 Task: Create realtionship between student and course object.
Action: Mouse moved to (796, 62)
Screenshot: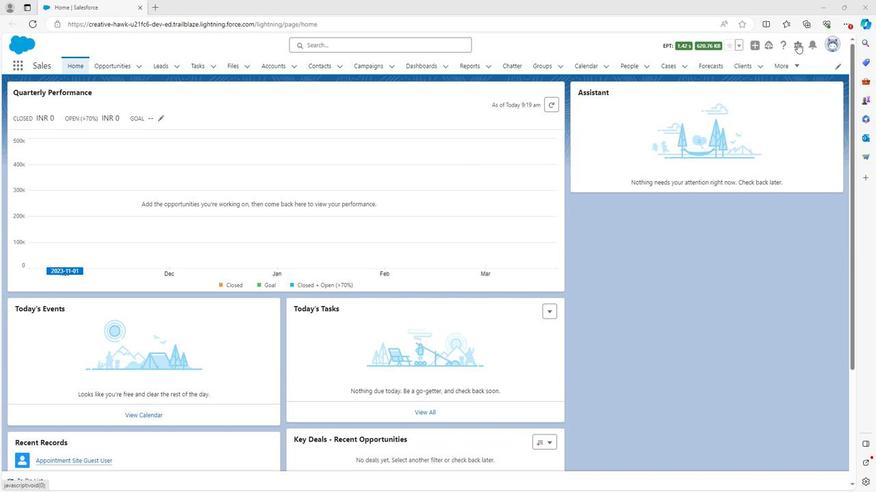 
Action: Mouse pressed left at (796, 62)
Screenshot: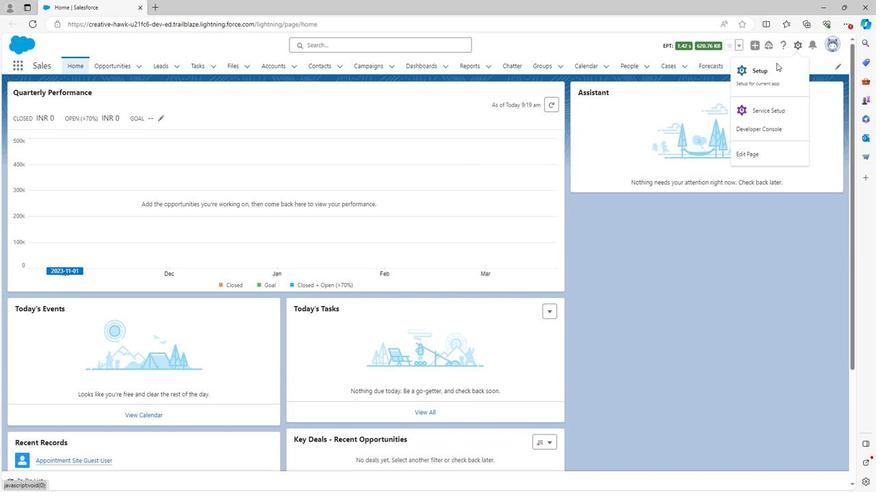 
Action: Mouse moved to (751, 97)
Screenshot: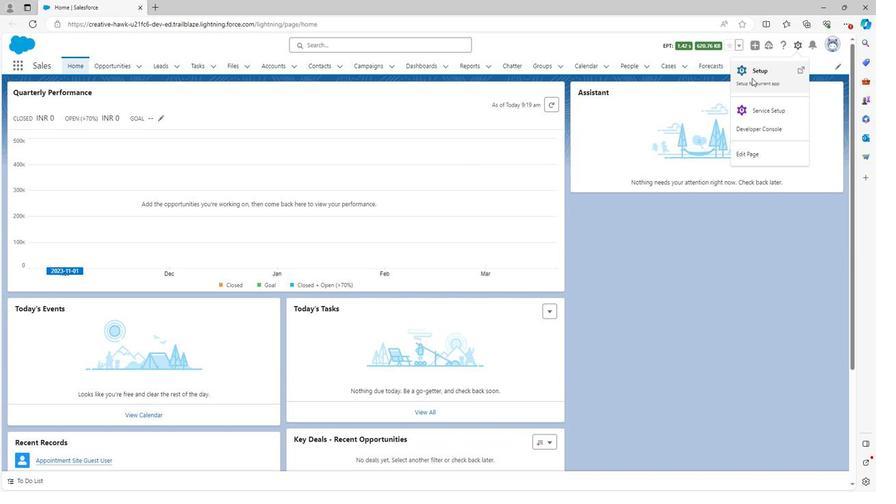 
Action: Mouse pressed left at (751, 97)
Screenshot: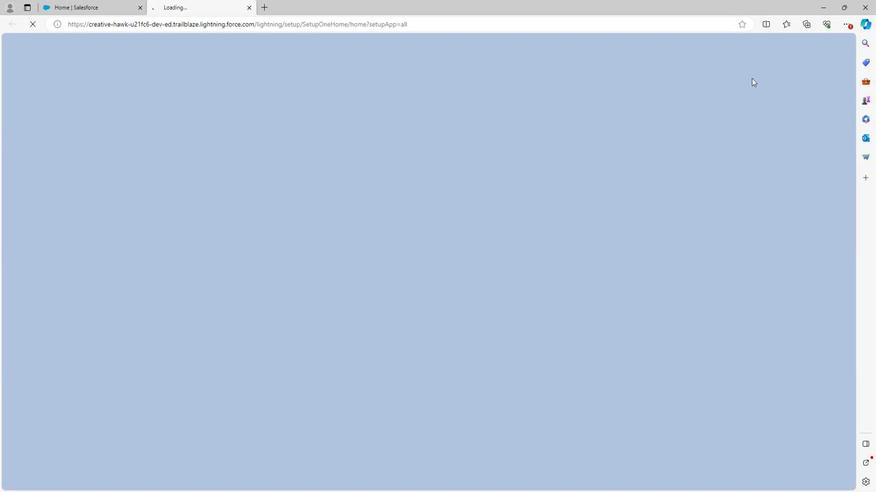 
Action: Mouse moved to (115, 87)
Screenshot: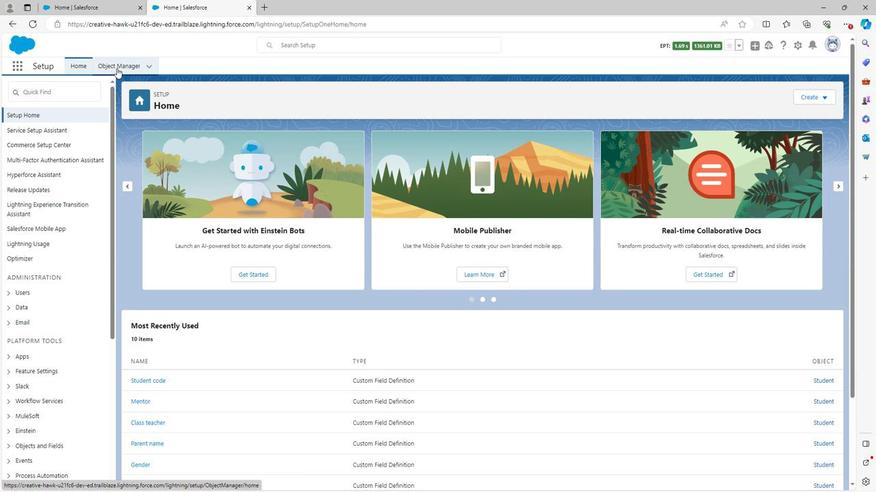 
Action: Mouse pressed left at (115, 87)
Screenshot: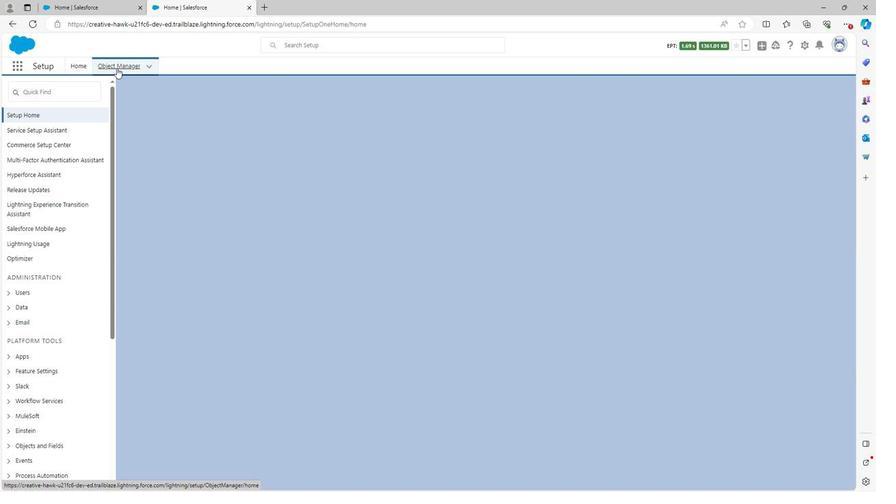 
Action: Mouse moved to (71, 323)
Screenshot: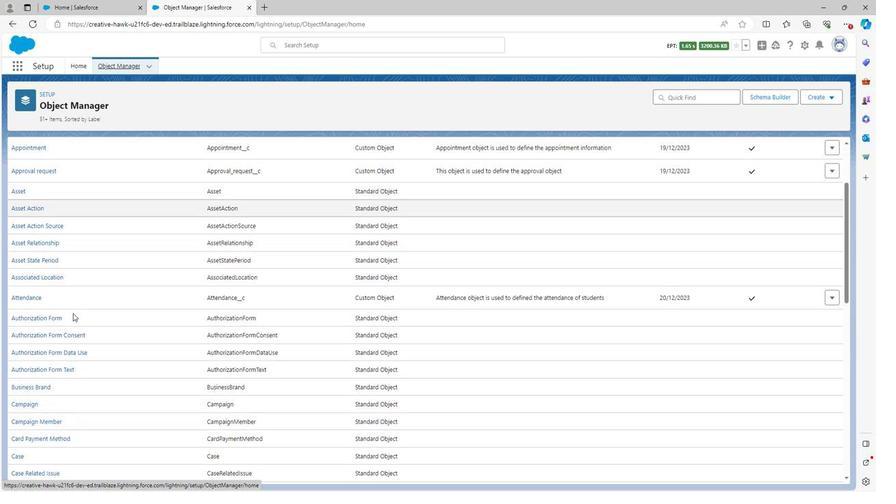 
Action: Mouse scrolled (71, 323) with delta (0, 0)
Screenshot: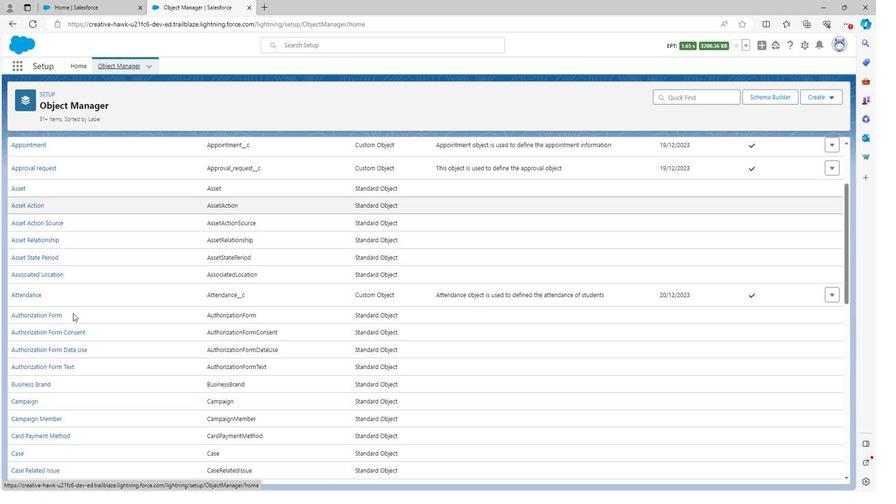 
Action: Mouse scrolled (71, 323) with delta (0, 0)
Screenshot: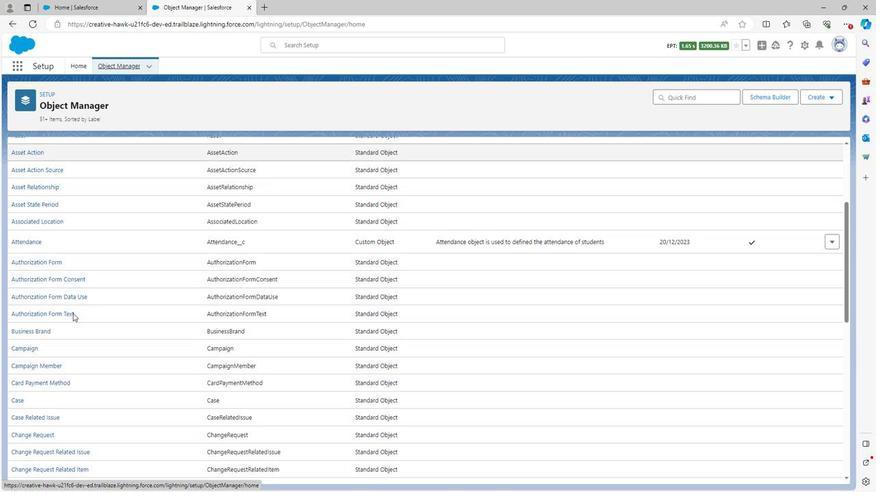 
Action: Mouse scrolled (71, 323) with delta (0, 0)
Screenshot: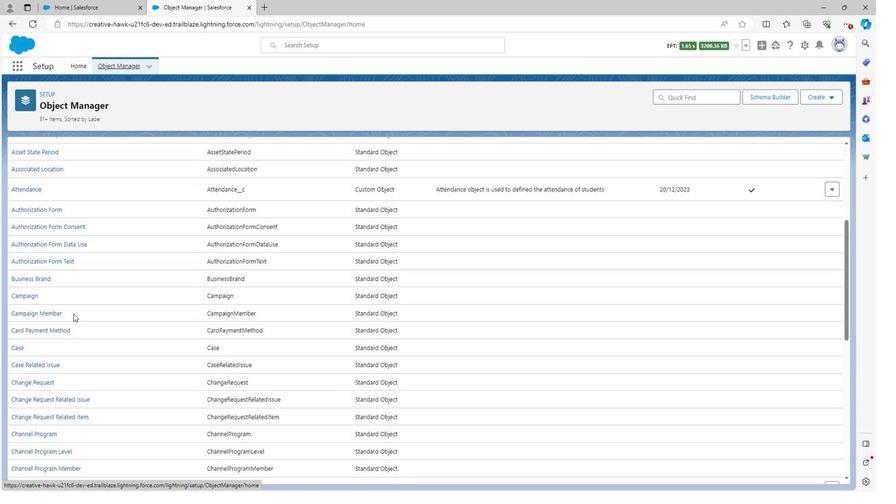 
Action: Mouse scrolled (71, 323) with delta (0, 0)
Screenshot: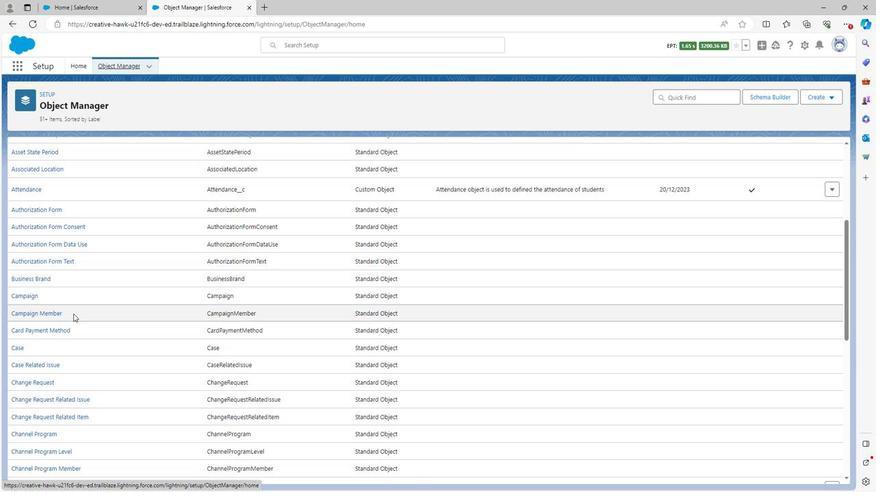 
Action: Mouse moved to (71, 323)
Screenshot: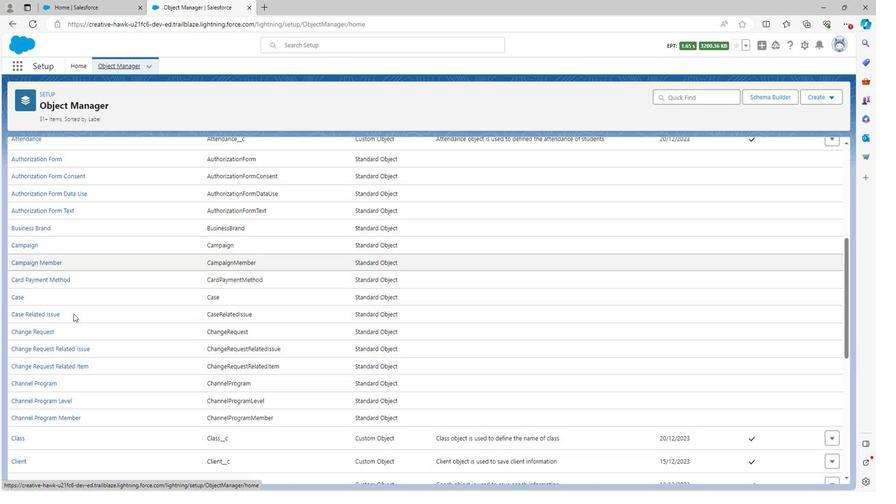 
Action: Mouse scrolled (71, 323) with delta (0, 0)
Screenshot: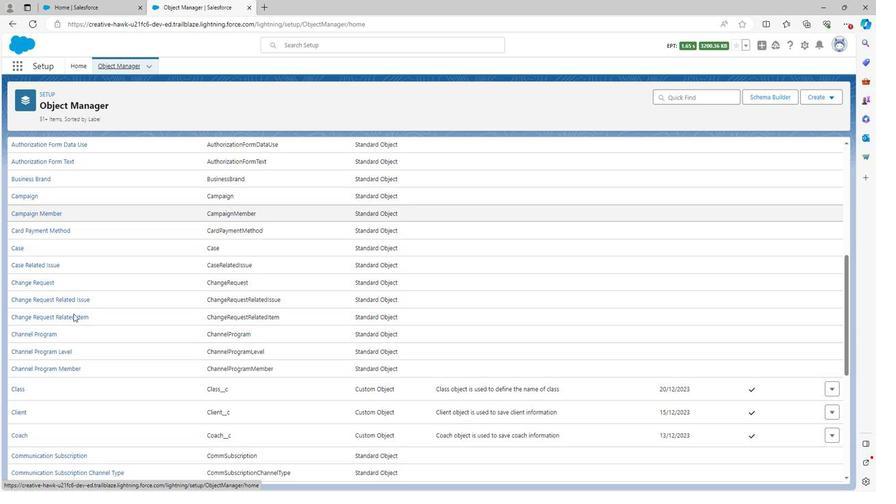 
Action: Mouse scrolled (71, 323) with delta (0, 0)
Screenshot: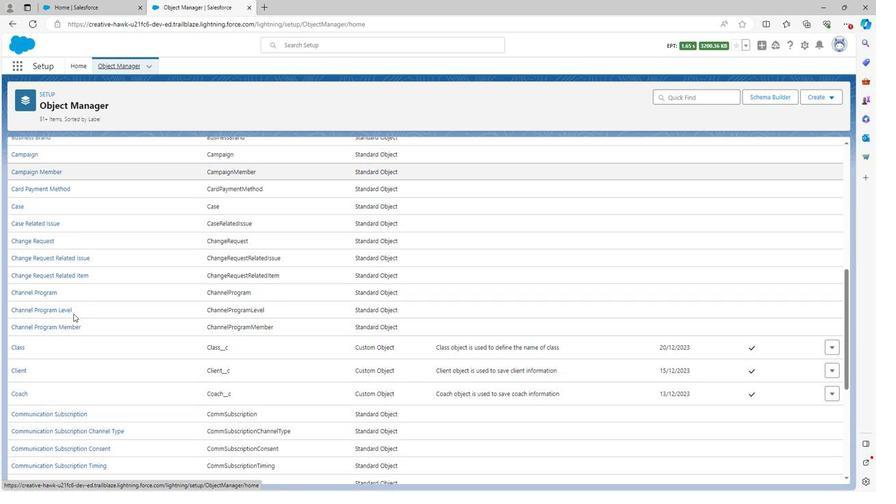 
Action: Mouse scrolled (71, 323) with delta (0, 0)
Screenshot: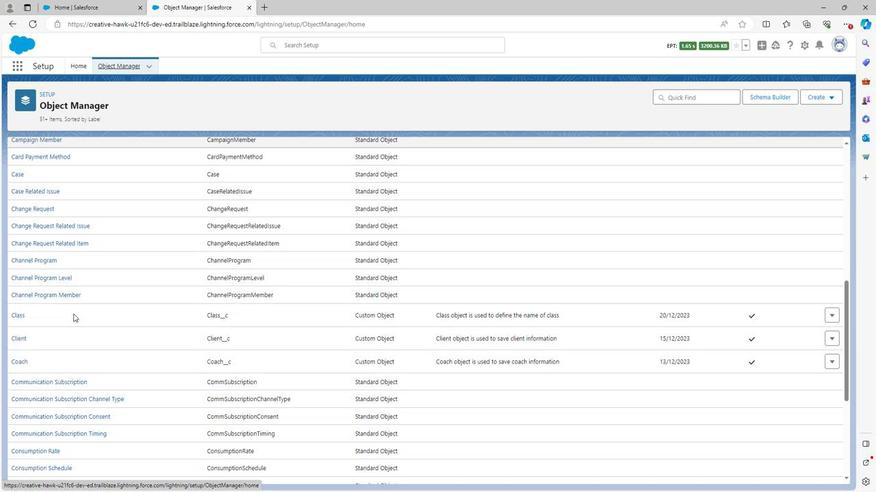 
Action: Mouse scrolled (71, 323) with delta (0, 0)
Screenshot: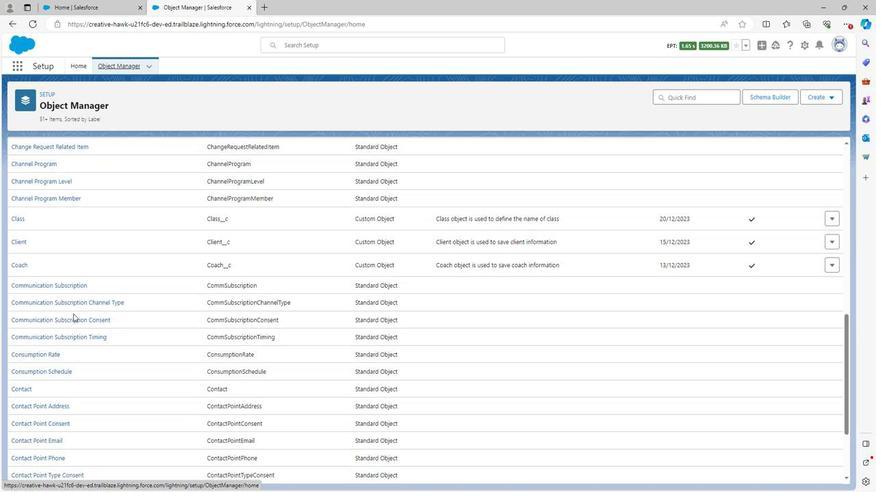 
Action: Mouse scrolled (71, 323) with delta (0, 0)
Screenshot: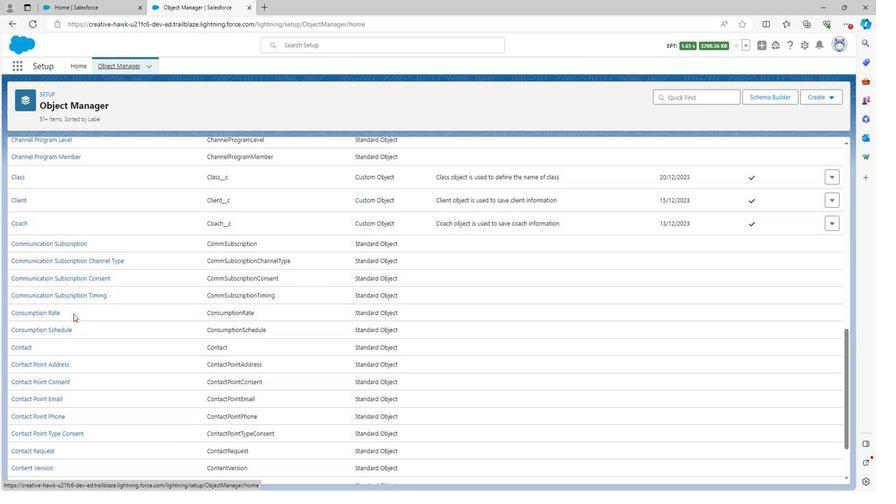 
Action: Mouse scrolled (71, 323) with delta (0, 0)
Screenshot: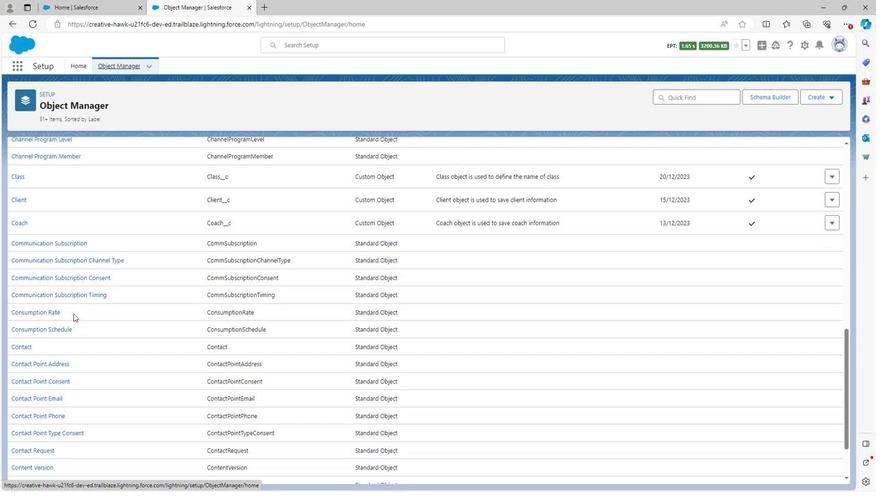 
Action: Mouse moved to (71, 323)
Screenshot: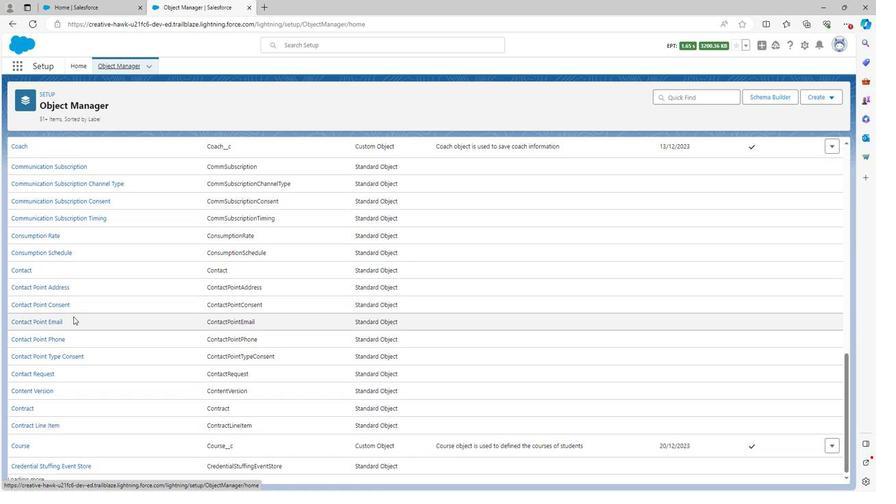 
Action: Mouse scrolled (71, 323) with delta (0, 0)
Screenshot: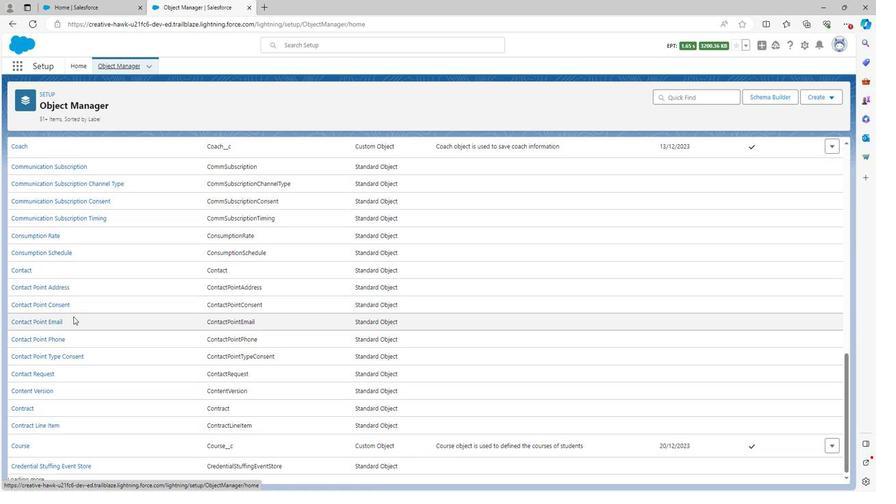 
Action: Mouse moved to (71, 325)
Screenshot: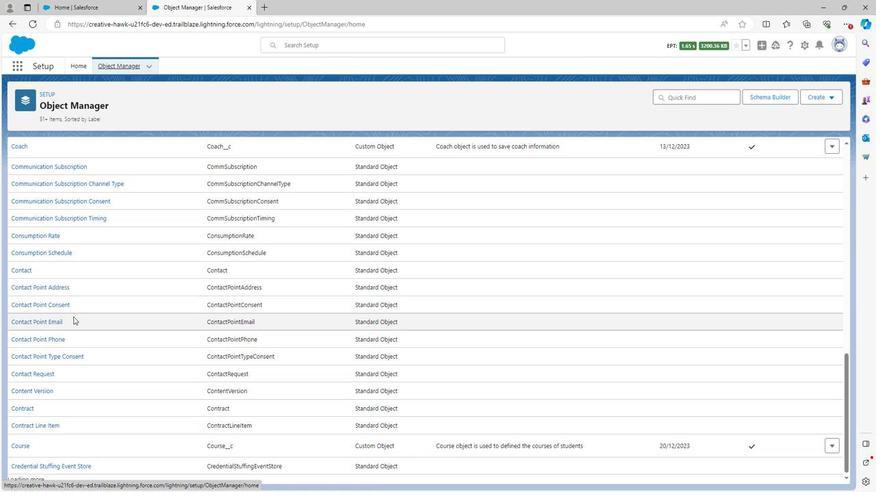 
Action: Mouse scrolled (71, 325) with delta (0, 0)
Screenshot: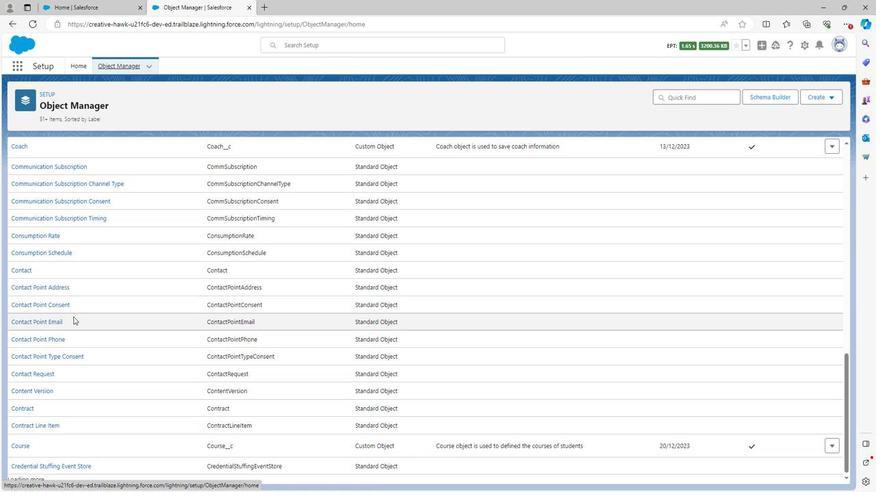 
Action: Mouse moved to (71, 326)
Screenshot: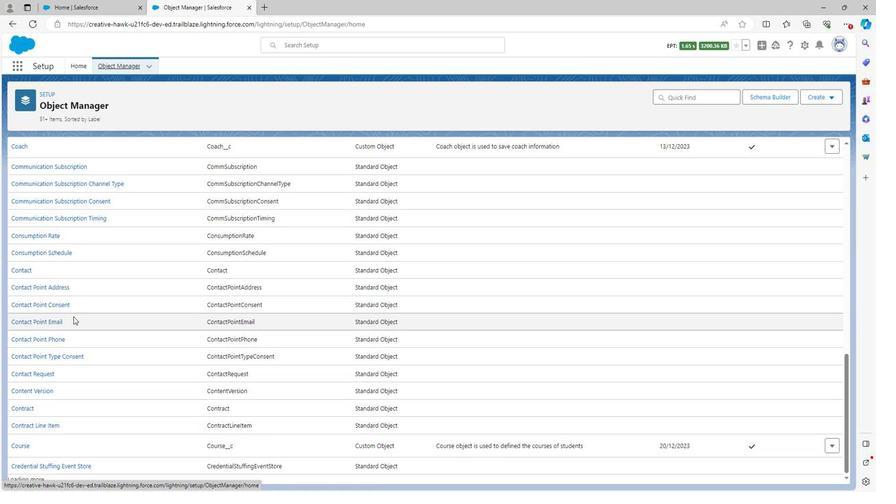 
Action: Mouse scrolled (71, 325) with delta (0, 0)
Screenshot: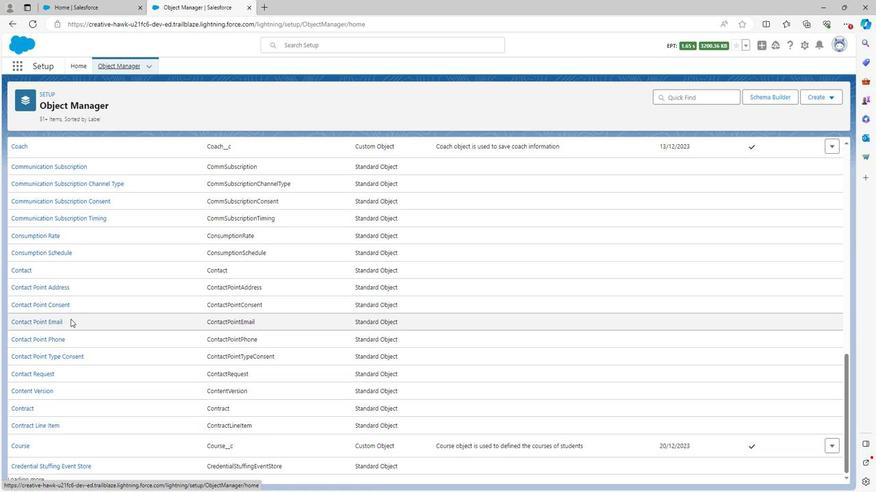
Action: Mouse moved to (55, 364)
Screenshot: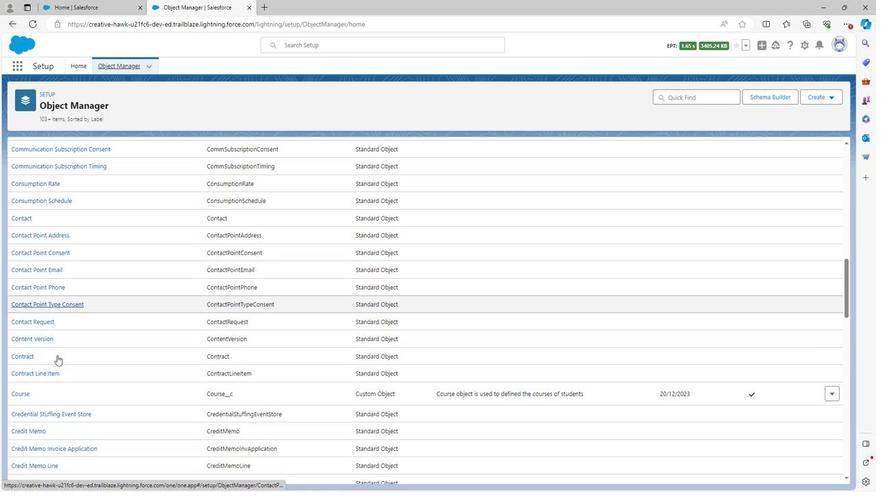 
Action: Mouse scrolled (55, 363) with delta (0, 0)
Screenshot: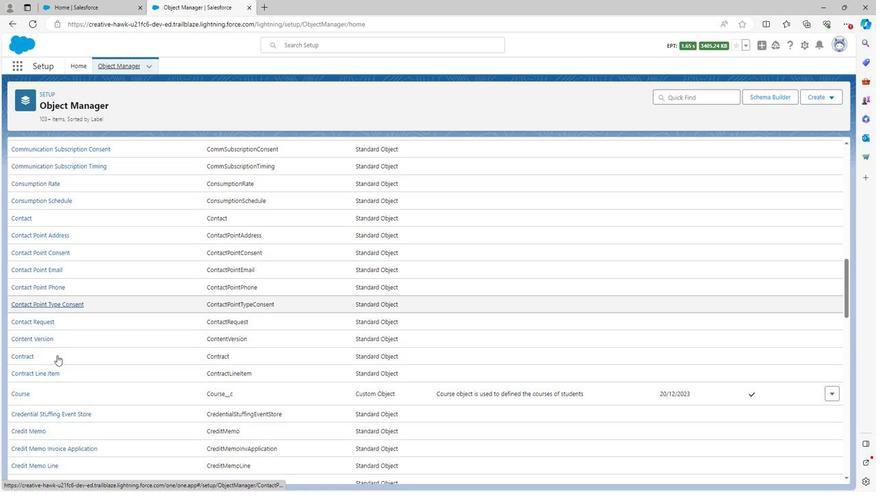 
Action: Mouse moved to (55, 363)
Screenshot: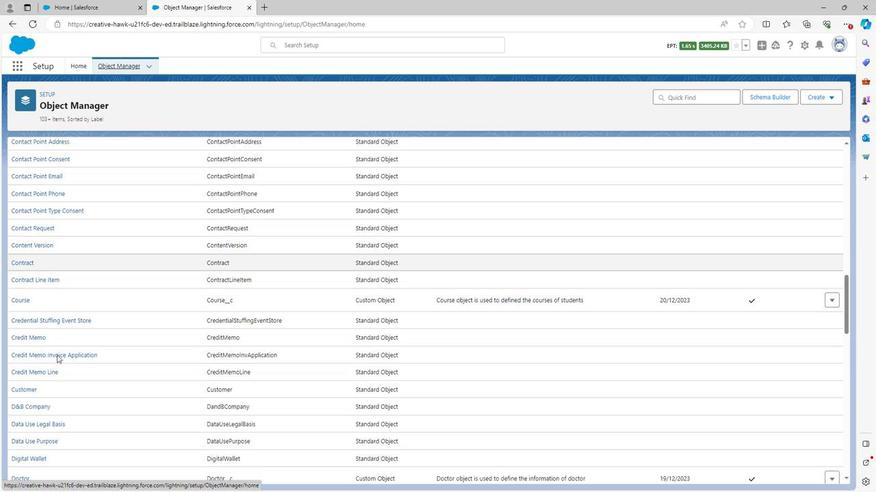 
Action: Mouse scrolled (55, 363) with delta (0, 0)
Screenshot: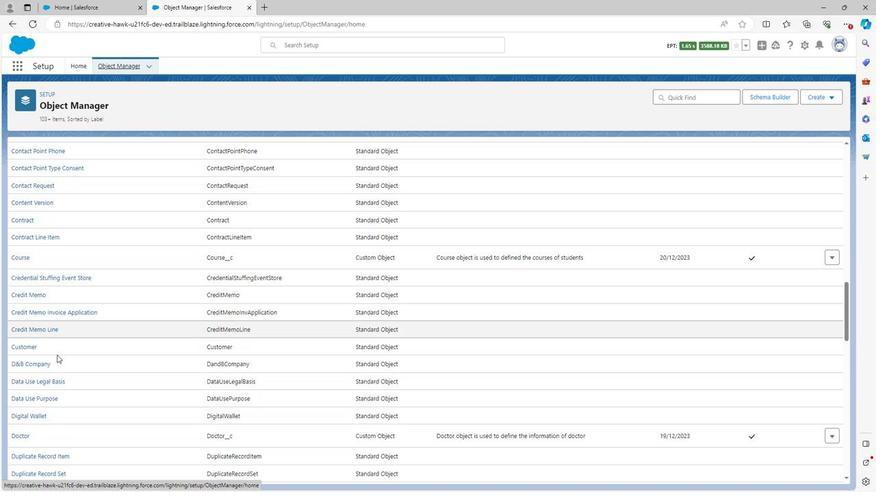 
Action: Mouse scrolled (55, 363) with delta (0, 0)
Screenshot: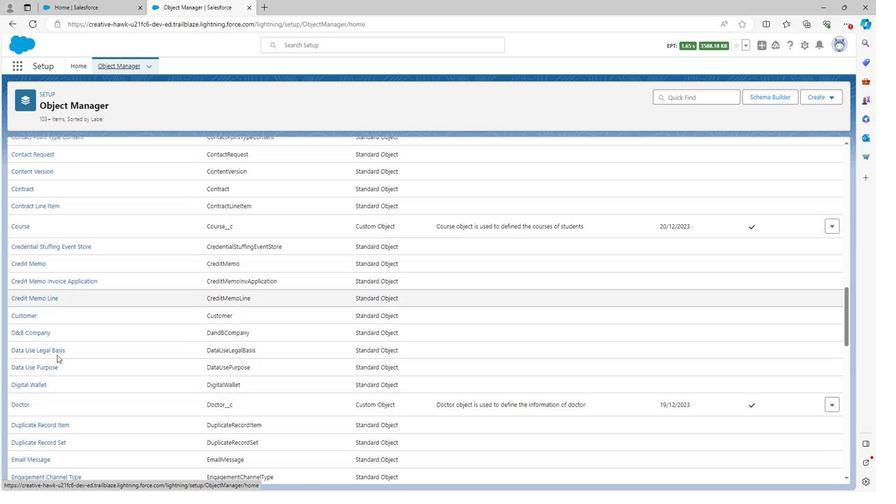 
Action: Mouse scrolled (55, 363) with delta (0, 0)
Screenshot: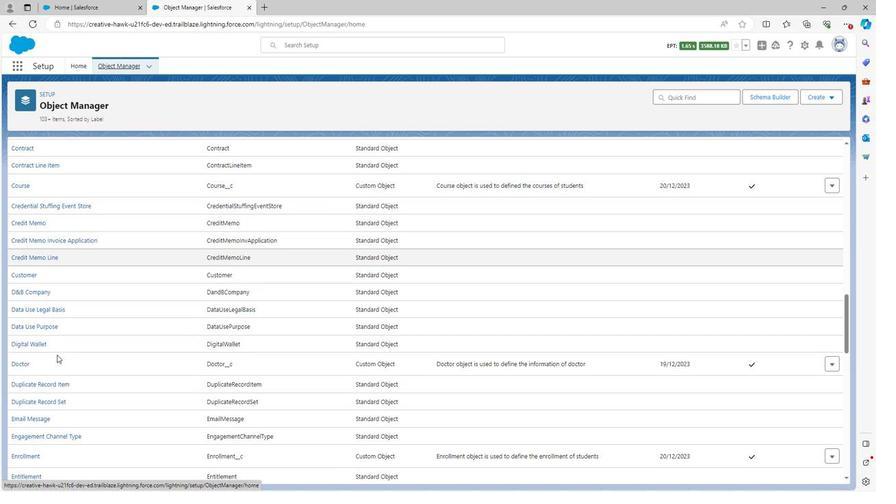 
Action: Mouse scrolled (55, 363) with delta (0, 0)
Screenshot: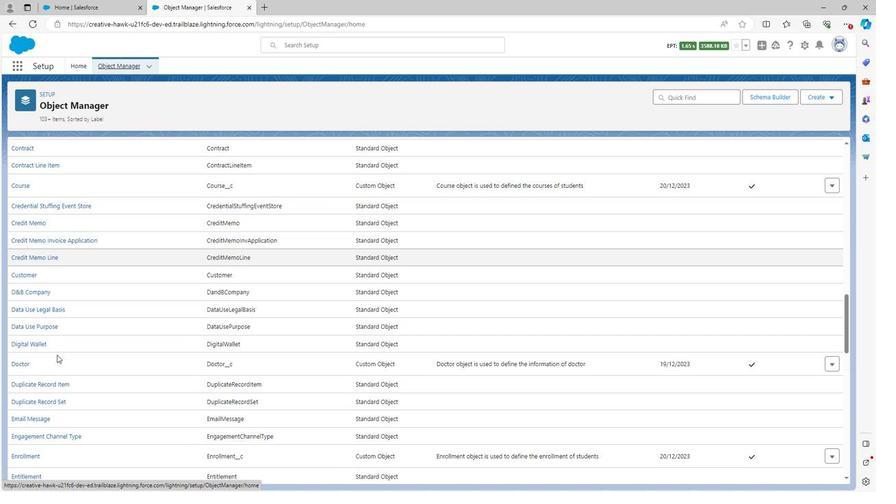 
Action: Mouse scrolled (55, 363) with delta (0, 0)
Screenshot: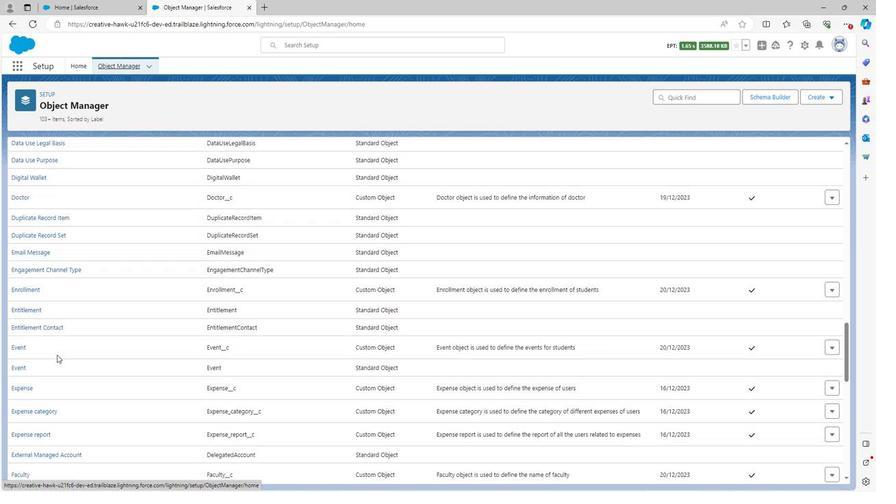 
Action: Mouse scrolled (55, 363) with delta (0, 0)
Screenshot: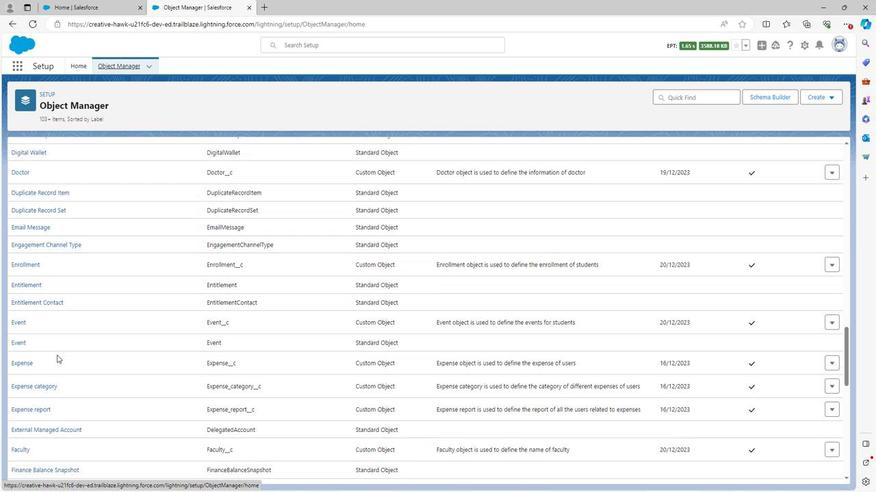 
Action: Mouse scrolled (55, 363) with delta (0, 0)
Screenshot: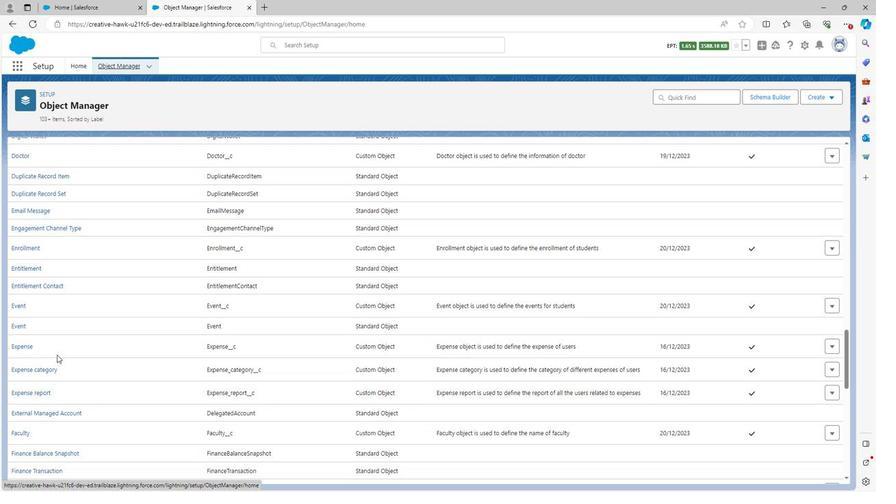 
Action: Mouse scrolled (55, 363) with delta (0, 0)
Screenshot: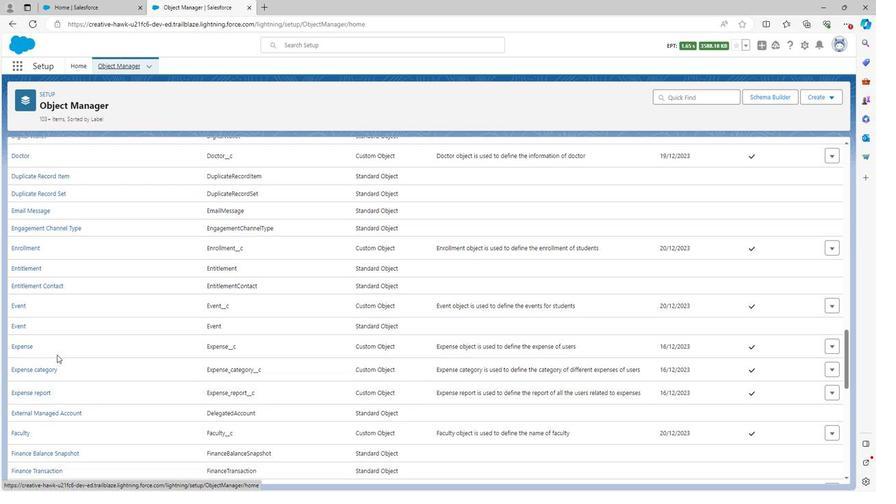 
Action: Mouse scrolled (55, 363) with delta (0, 0)
Screenshot: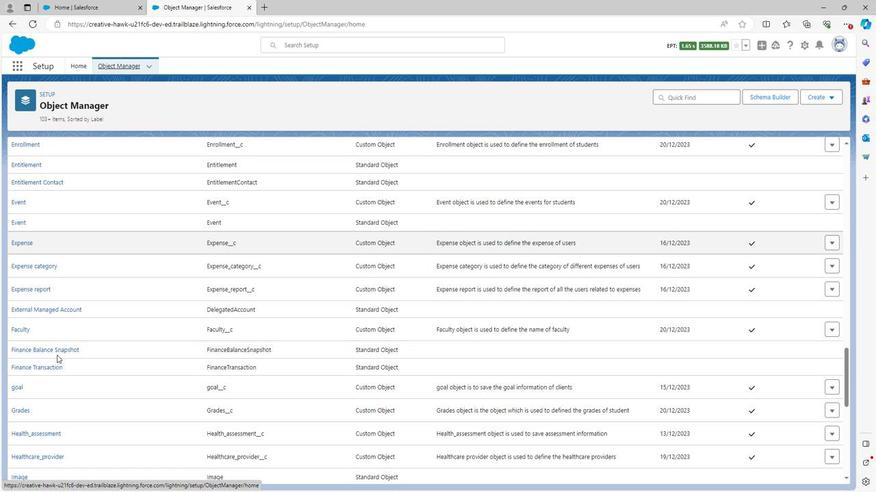 
Action: Mouse scrolled (55, 363) with delta (0, 0)
Screenshot: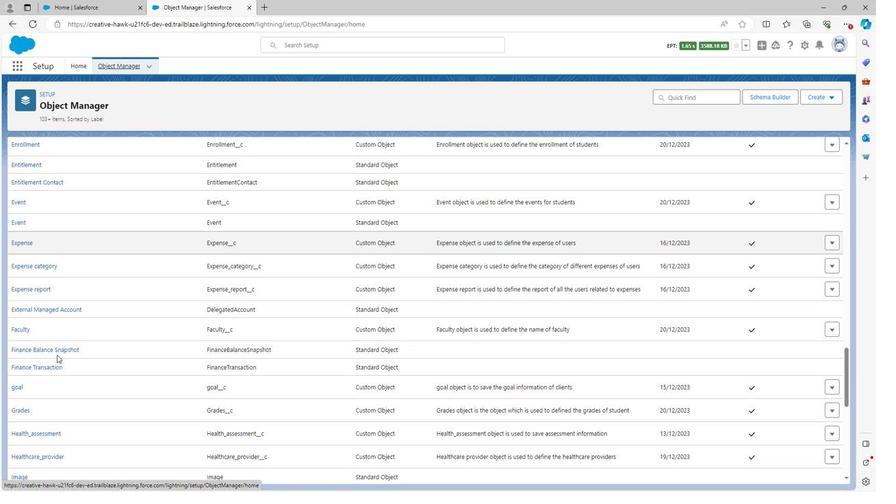 
Action: Mouse scrolled (55, 363) with delta (0, 0)
Screenshot: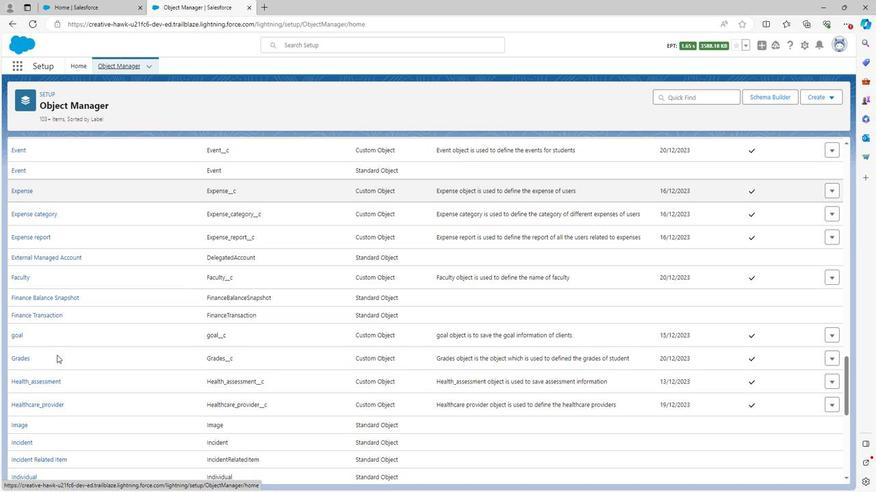 
Action: Mouse scrolled (55, 363) with delta (0, 0)
Screenshot: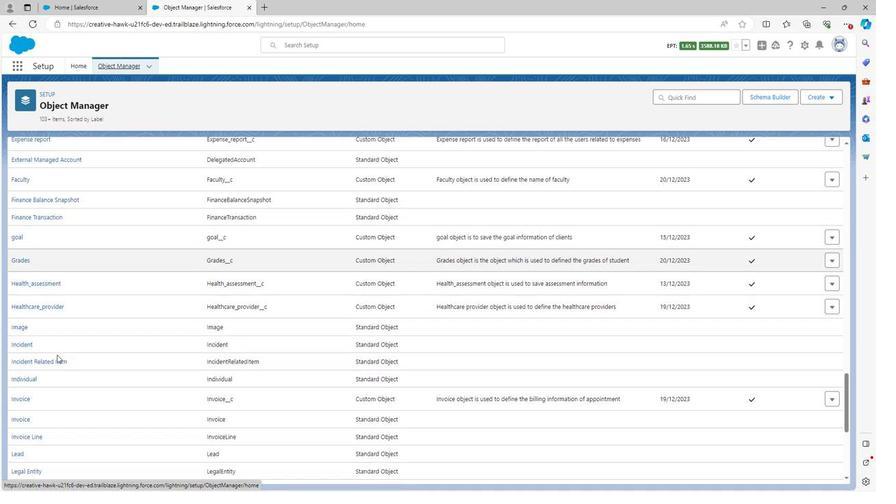 
Action: Mouse scrolled (55, 363) with delta (0, 0)
Screenshot: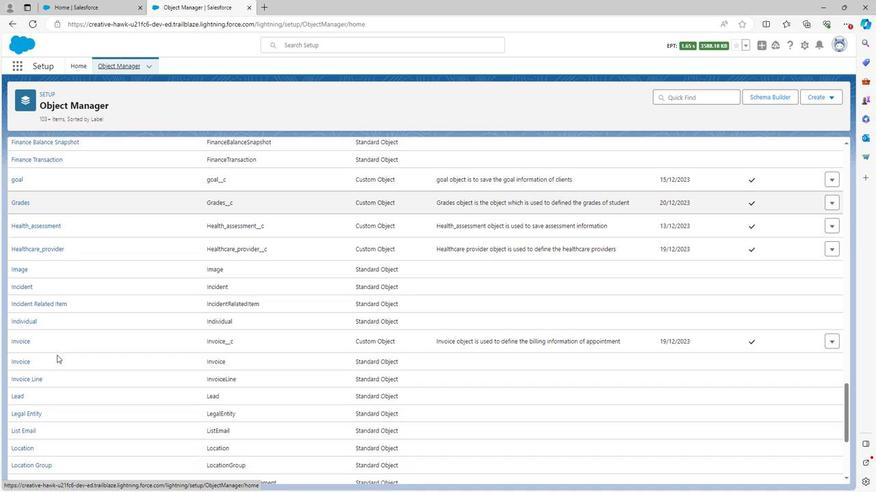 
Action: Mouse scrolled (55, 363) with delta (0, 0)
Screenshot: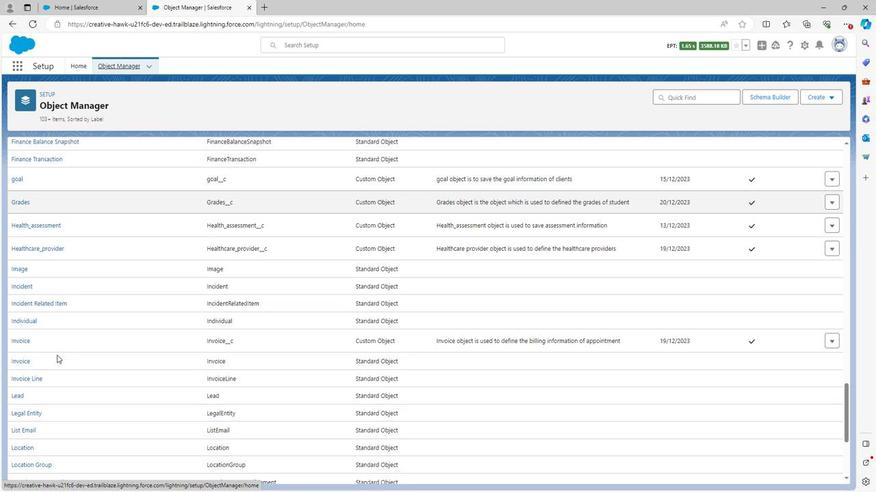 
Action: Mouse scrolled (55, 363) with delta (0, 0)
Screenshot: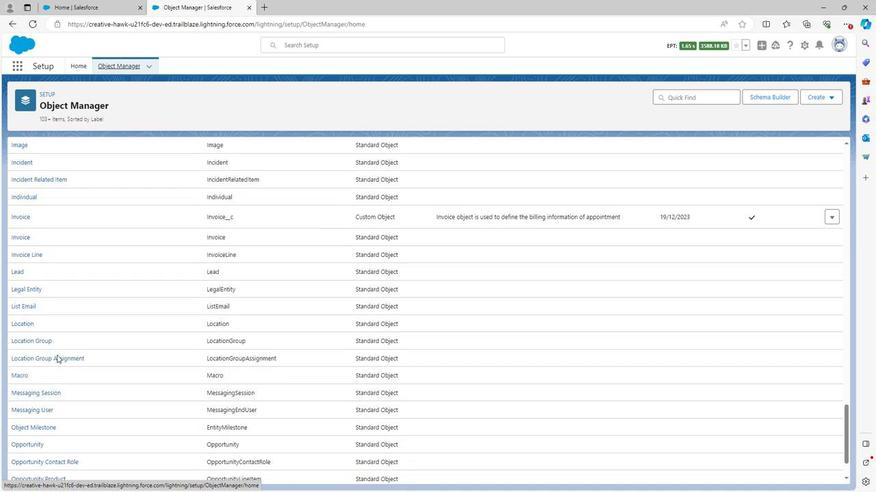 
Action: Mouse scrolled (55, 363) with delta (0, 0)
Screenshot: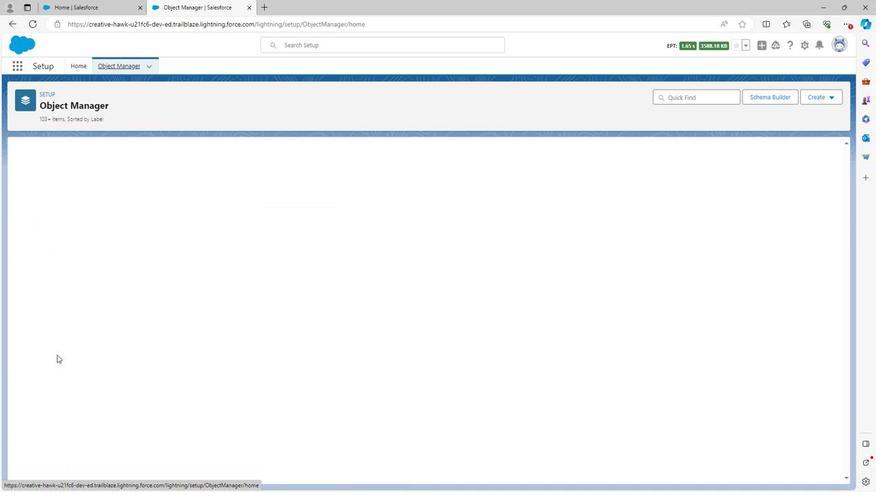 
Action: Mouse scrolled (55, 363) with delta (0, 0)
Screenshot: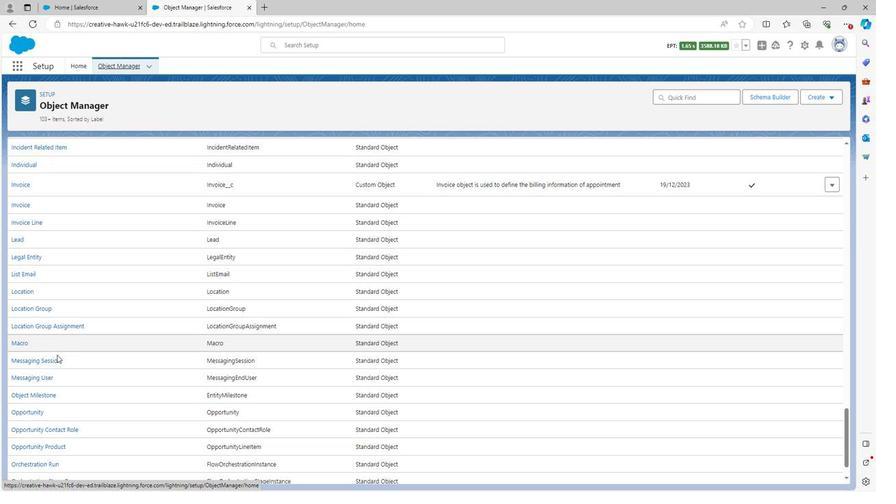 
Action: Mouse scrolled (55, 363) with delta (0, 0)
Screenshot: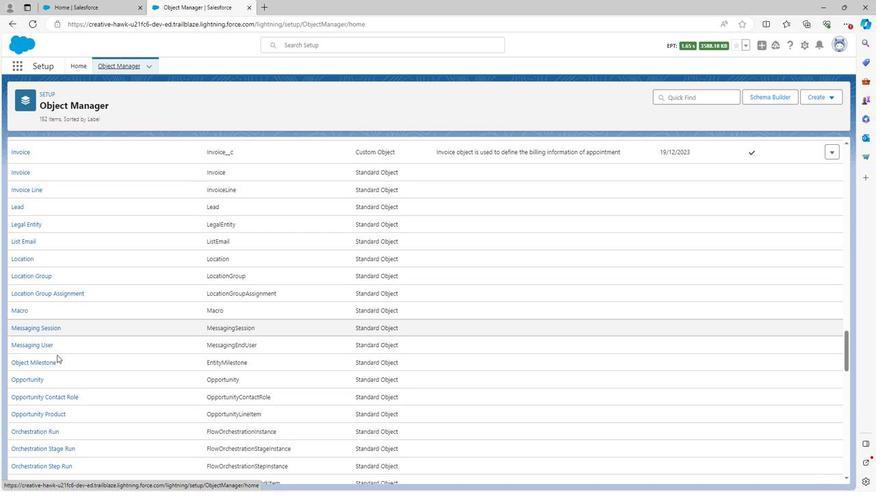 
Action: Mouse scrolled (55, 363) with delta (0, 0)
Screenshot: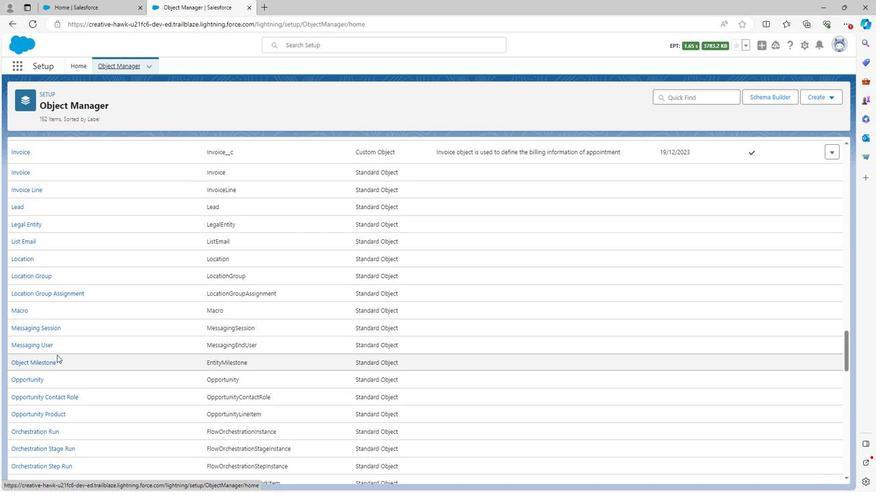 
Action: Mouse scrolled (55, 363) with delta (0, 0)
Screenshot: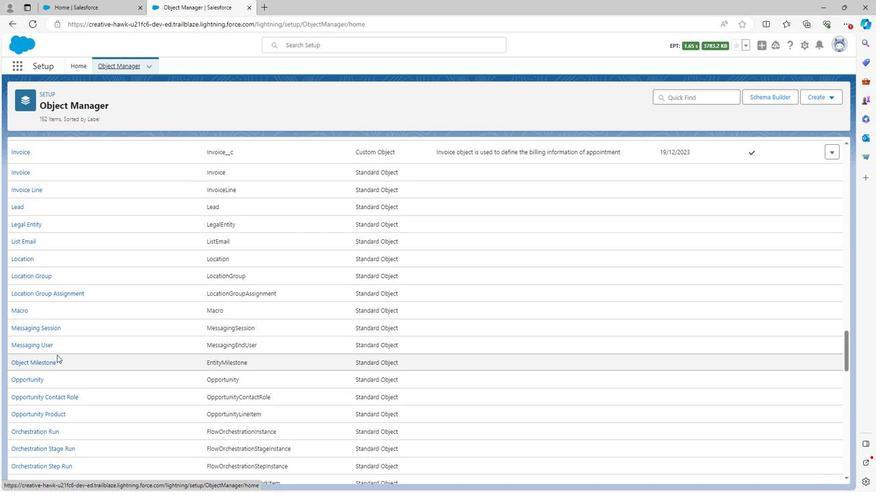 
Action: Mouse moved to (56, 361)
Screenshot: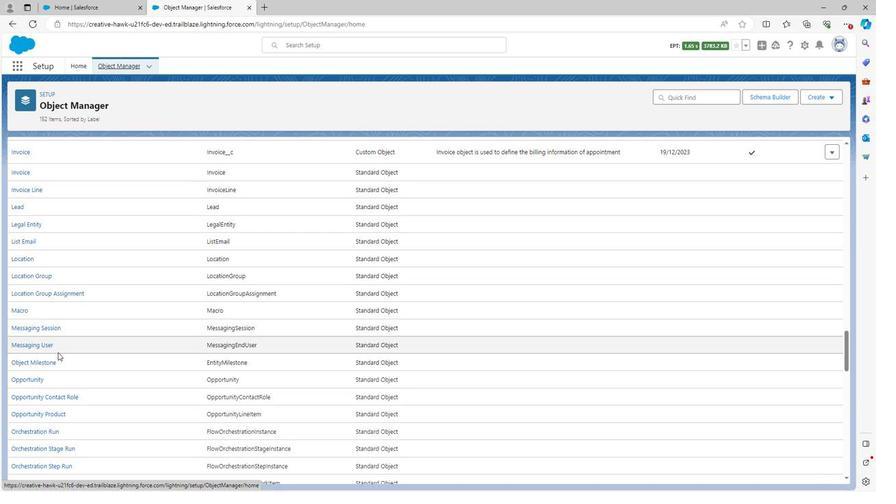 
Action: Mouse scrolled (56, 360) with delta (0, 0)
Screenshot: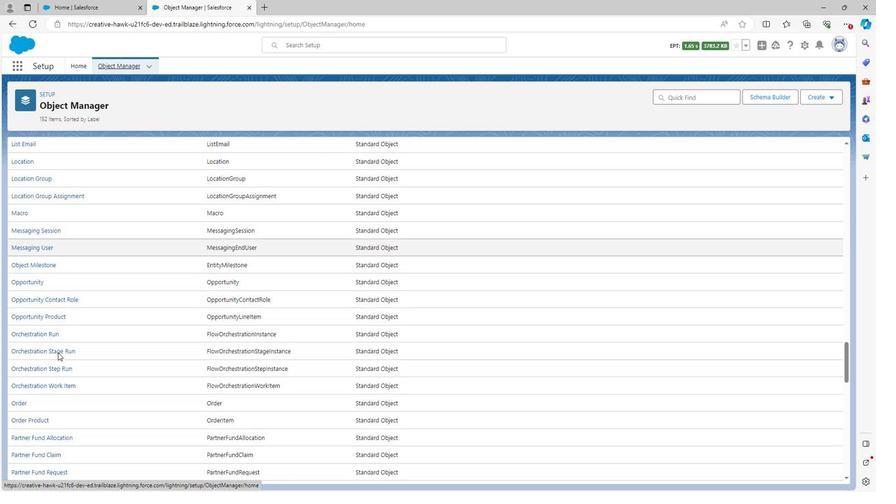 
Action: Mouse scrolled (56, 360) with delta (0, 0)
Screenshot: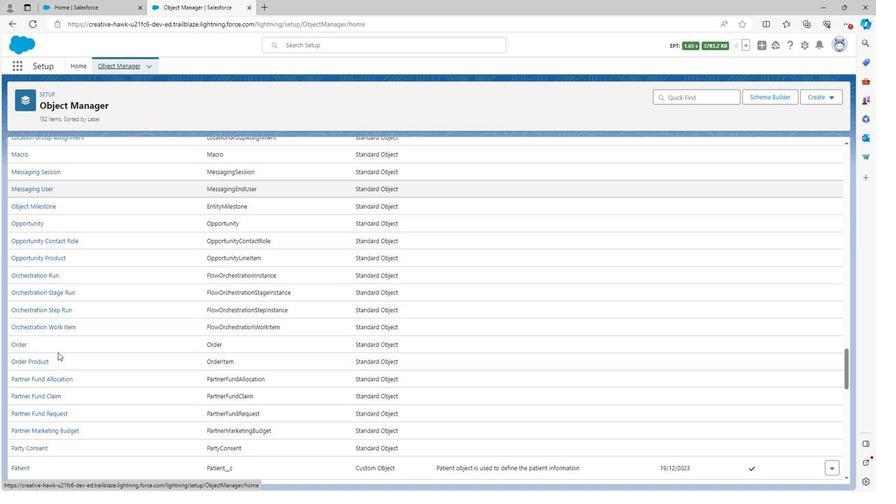 
Action: Mouse scrolled (56, 360) with delta (0, 0)
Screenshot: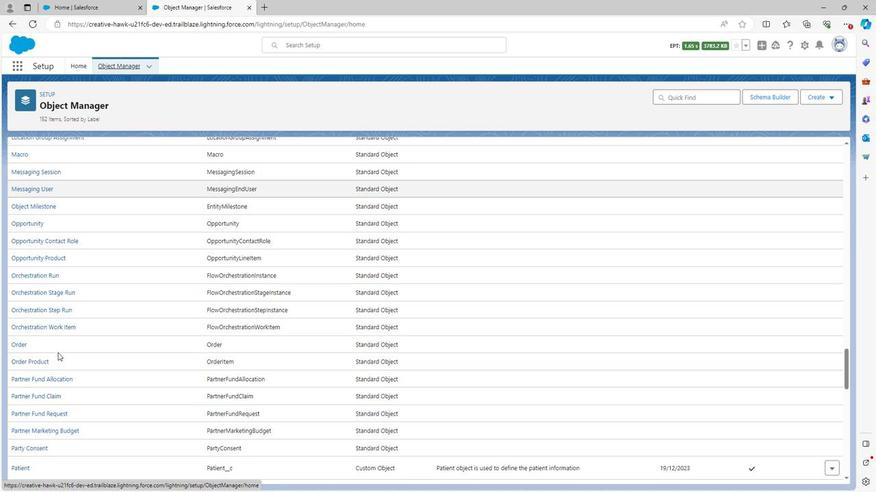 
Action: Mouse scrolled (56, 360) with delta (0, 0)
Screenshot: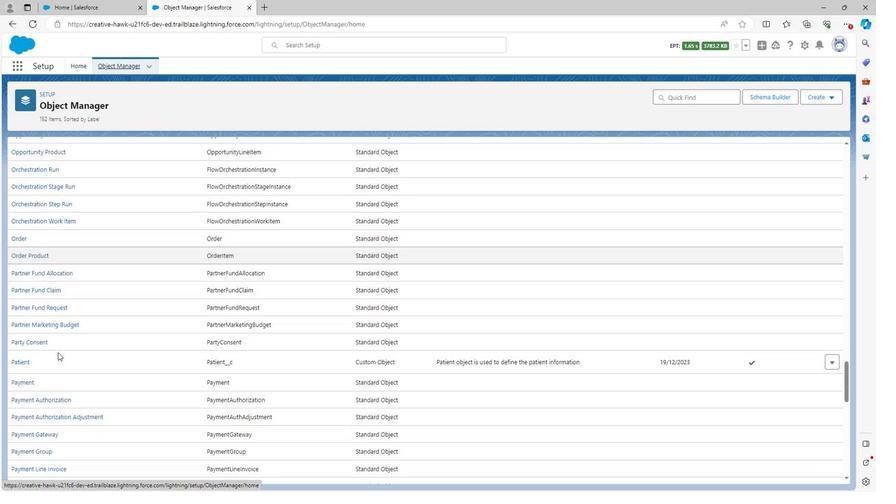 
Action: Mouse scrolled (56, 360) with delta (0, 0)
Screenshot: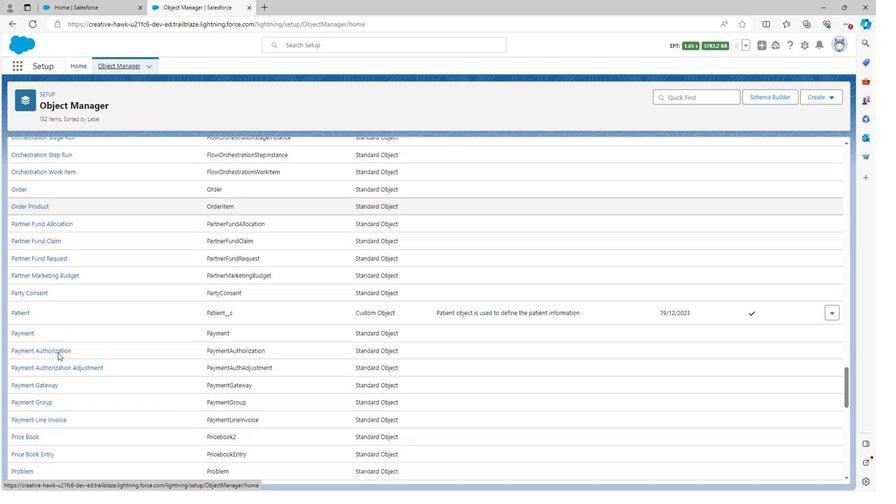 
Action: Mouse scrolled (56, 360) with delta (0, 0)
Screenshot: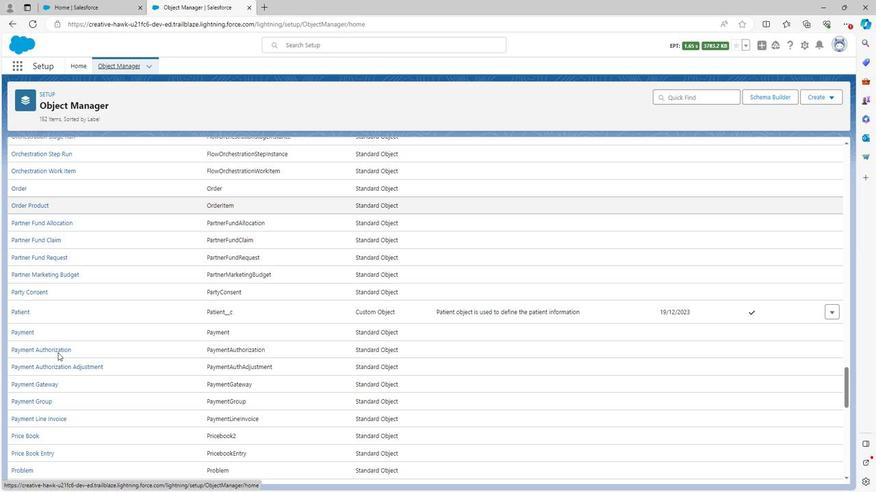
Action: Mouse scrolled (56, 360) with delta (0, 0)
Screenshot: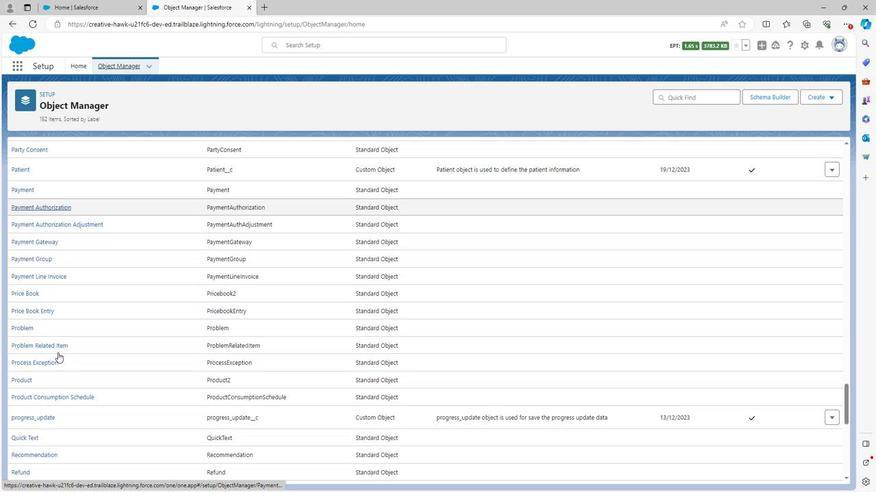 
Action: Mouse scrolled (56, 360) with delta (0, 0)
Screenshot: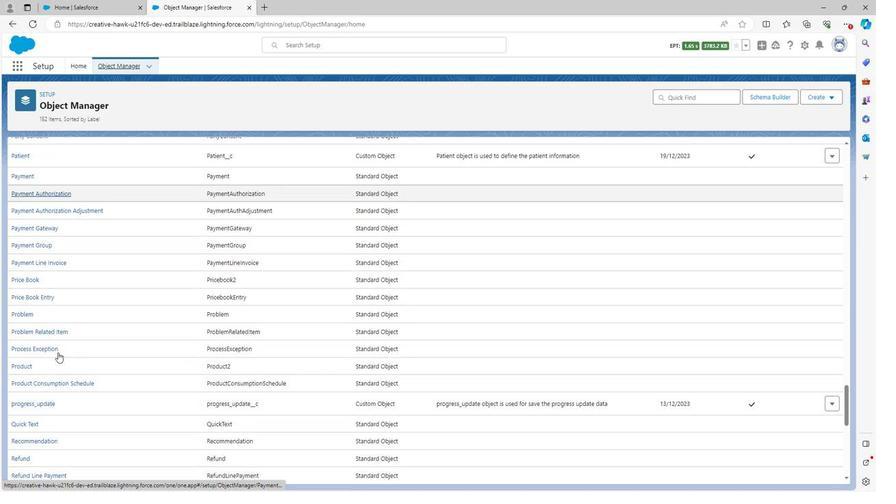 
Action: Mouse scrolled (56, 360) with delta (0, 0)
Screenshot: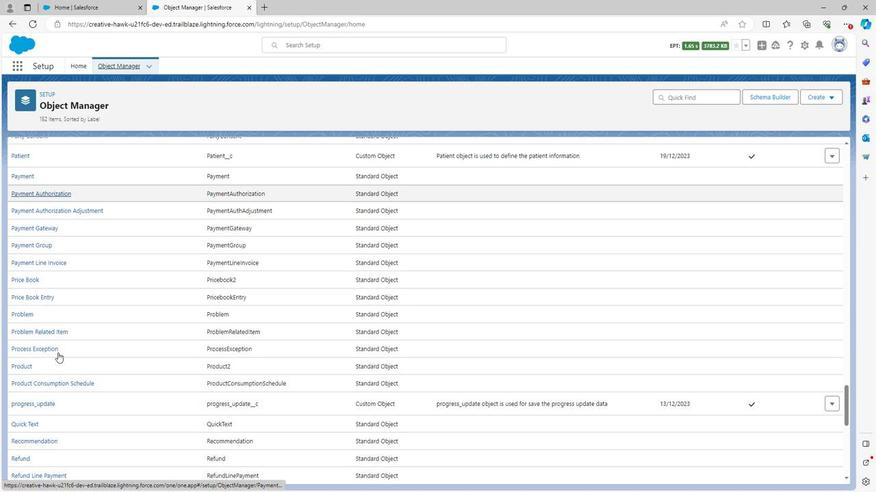 
Action: Mouse scrolled (56, 360) with delta (0, 0)
Screenshot: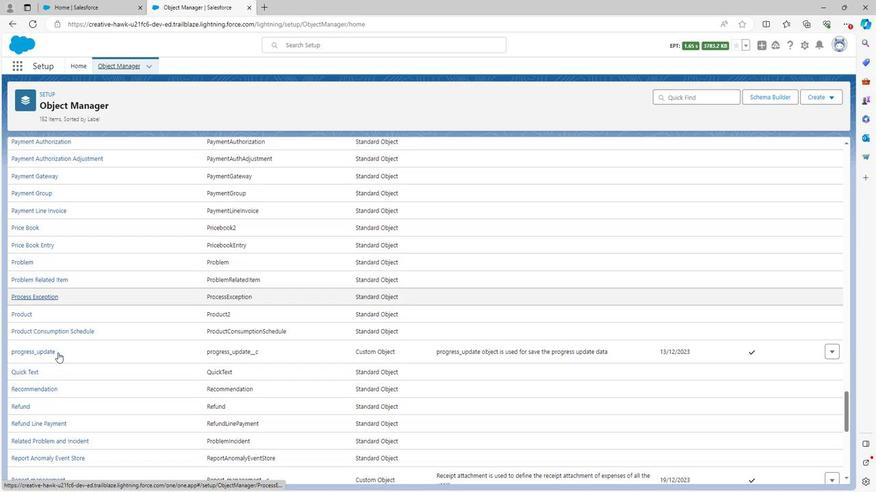 
Action: Mouse scrolled (56, 360) with delta (0, 0)
Screenshot: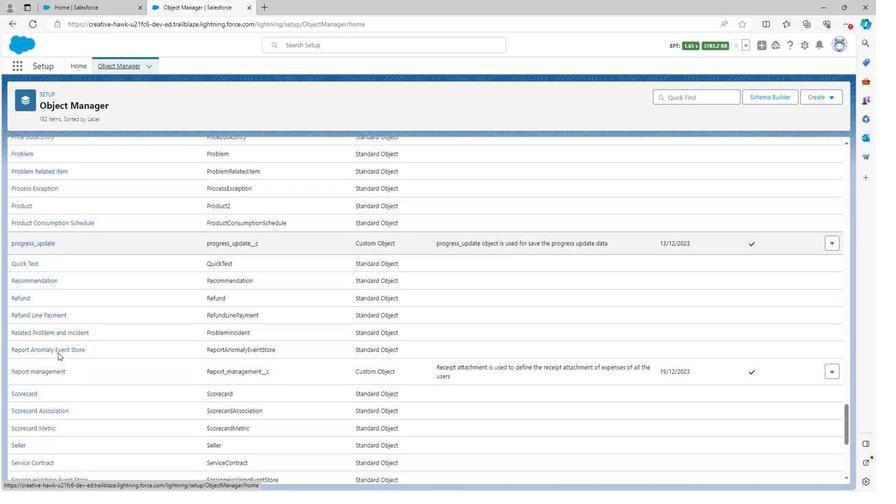 
Action: Mouse scrolled (56, 360) with delta (0, 0)
Screenshot: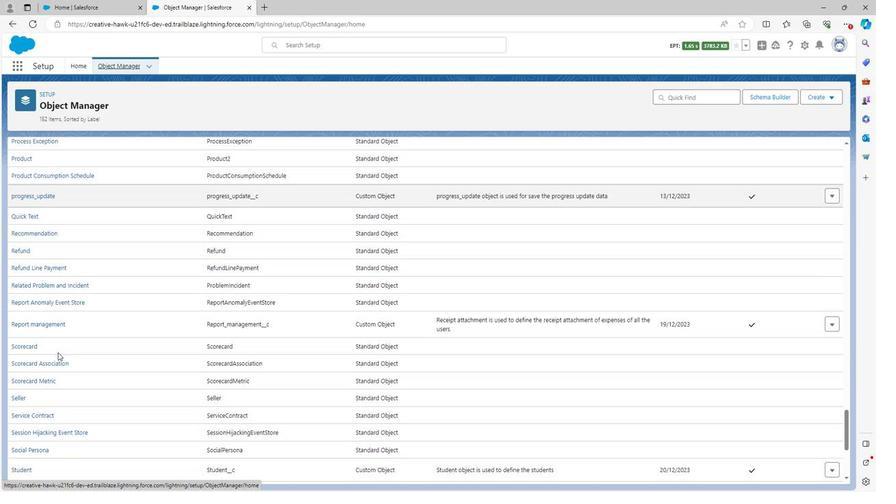 
Action: Mouse scrolled (56, 360) with delta (0, 0)
Screenshot: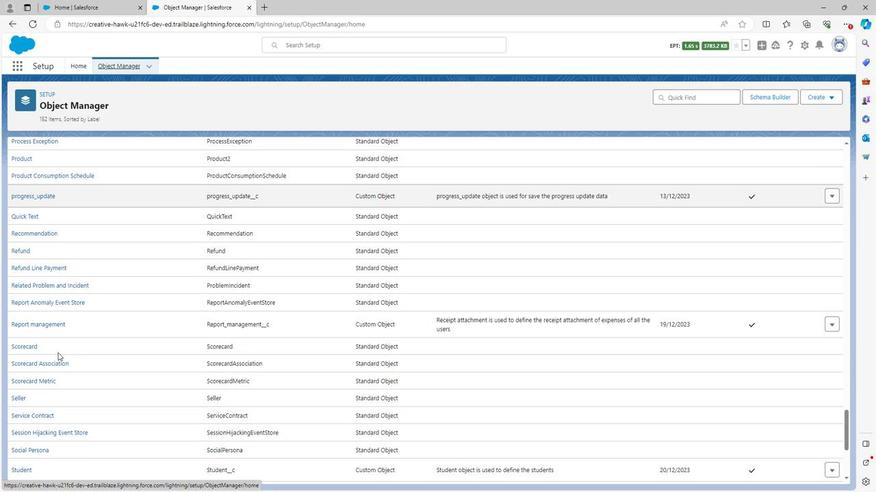 
Action: Mouse scrolled (56, 360) with delta (0, 0)
Screenshot: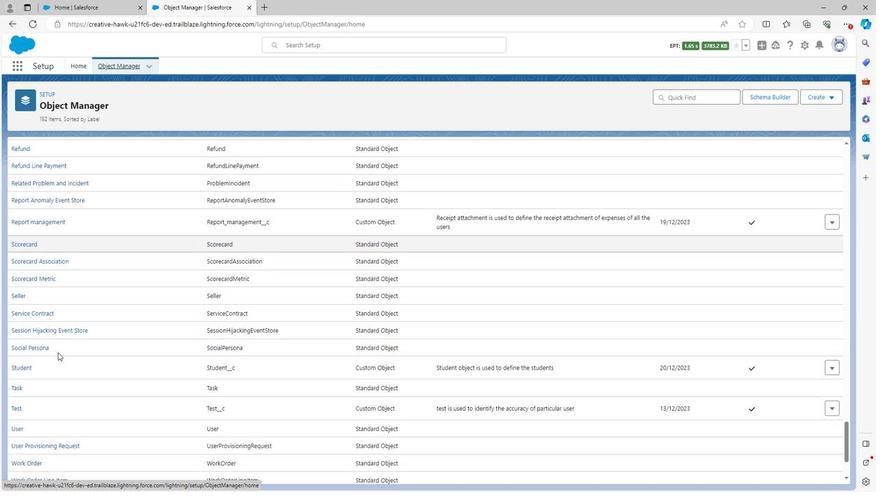 
Action: Mouse moved to (56, 361)
Screenshot: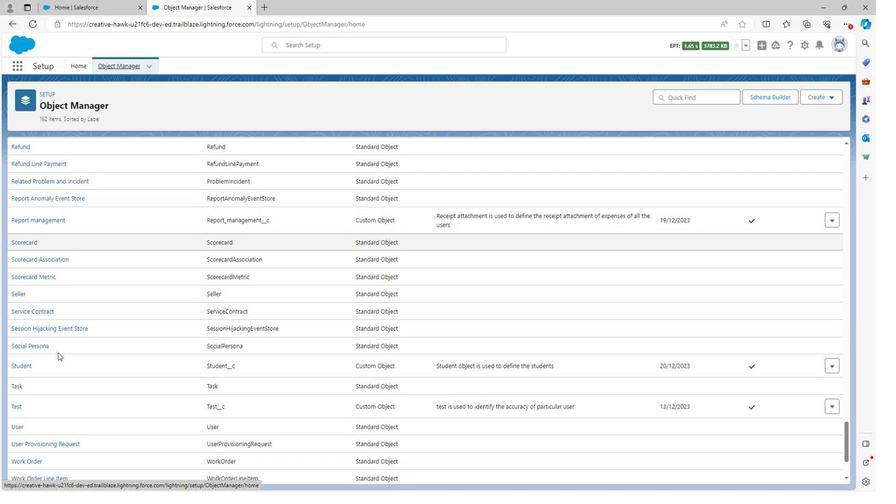 
Action: Mouse scrolled (56, 360) with delta (0, 0)
Screenshot: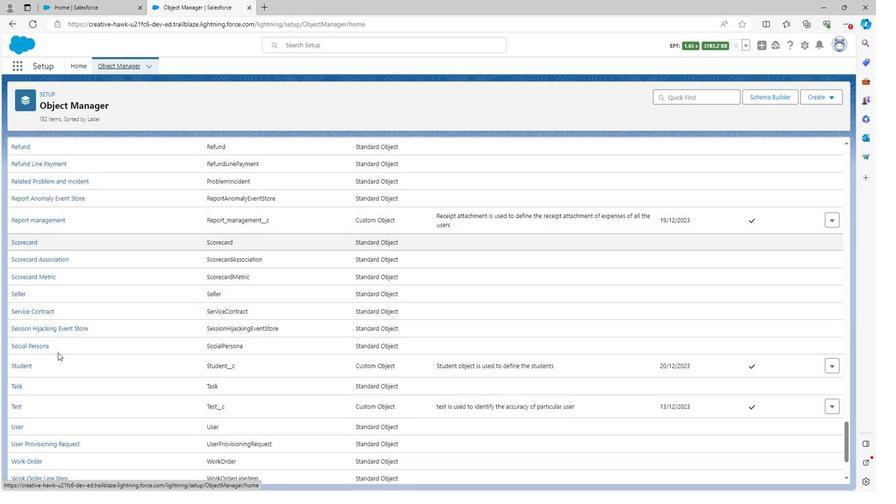 
Action: Mouse moved to (22, 371)
Screenshot: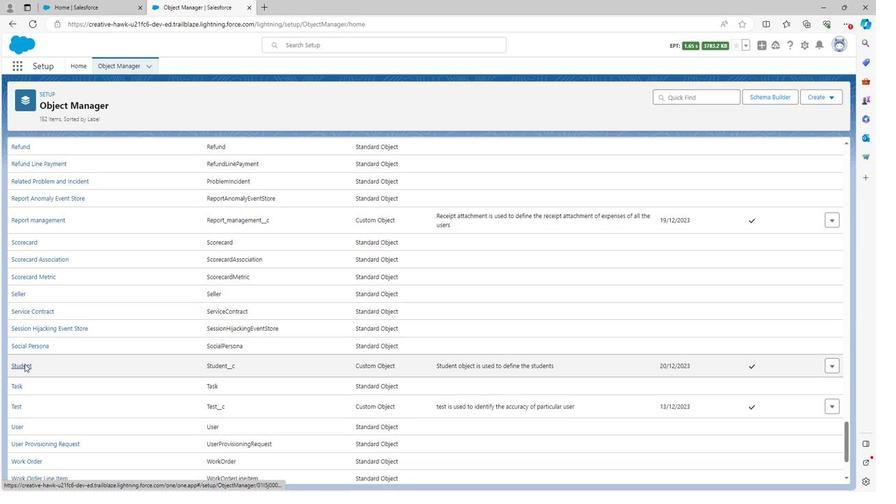 
Action: Mouse pressed left at (22, 371)
Screenshot: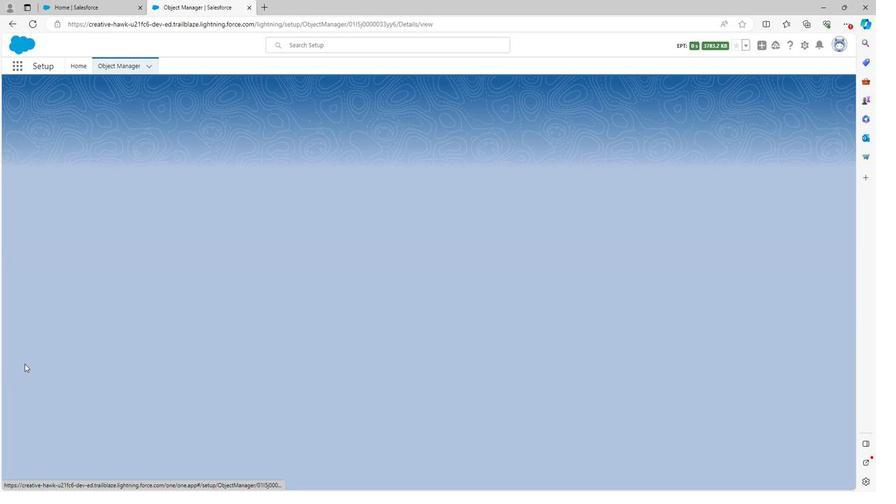 
Action: Mouse moved to (47, 176)
Screenshot: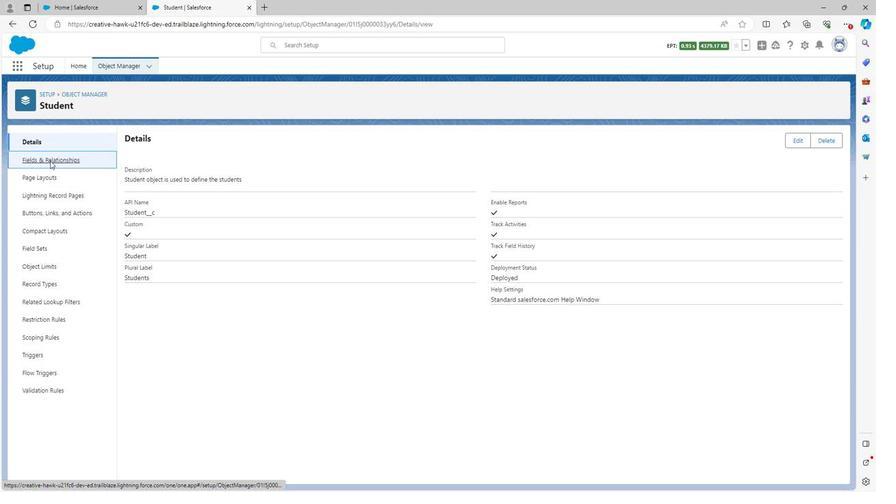 
Action: Mouse pressed left at (47, 176)
Screenshot: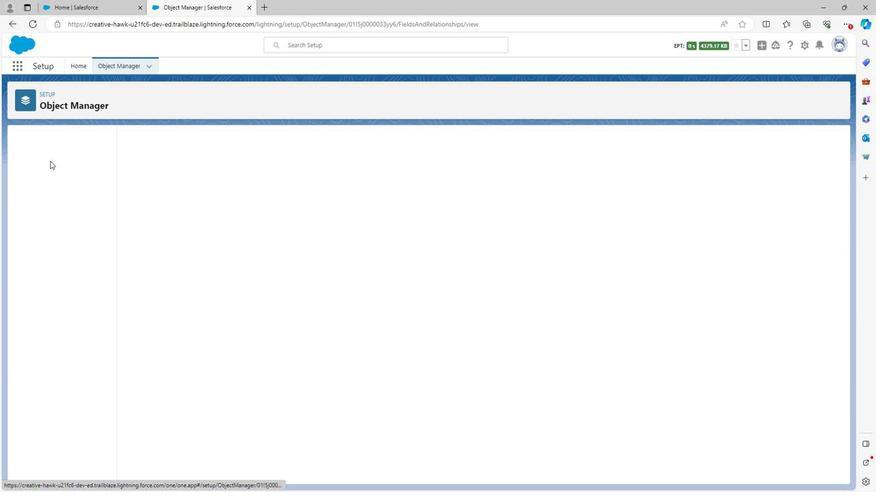 
Action: Mouse moved to (648, 159)
Screenshot: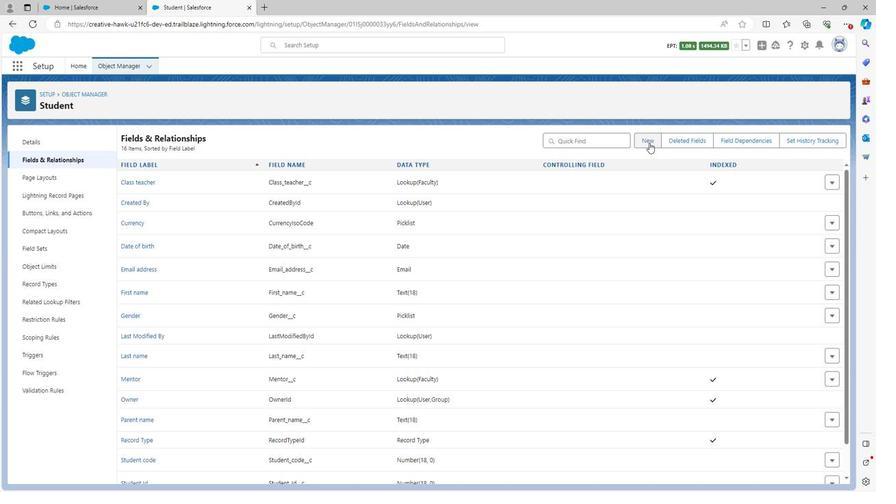 
Action: Mouse pressed left at (648, 159)
Screenshot: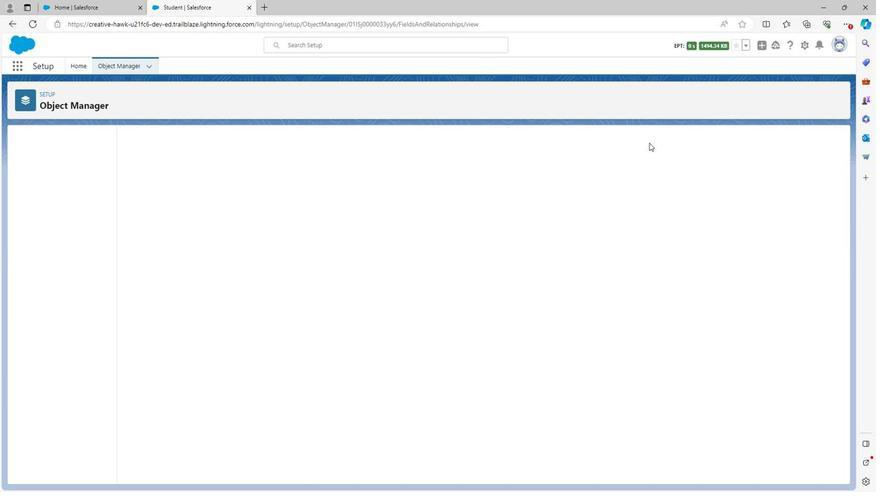 
Action: Mouse moved to (132, 318)
Screenshot: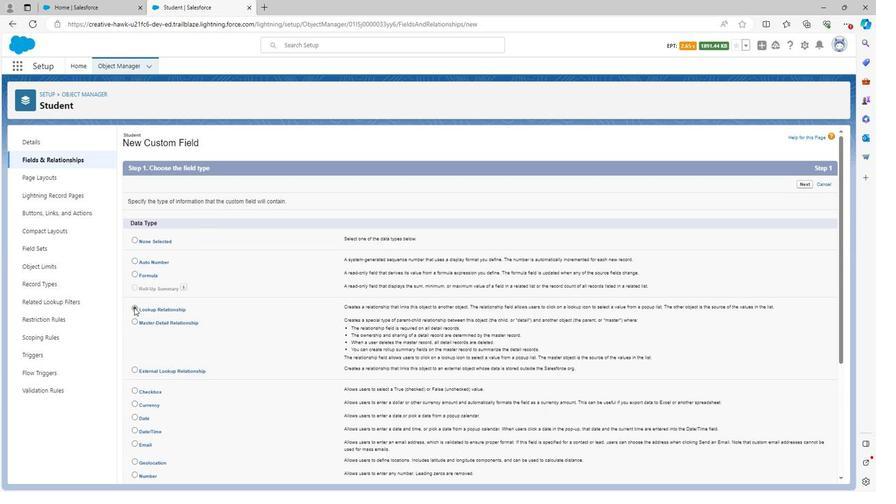 
Action: Mouse pressed left at (132, 318)
Screenshot: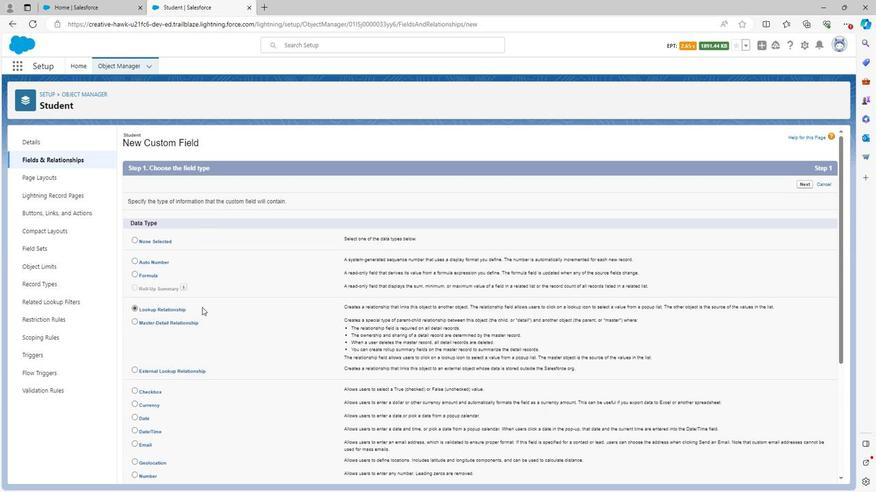 
Action: Mouse moved to (606, 323)
Screenshot: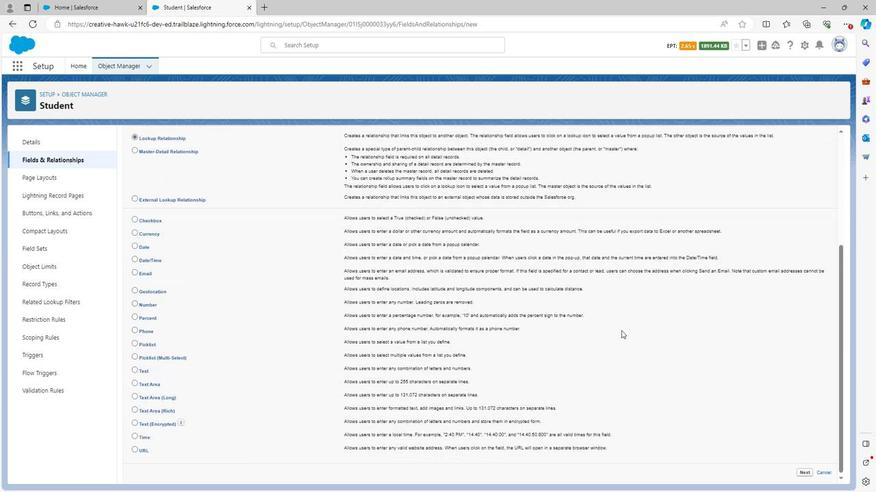 
Action: Mouse scrolled (606, 322) with delta (0, 0)
Screenshot: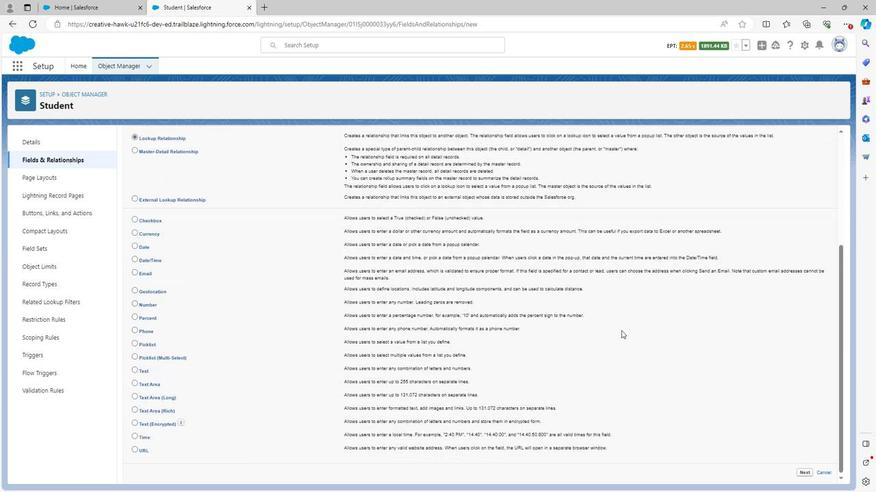 
Action: Mouse moved to (614, 332)
Screenshot: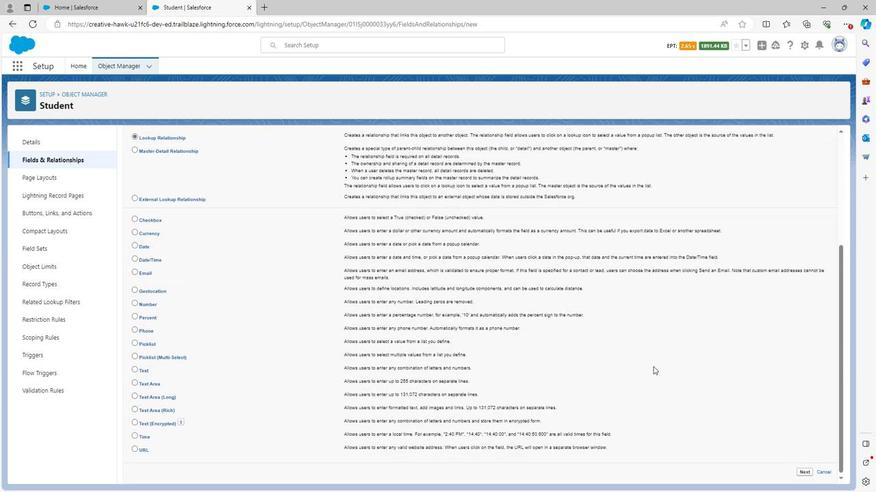 
Action: Mouse scrolled (614, 332) with delta (0, 0)
Screenshot: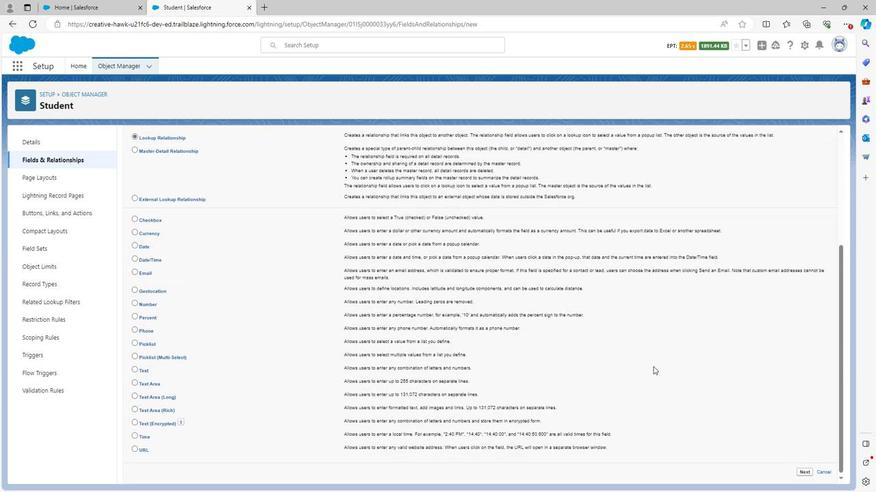 
Action: Mouse moved to (615, 334)
Screenshot: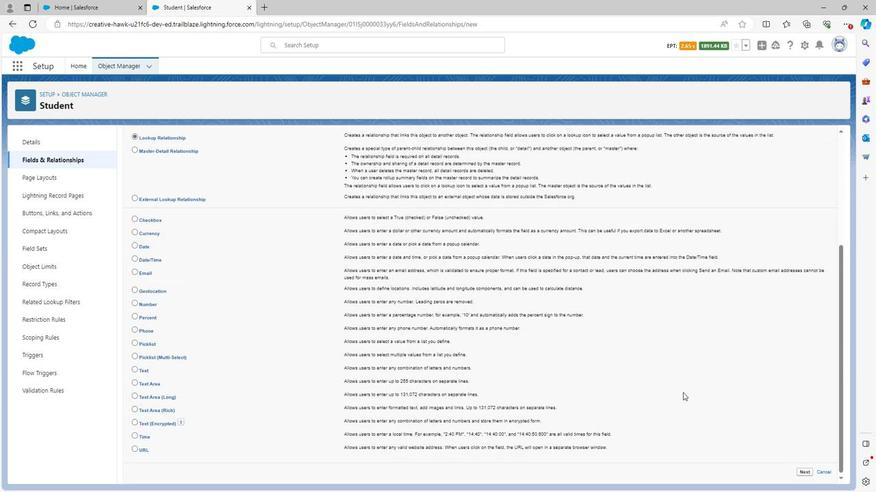 
Action: Mouse scrolled (615, 333) with delta (0, 0)
Screenshot: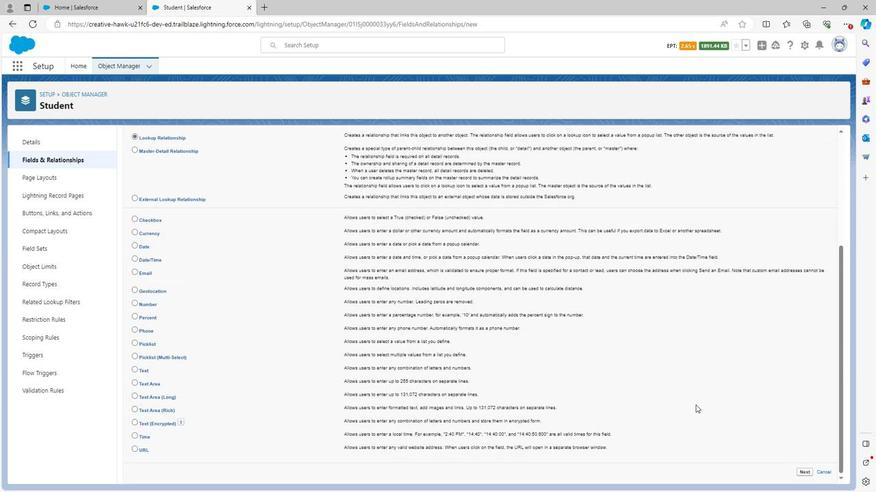 
Action: Mouse moved to (615, 334)
Screenshot: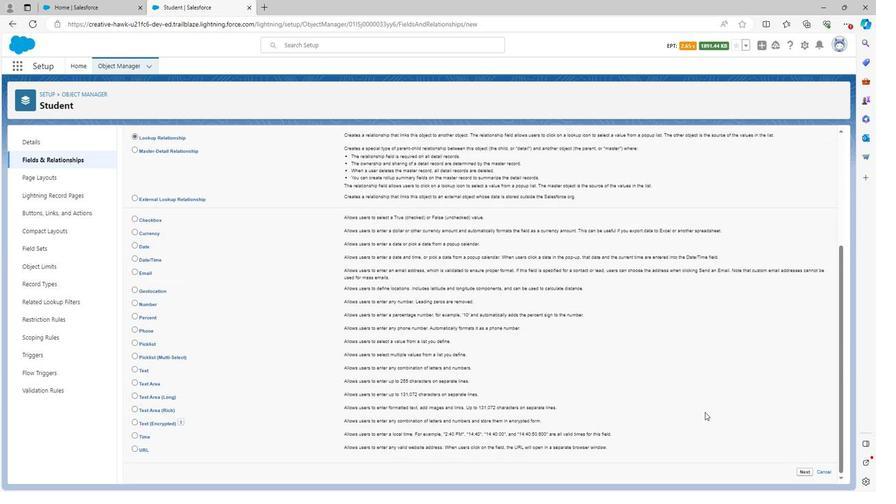 
Action: Mouse scrolled (615, 334) with delta (0, 0)
Screenshot: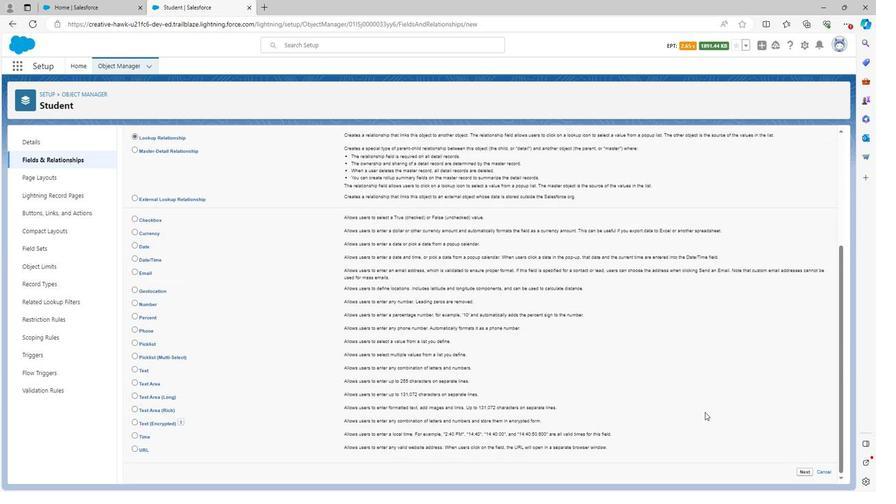 
Action: Mouse moved to (616, 335)
Screenshot: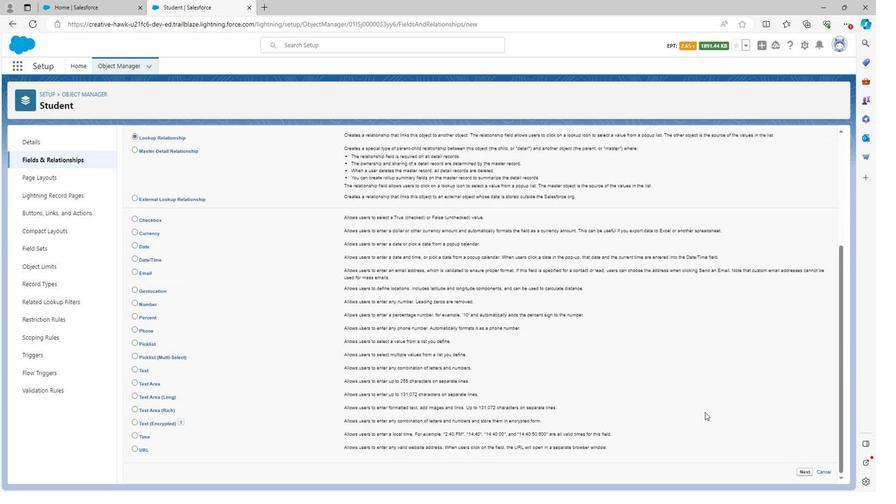 
Action: Mouse scrolled (616, 334) with delta (0, 0)
Screenshot: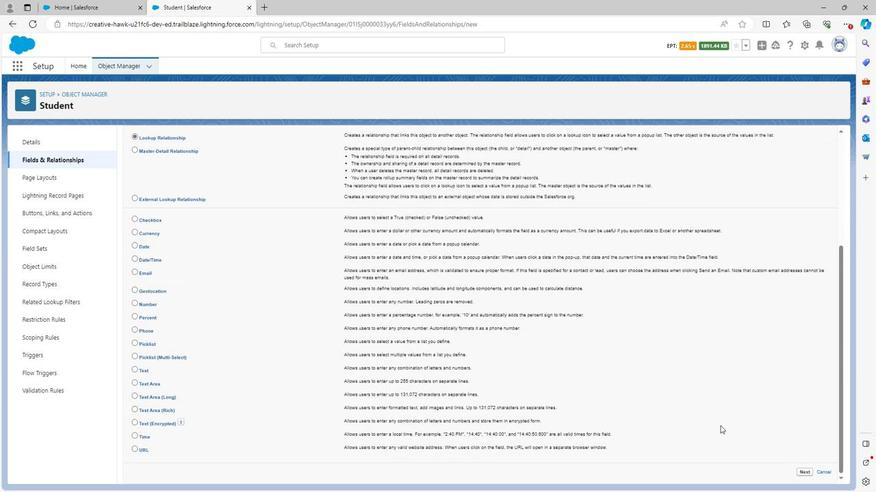 
Action: Mouse moved to (618, 338)
Screenshot: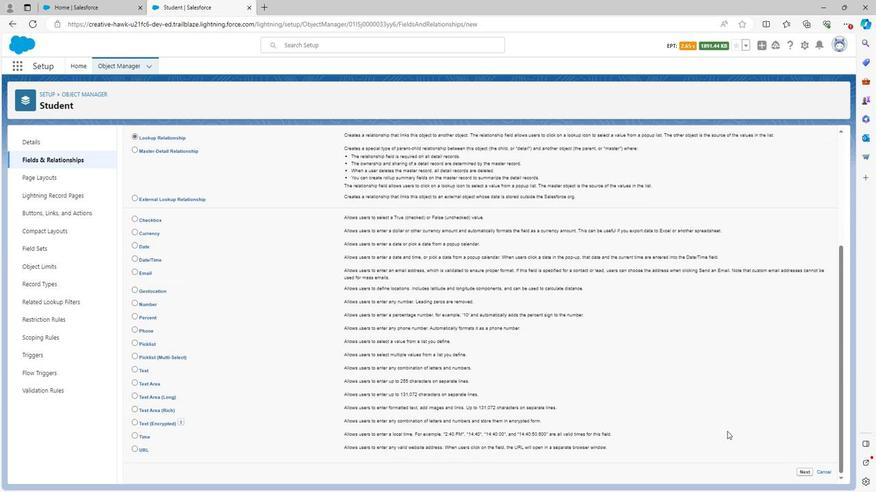 
Action: Mouse scrolled (618, 337) with delta (0, 0)
Screenshot: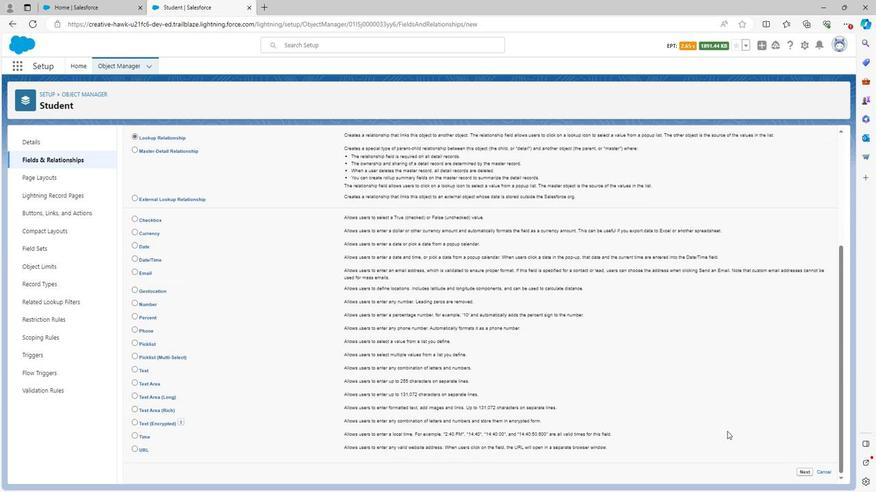 
Action: Mouse moved to (623, 341)
Screenshot: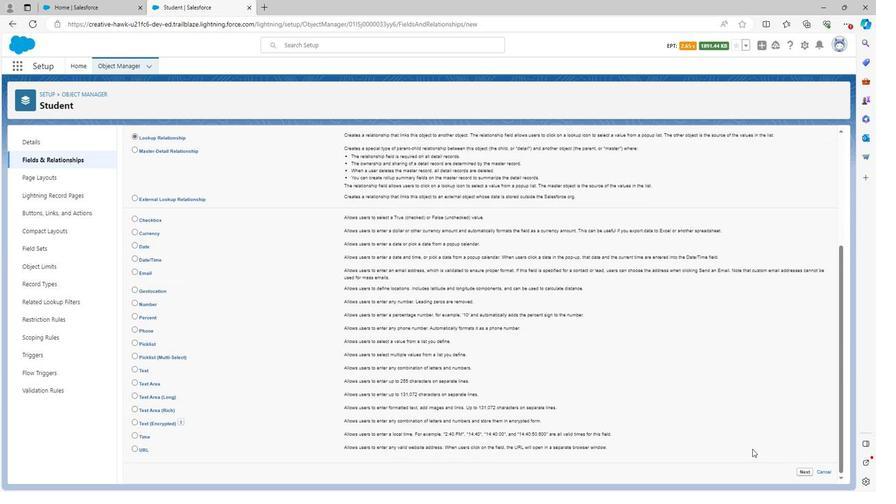 
Action: Mouse scrolled (623, 340) with delta (0, 0)
Screenshot: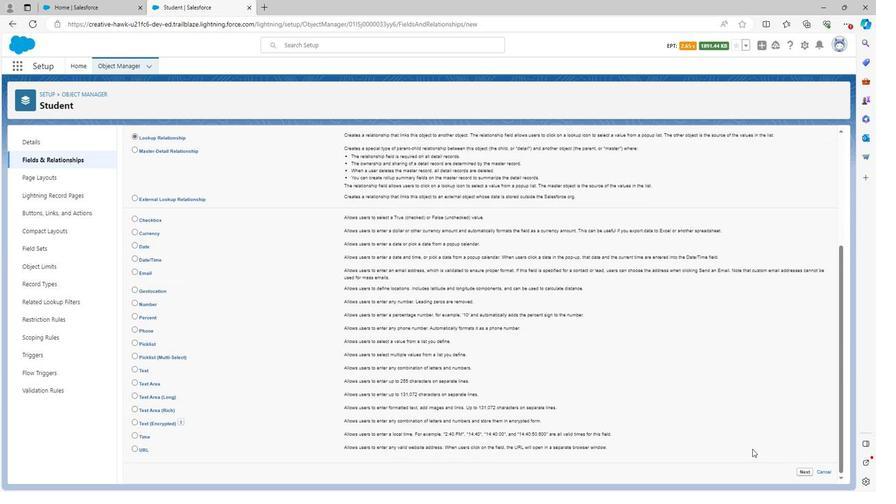 
Action: Mouse moved to (805, 478)
Screenshot: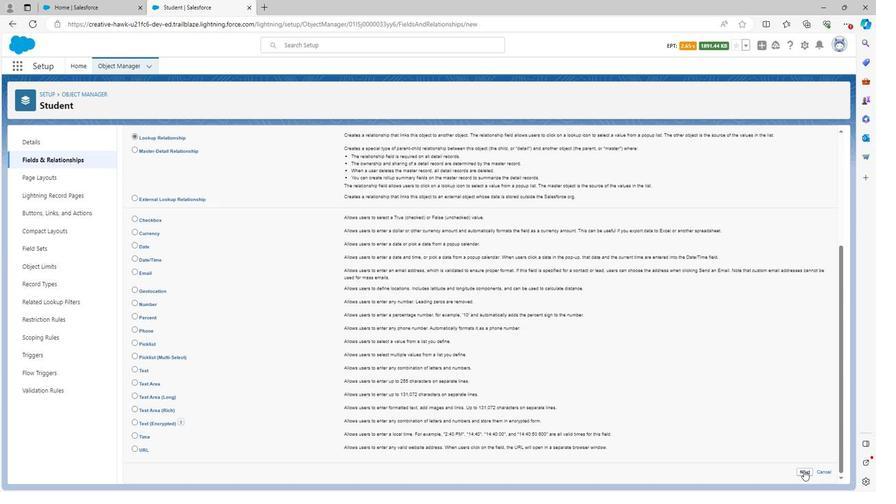 
Action: Mouse pressed left at (805, 478)
Screenshot: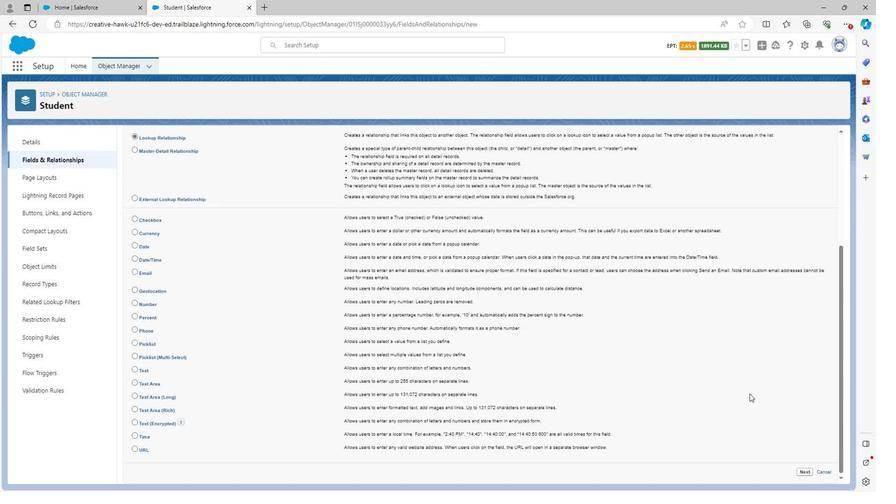 
Action: Mouse moved to (288, 235)
Screenshot: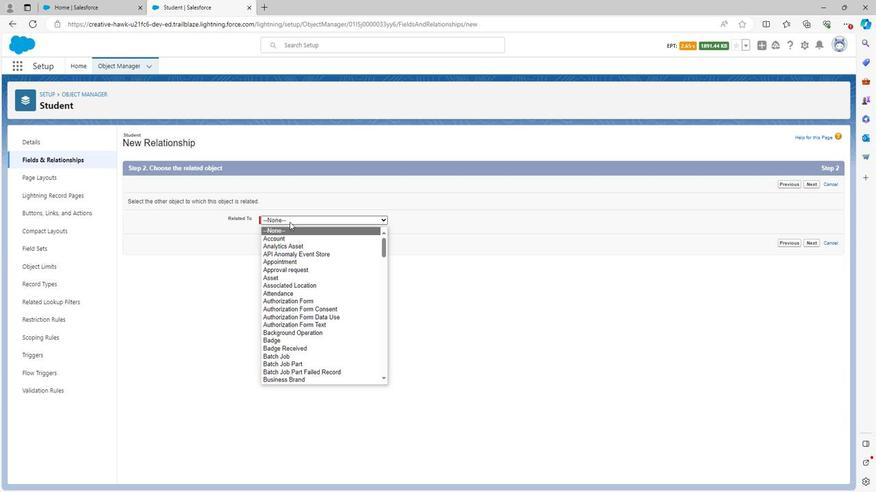 
Action: Mouse pressed left at (288, 235)
Screenshot: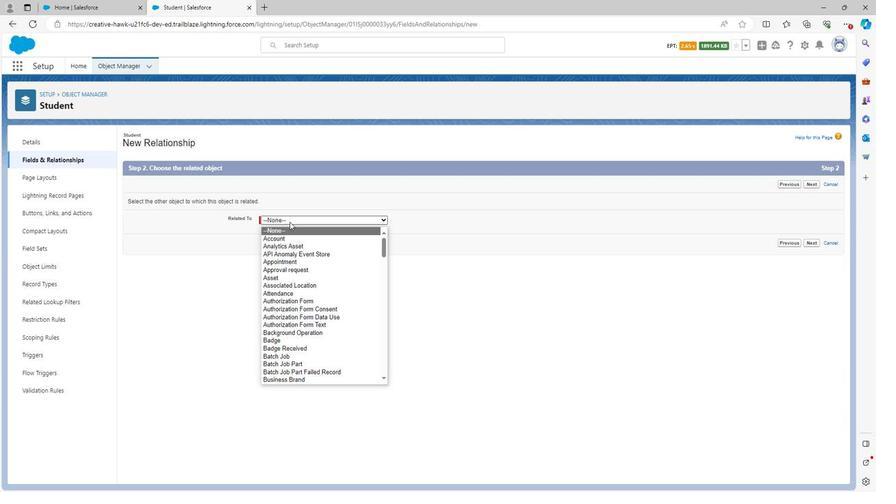 
Action: Mouse moved to (290, 323)
Screenshot: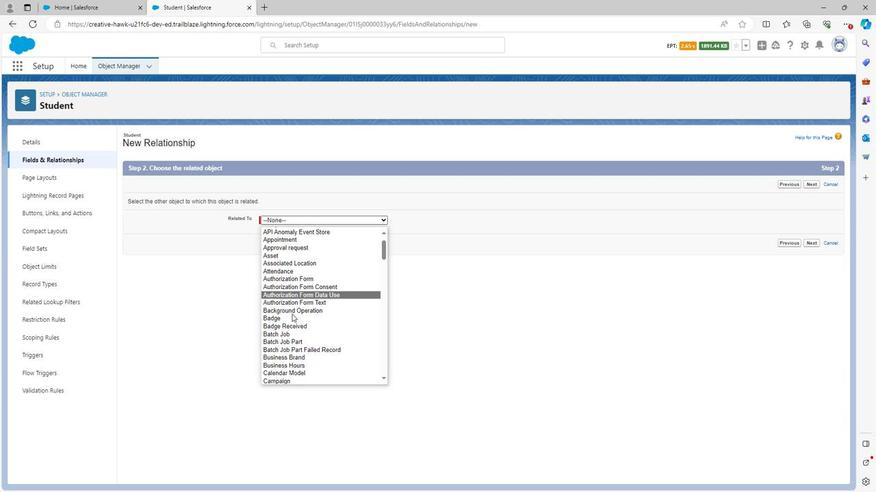 
Action: Mouse scrolled (290, 323) with delta (0, 0)
Screenshot: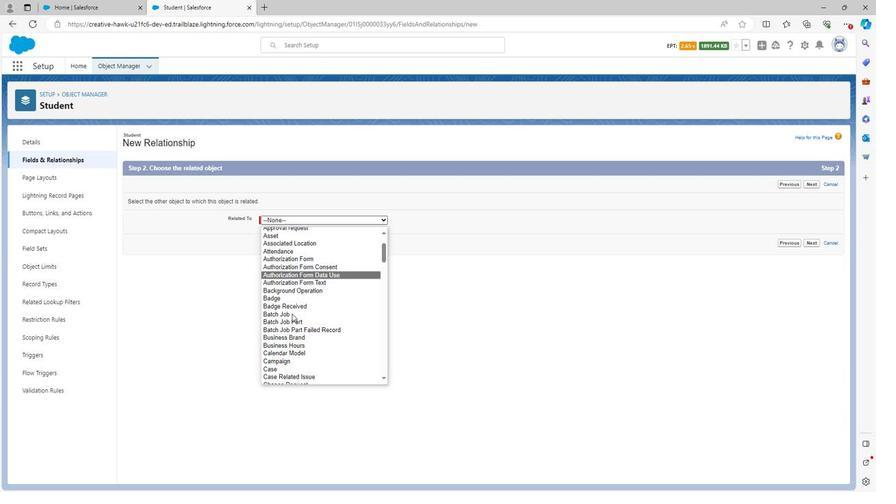 
Action: Mouse scrolled (290, 323) with delta (0, 0)
Screenshot: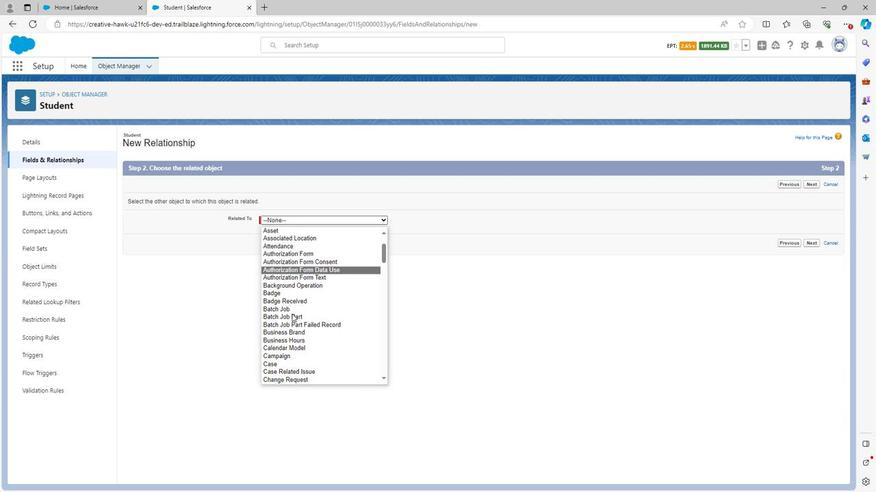 
Action: Mouse scrolled (290, 323) with delta (0, 0)
Screenshot: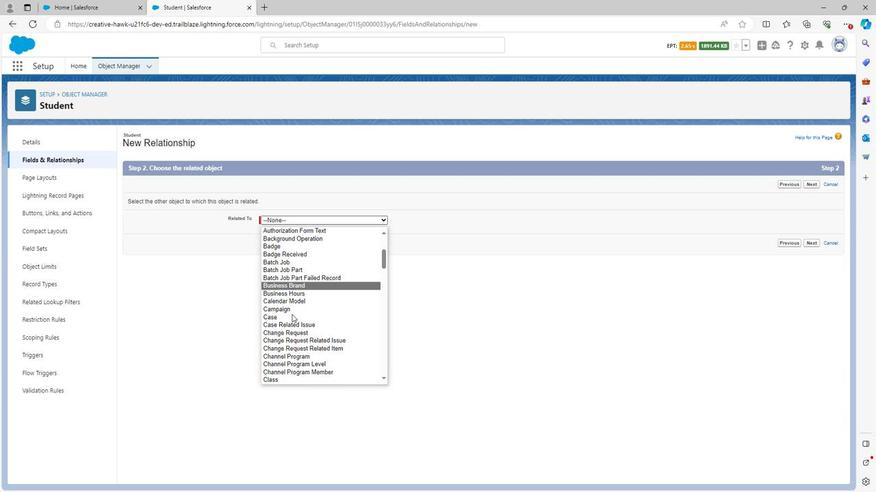 
Action: Mouse moved to (290, 324)
Screenshot: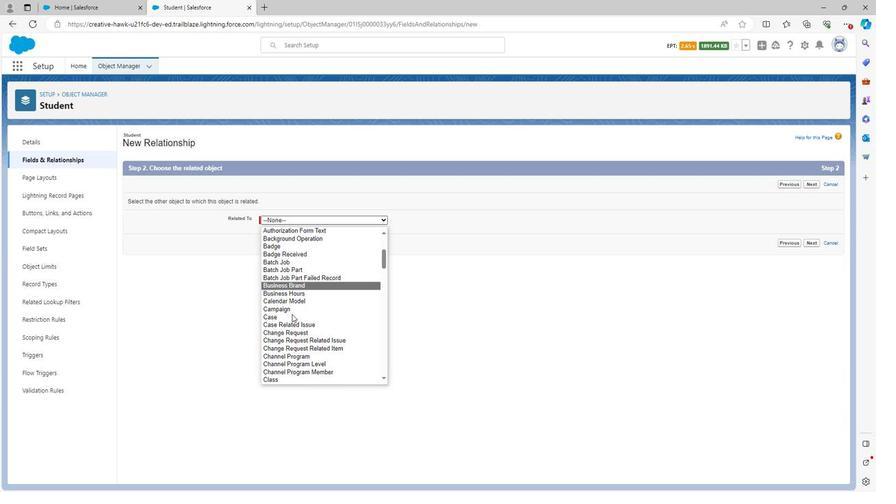 
Action: Mouse scrolled (290, 323) with delta (0, 0)
Screenshot: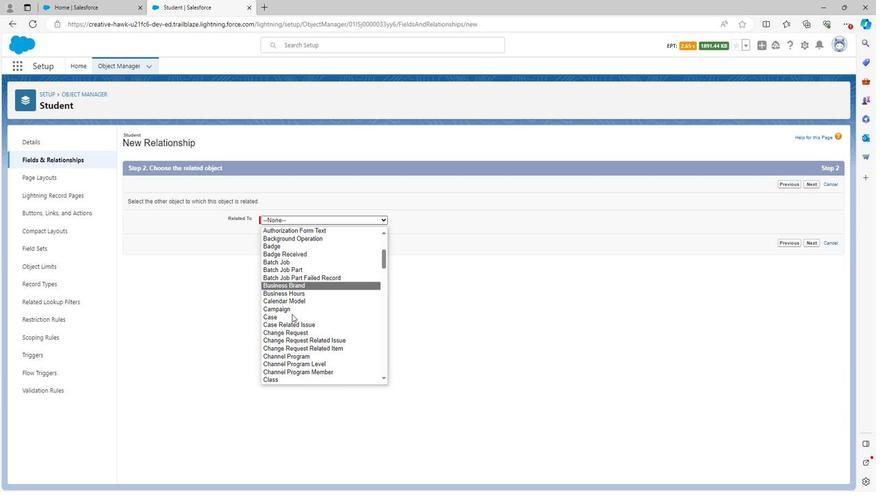 
Action: Mouse scrolled (290, 323) with delta (0, 0)
Screenshot: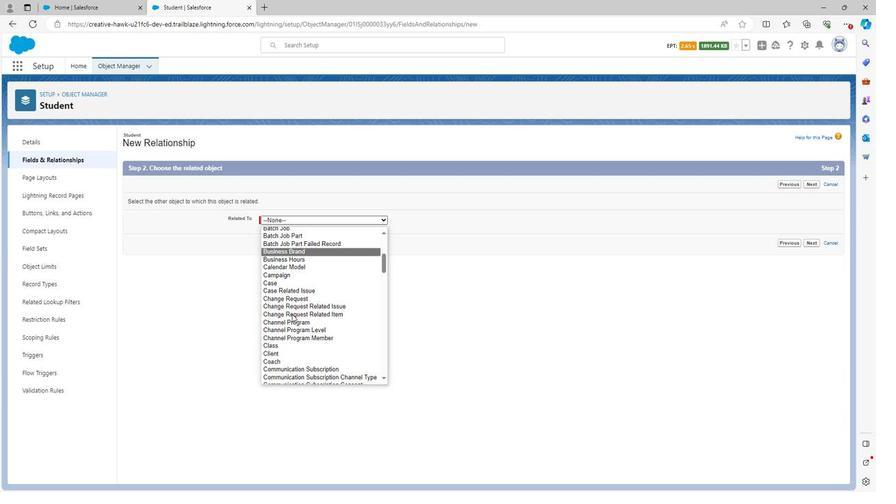 
Action: Mouse scrolled (290, 323) with delta (0, 0)
Screenshot: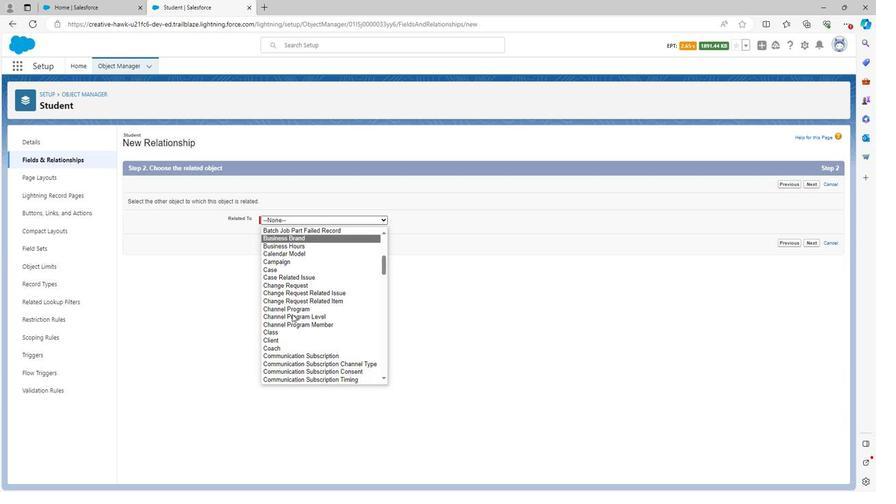 
Action: Mouse scrolled (290, 323) with delta (0, 0)
Screenshot: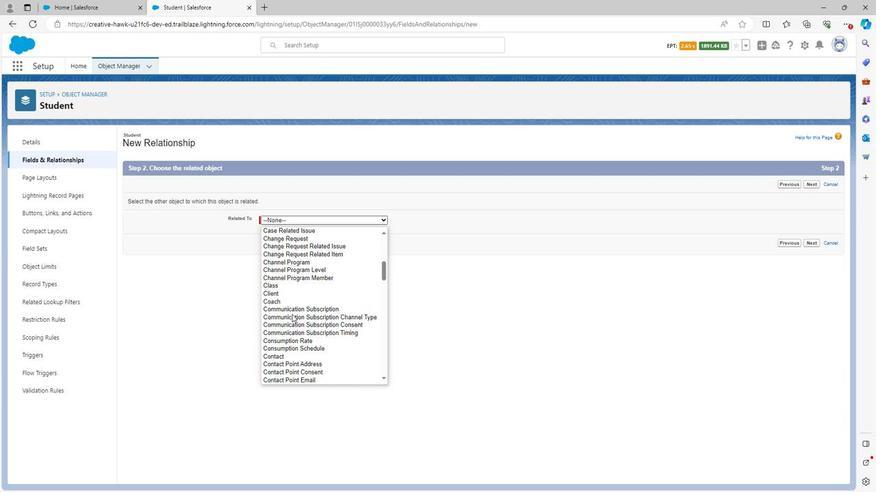
Action: Mouse scrolled (290, 323) with delta (0, 0)
Screenshot: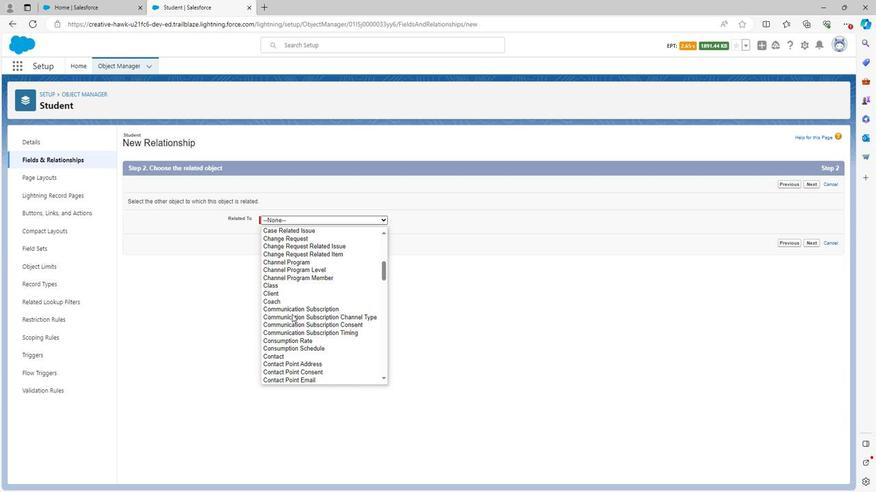 
Action: Mouse moved to (290, 325)
Screenshot: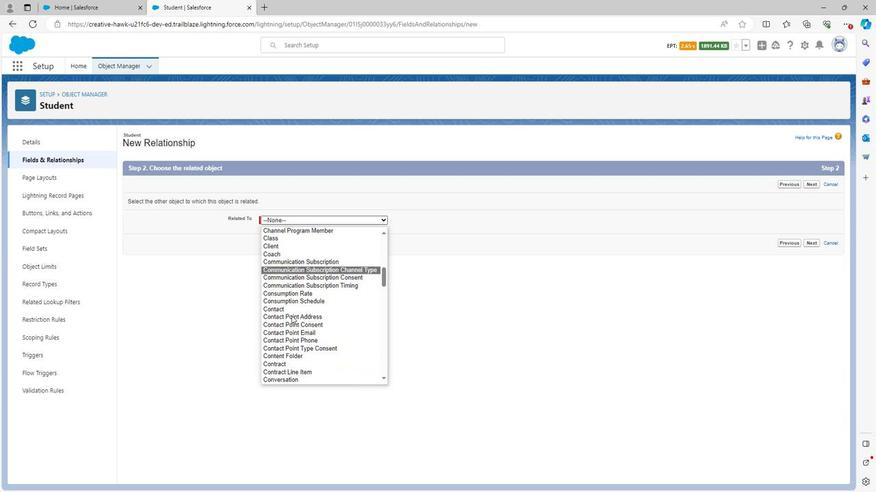 
Action: Mouse scrolled (290, 325) with delta (0, 0)
Screenshot: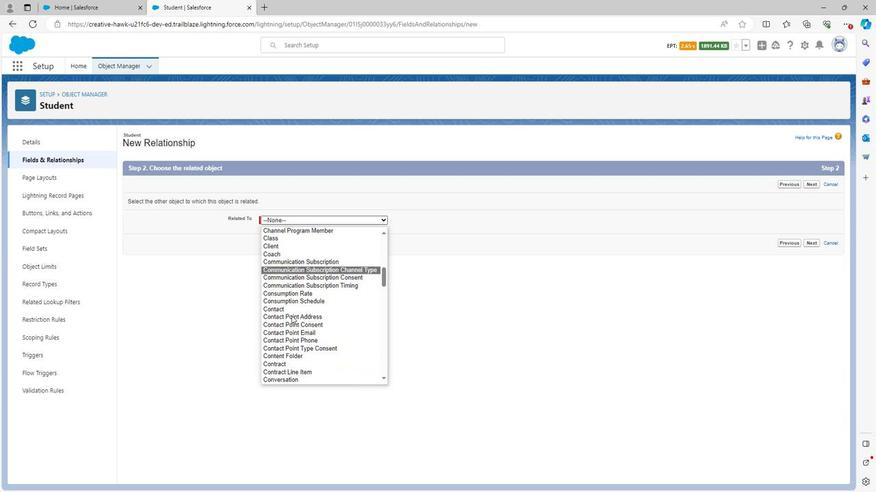 
Action: Mouse scrolled (290, 325) with delta (0, 0)
Screenshot: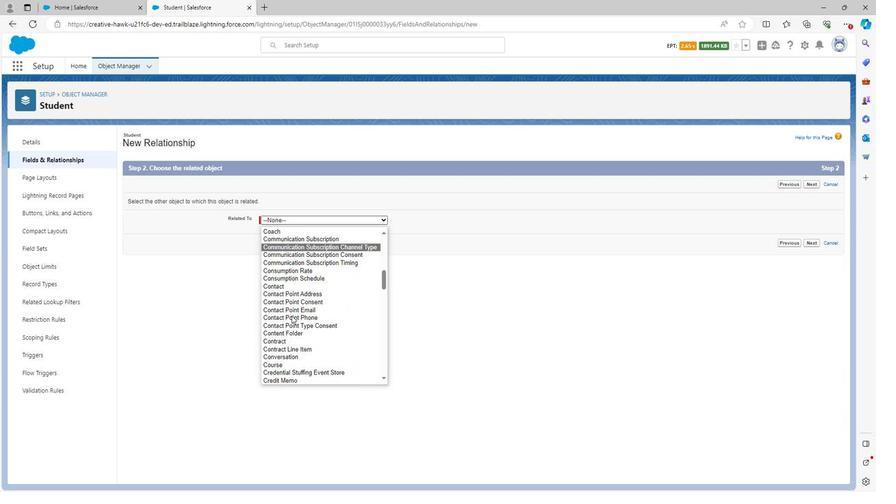 
Action: Mouse scrolled (290, 325) with delta (0, 0)
Screenshot: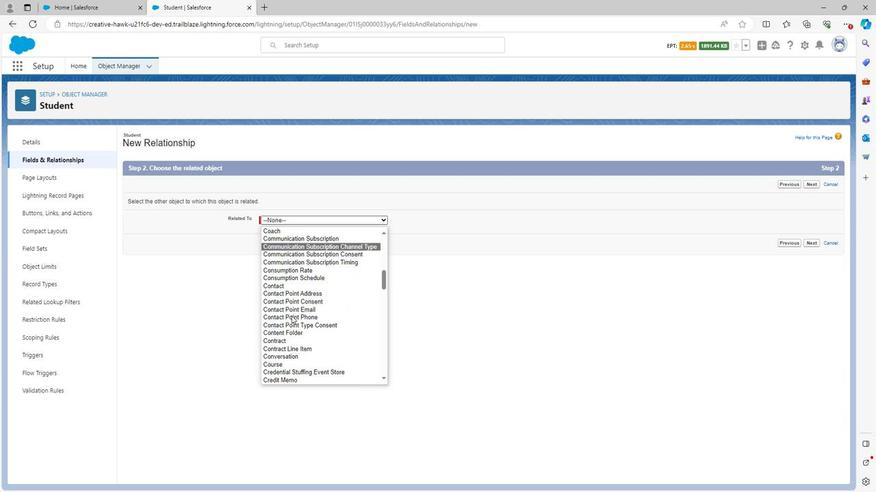 
Action: Mouse moved to (290, 325)
Screenshot: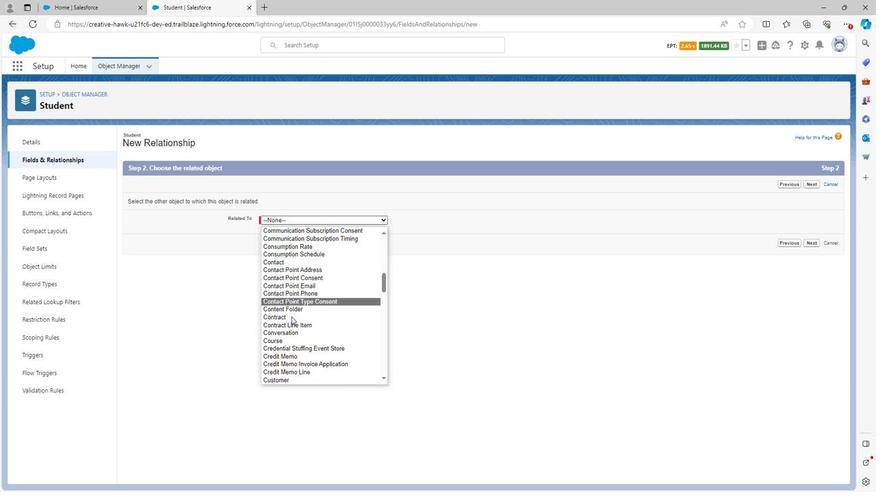
Action: Mouse scrolled (290, 325) with delta (0, 0)
Screenshot: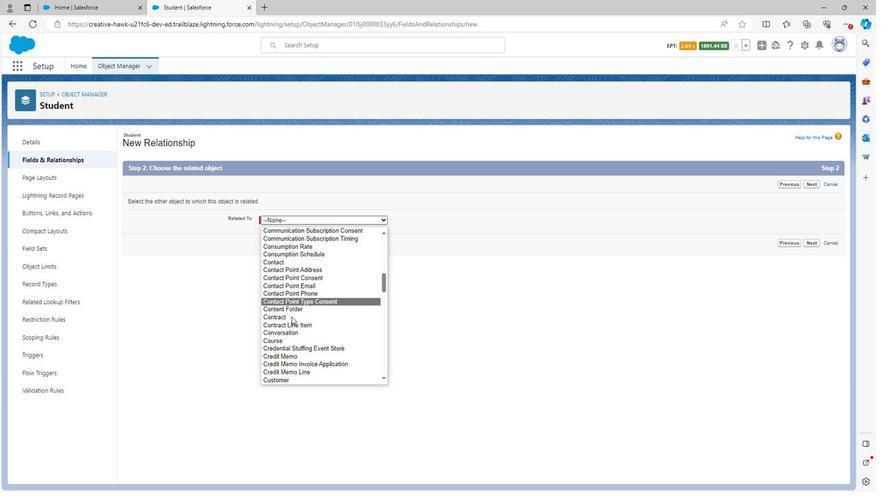 
Action: Mouse moved to (278, 348)
Screenshot: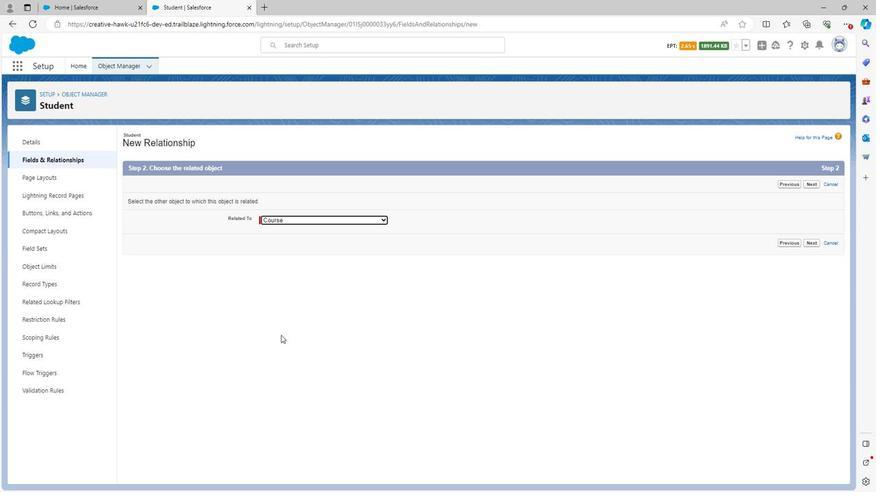 
Action: Mouse pressed left at (278, 348)
Screenshot: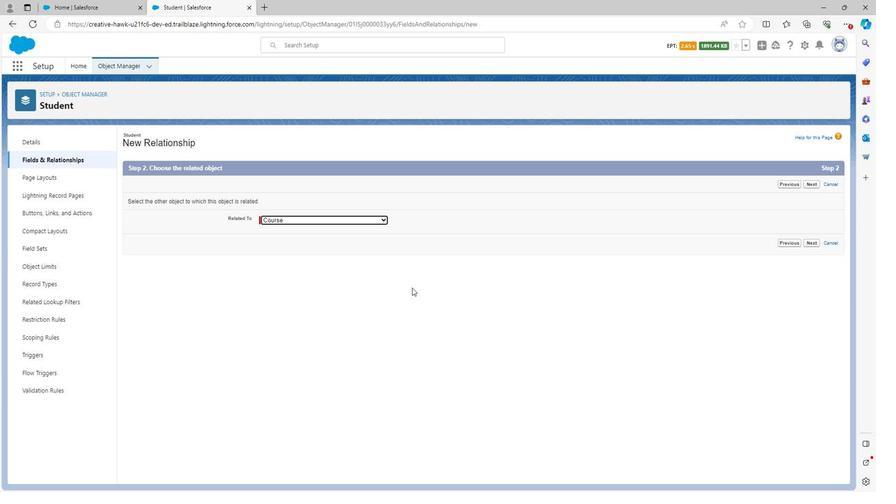 
Action: Mouse moved to (811, 255)
Screenshot: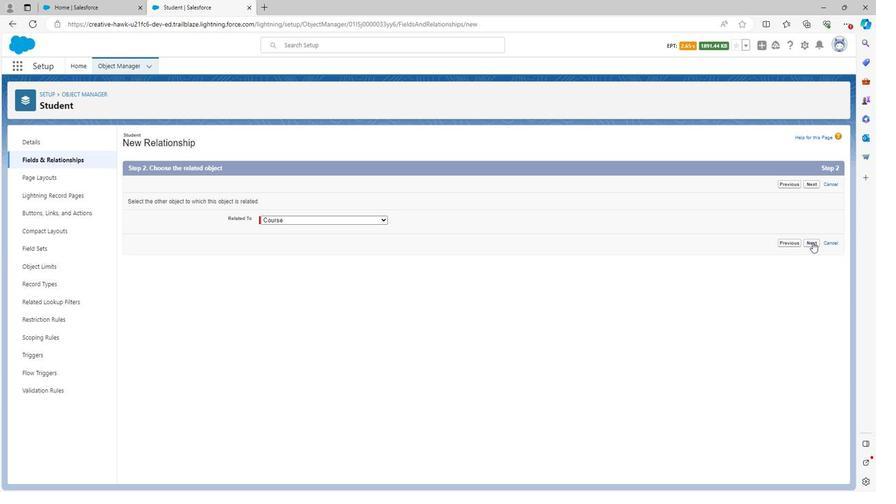 
Action: Mouse pressed left at (811, 255)
Screenshot: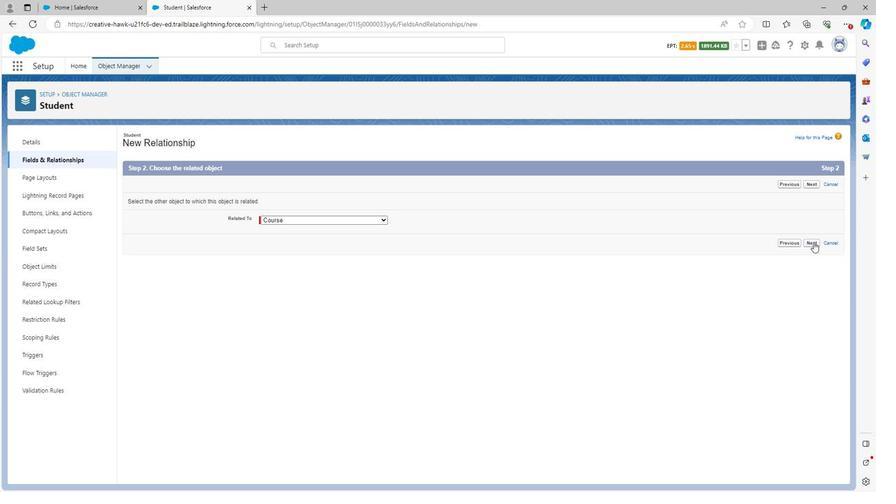 
Action: Mouse moved to (312, 219)
Screenshot: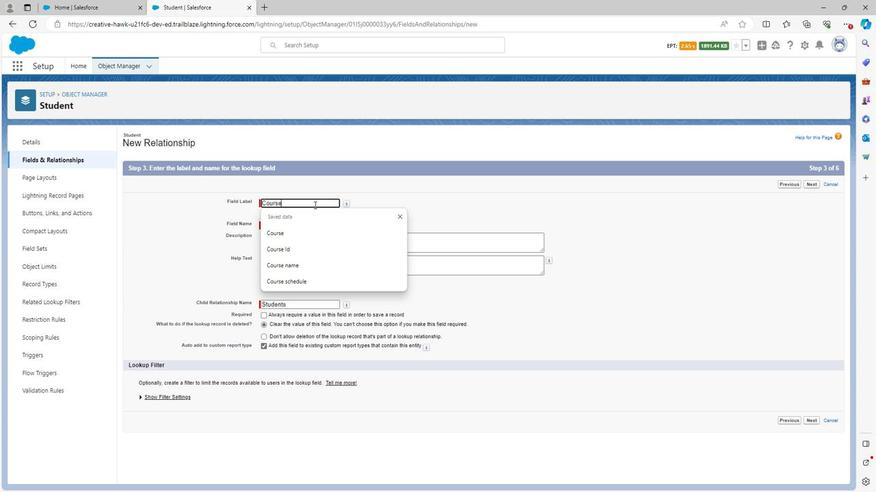 
Action: Key pressed <Key.backspace><Key.backspace><Key.backspace><Key.backspace><Key.backspace><Key.backspace><Key.backspace><Key.shift>Student<Key.shift>_course
Screenshot: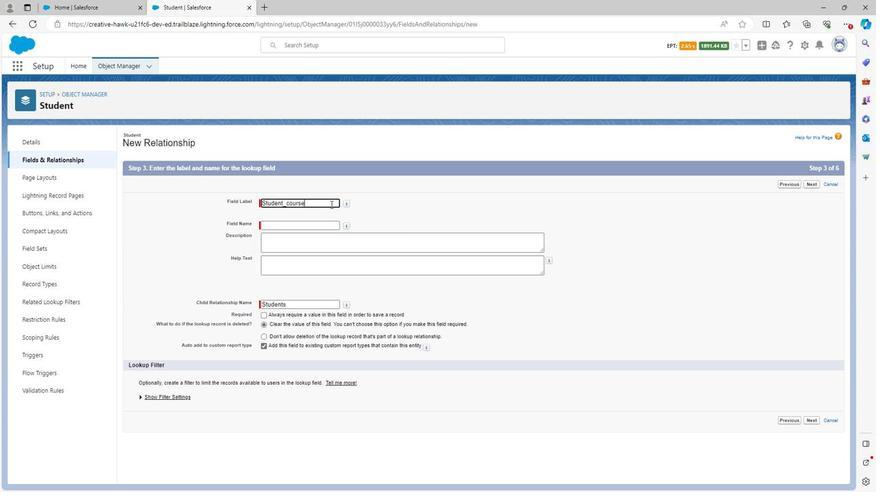 
Action: Mouse moved to (369, 221)
Screenshot: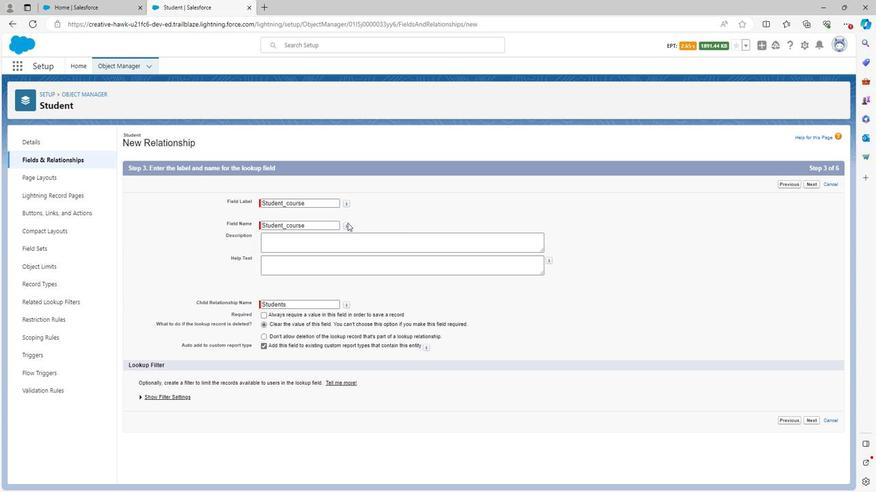 
Action: Mouse pressed left at (369, 221)
Screenshot: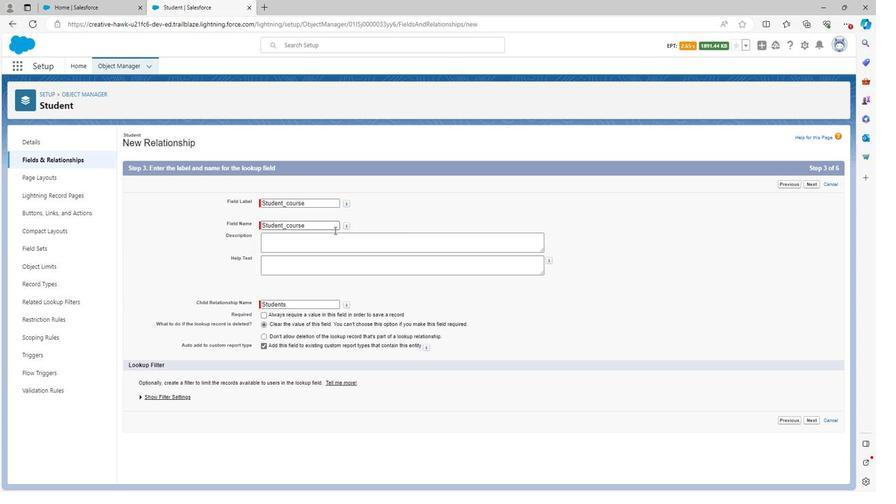 
Action: Mouse moved to (317, 251)
Screenshot: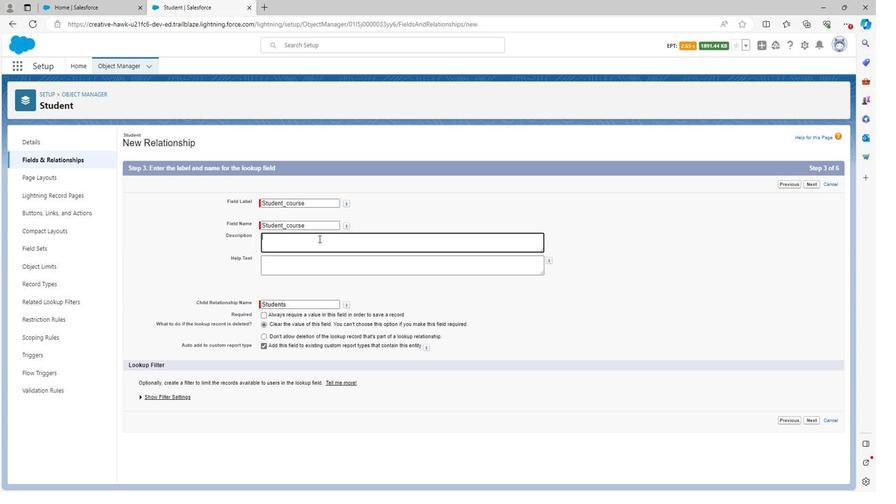 
Action: Mouse pressed left at (317, 251)
Screenshot: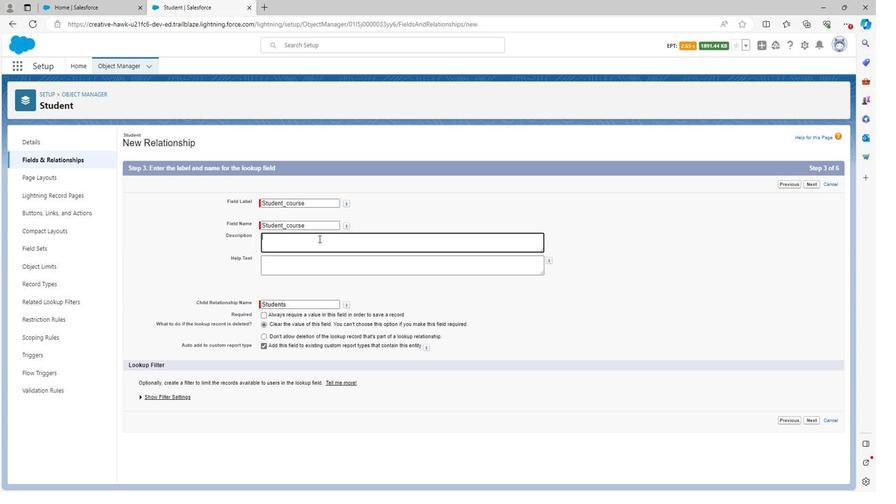 
Action: Key pressed <Key.shift>S
Screenshot: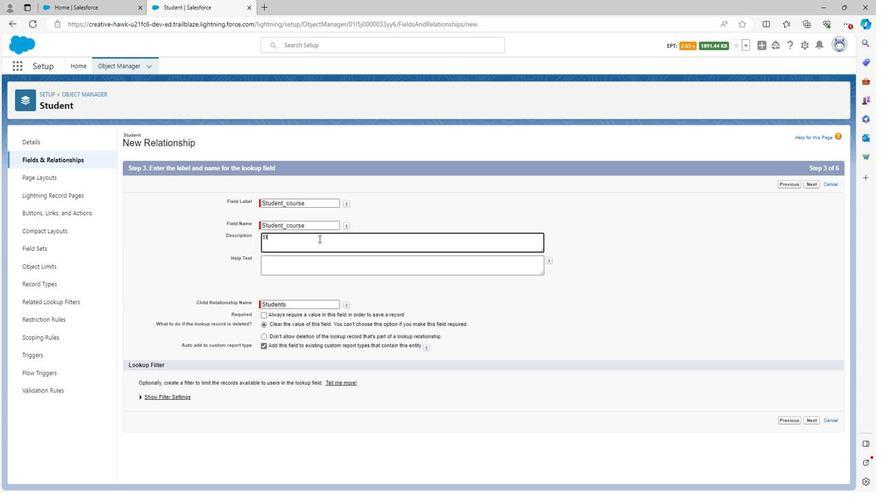 
Action: Mouse moved to (317, 251)
Screenshot: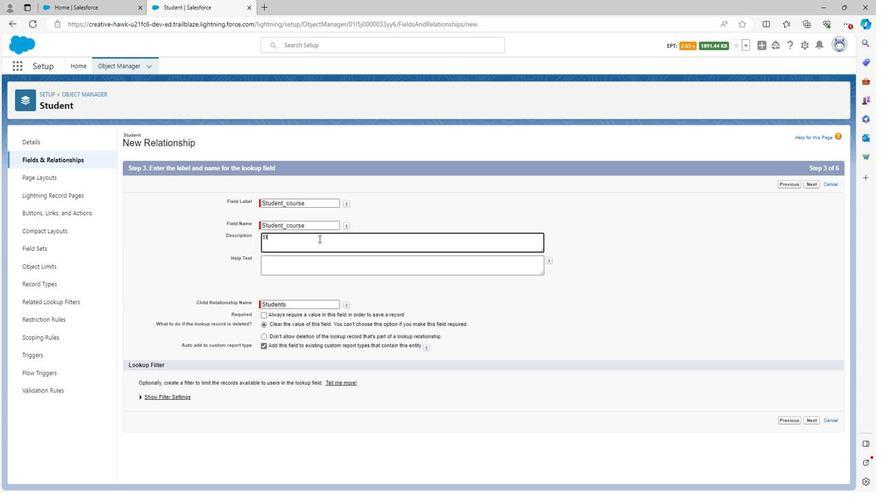 
Action: Key pressed tudent<Key.space>course<Key.space>relationship<Key.space>is<Key.space>the<Key.space>relationship<Key.space>in<Key.space>which<Key.space>we<Key.space>get<Key.space>courn<Key.backspace>se<Key.space>name<Key.space>from<Key.space>course<Key.space>object<Key.space>in<Key.space>student<Key.space>object
Screenshot: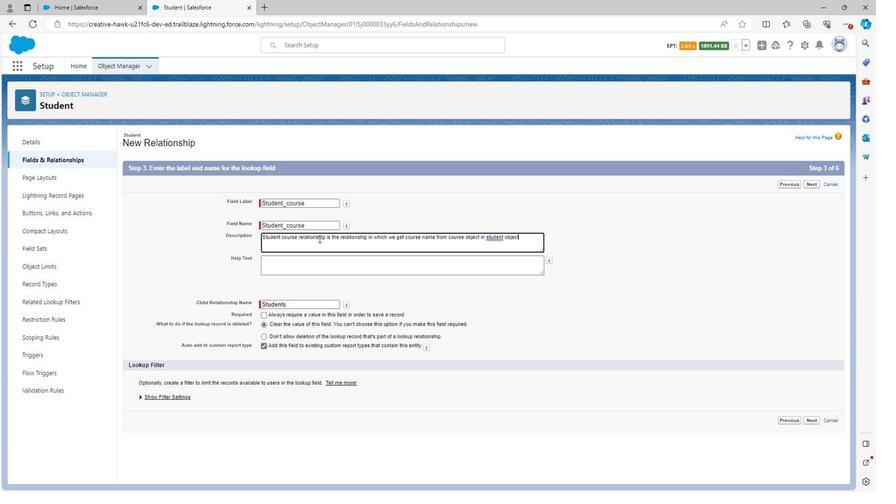 
Action: Mouse moved to (277, 277)
Screenshot: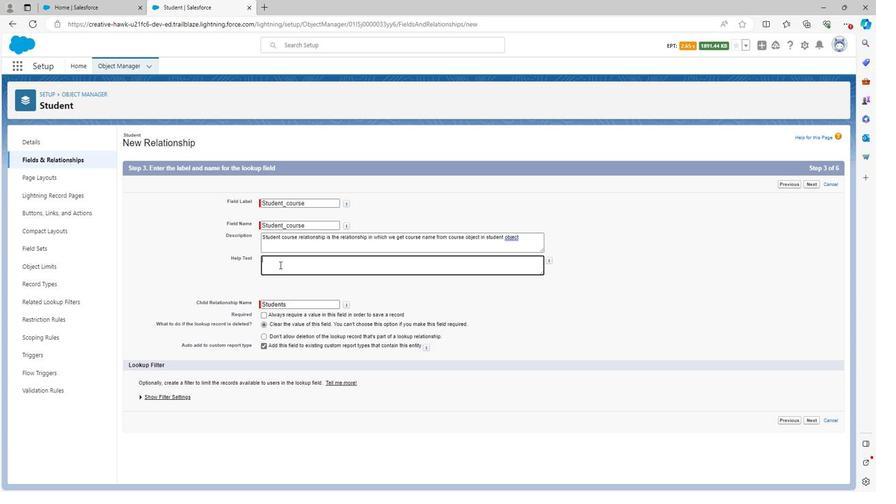 
Action: Mouse pressed left at (277, 277)
Screenshot: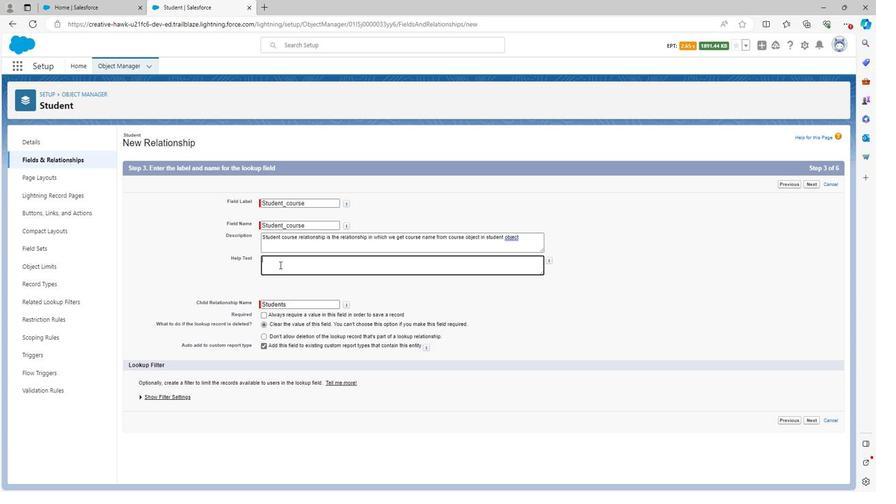 
Action: Key pressed <Key.shift>Student<Key.space>course
Screenshot: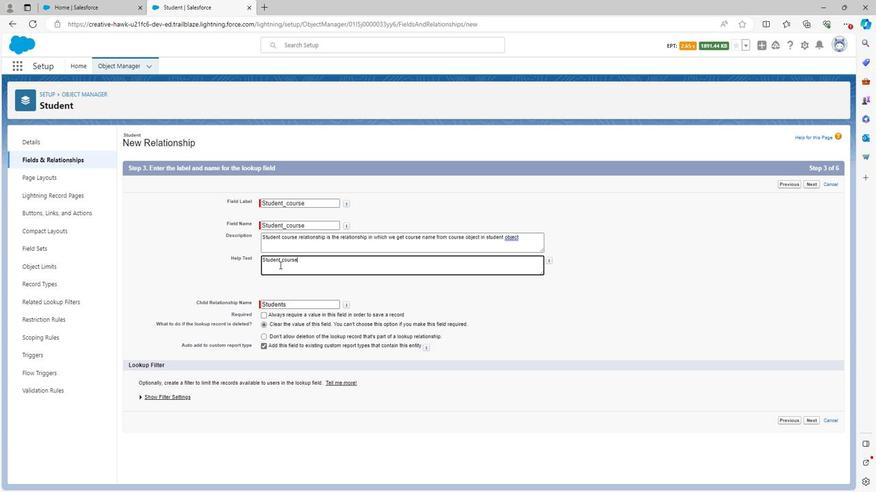 
Action: Mouse moved to (807, 427)
Screenshot: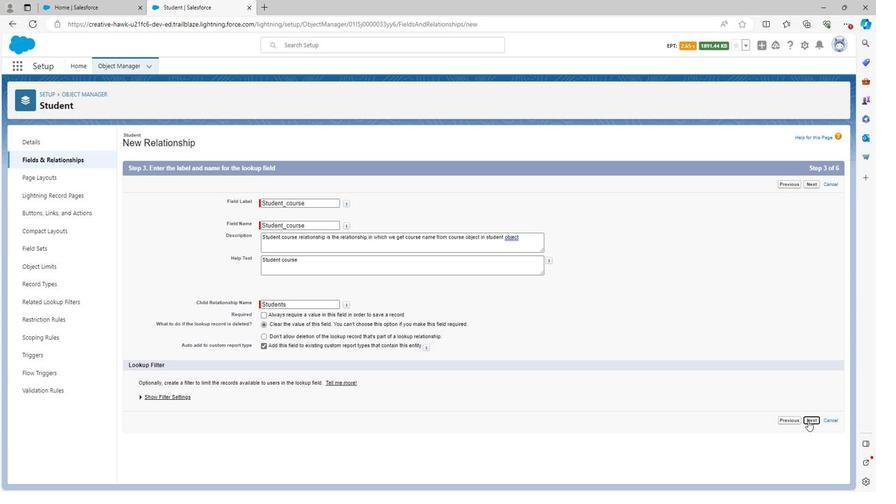 
Action: Mouse pressed left at (807, 427)
Screenshot: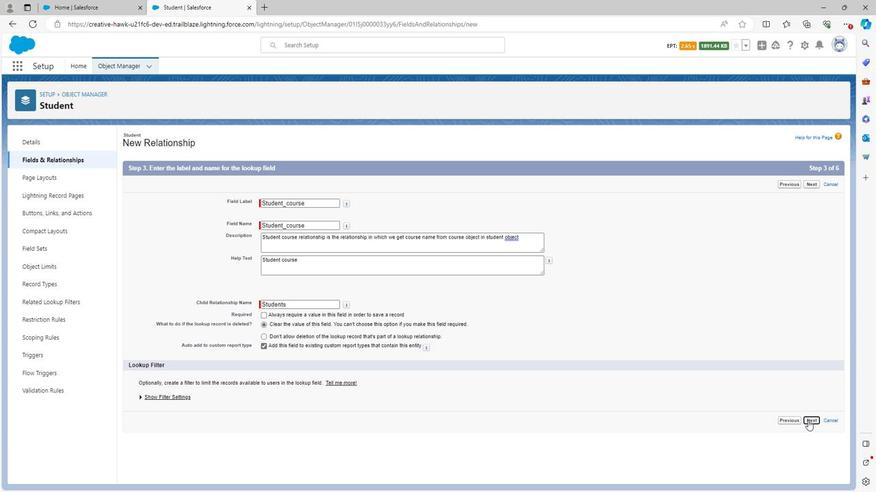 
Action: Mouse moved to (603, 275)
Screenshot: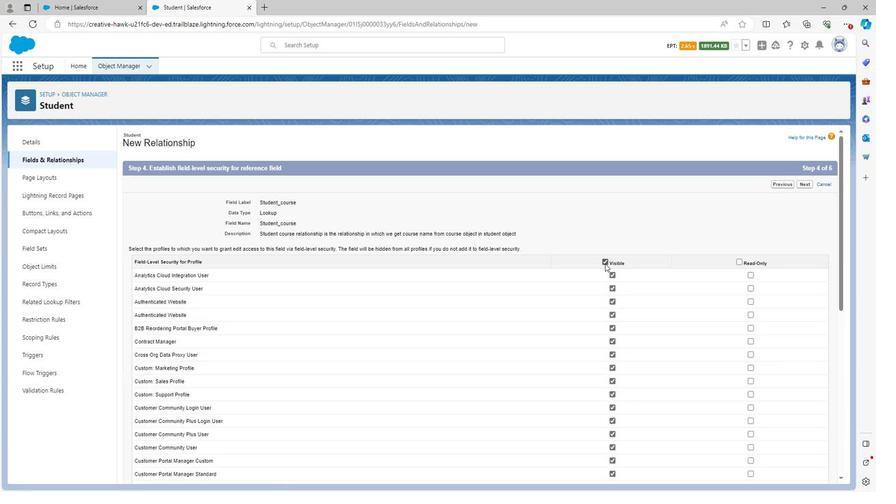 
Action: Mouse pressed left at (603, 275)
Screenshot: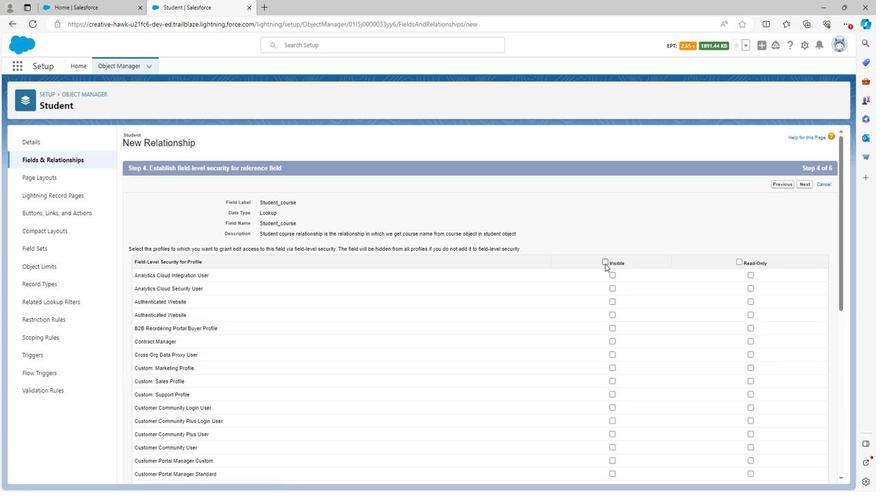 
Action: Mouse pressed left at (603, 275)
Screenshot: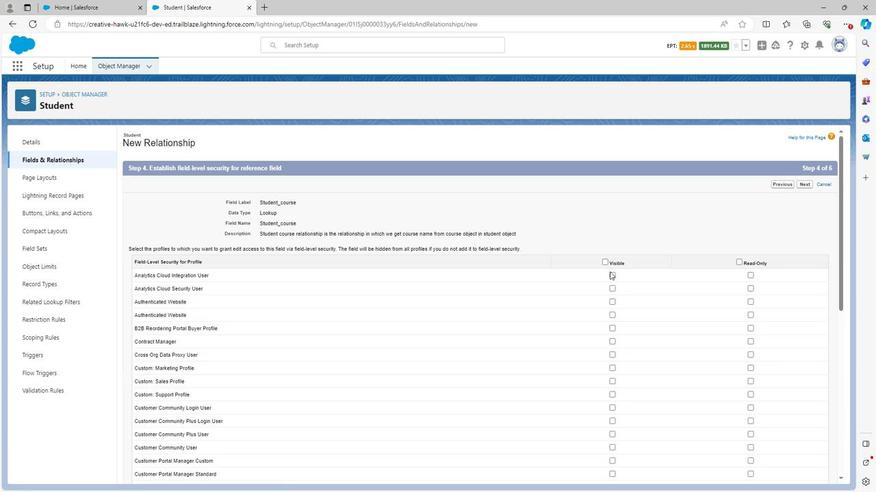 
Action: Mouse moved to (612, 288)
Screenshot: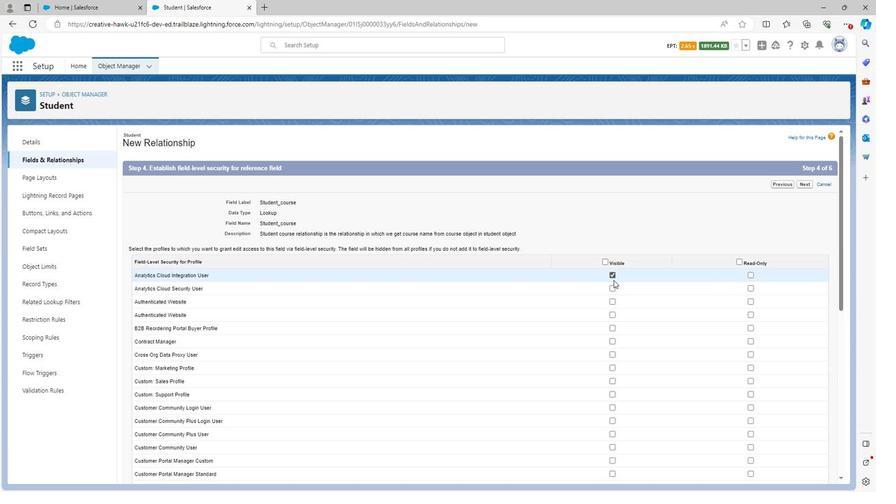 
Action: Mouse pressed left at (612, 288)
Screenshot: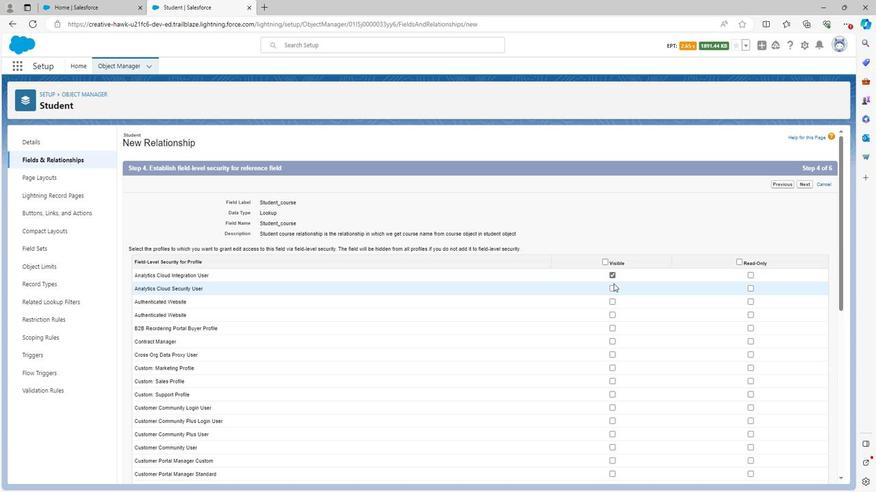 
Action: Mouse moved to (612, 299)
Screenshot: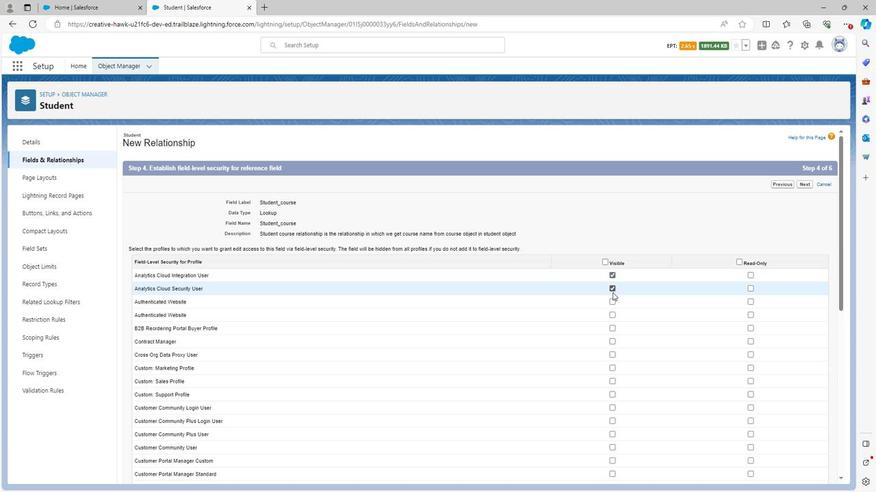 
Action: Mouse pressed left at (612, 299)
Screenshot: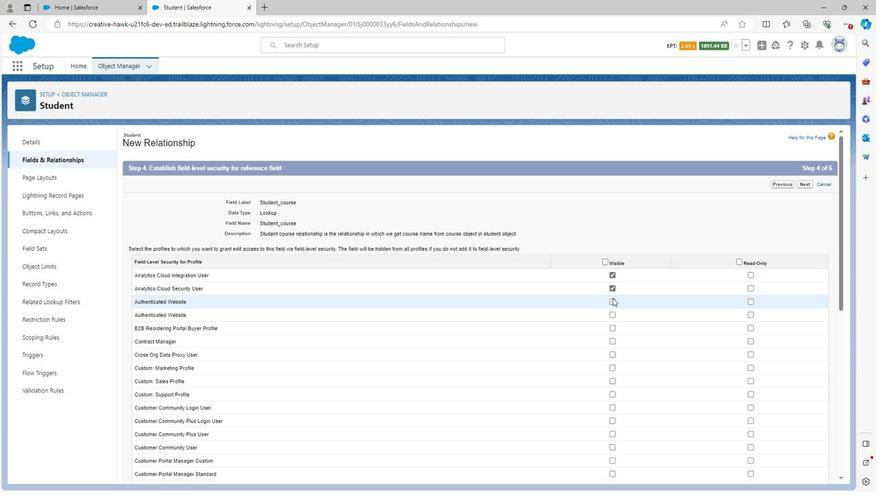 
Action: Mouse moved to (612, 310)
Screenshot: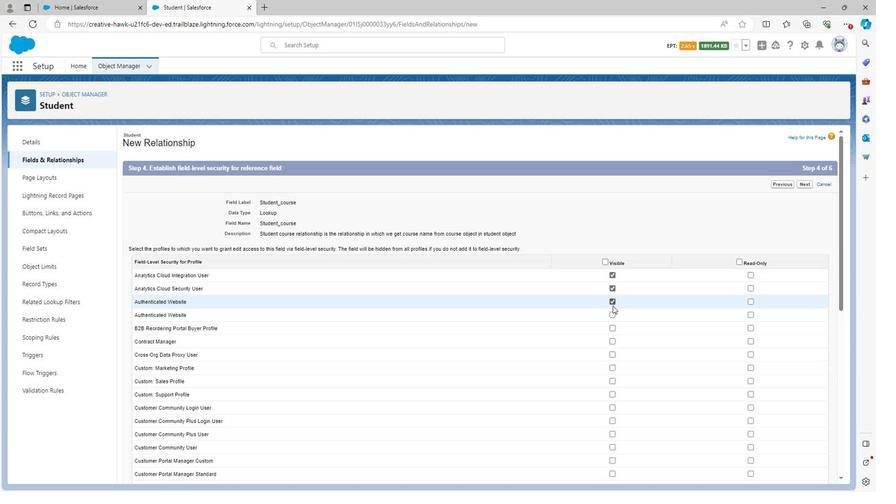 
Action: Mouse pressed left at (612, 310)
Screenshot: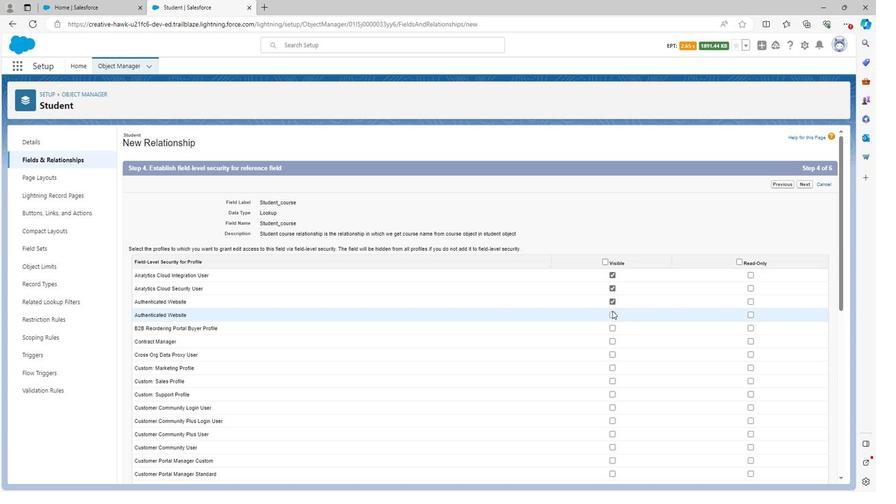 
Action: Mouse moved to (610, 323)
Screenshot: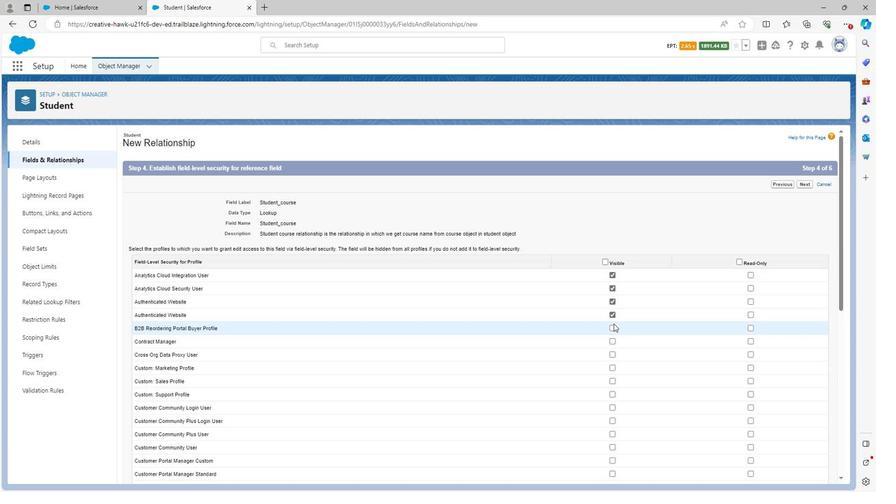 
Action: Mouse pressed left at (610, 323)
Screenshot: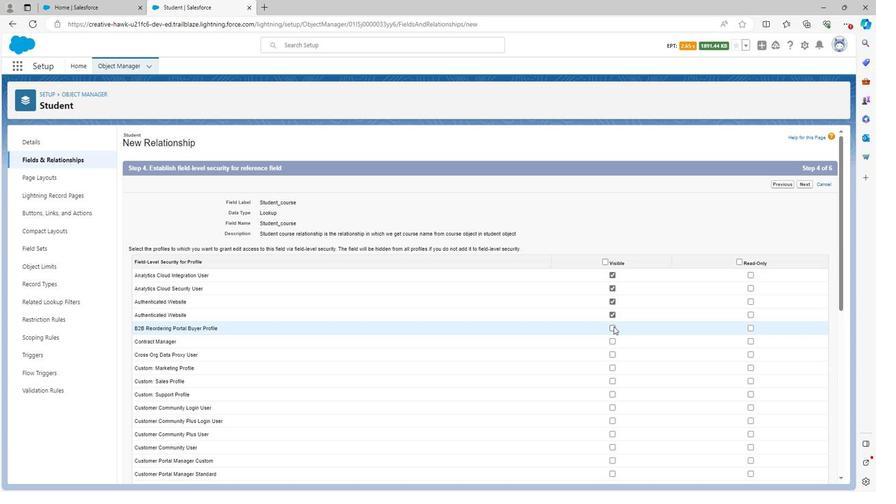 
Action: Mouse moved to (612, 336)
Screenshot: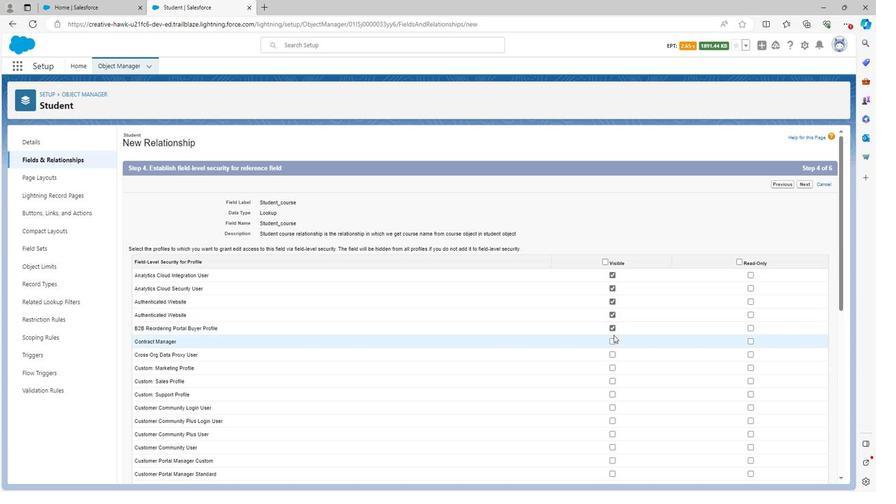 
Action: Mouse pressed left at (612, 336)
Screenshot: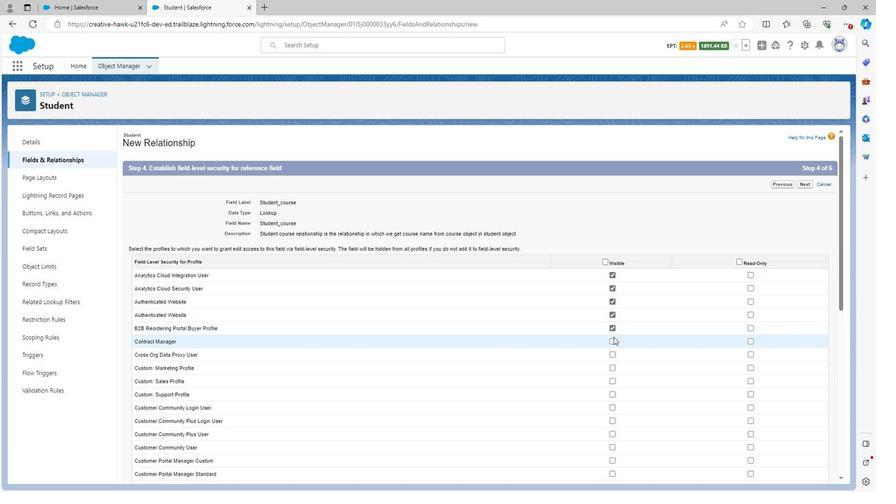
Action: Mouse moved to (612, 351)
Screenshot: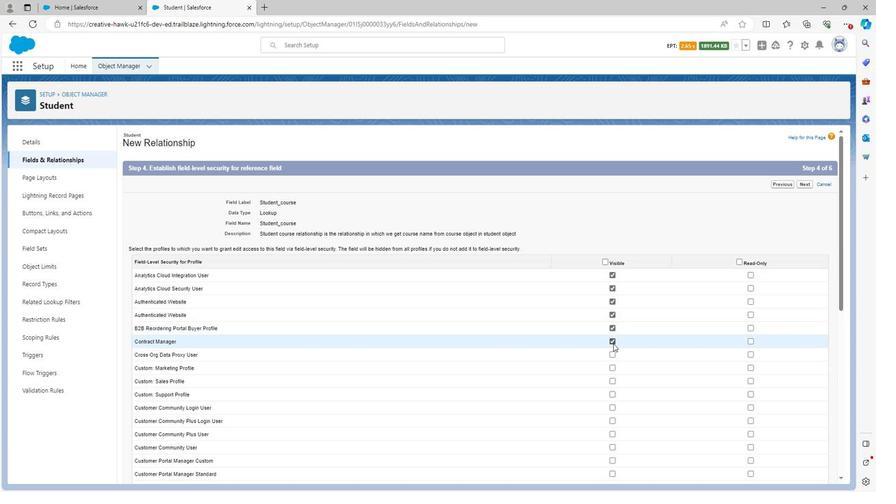 
Action: Mouse pressed left at (612, 351)
Screenshot: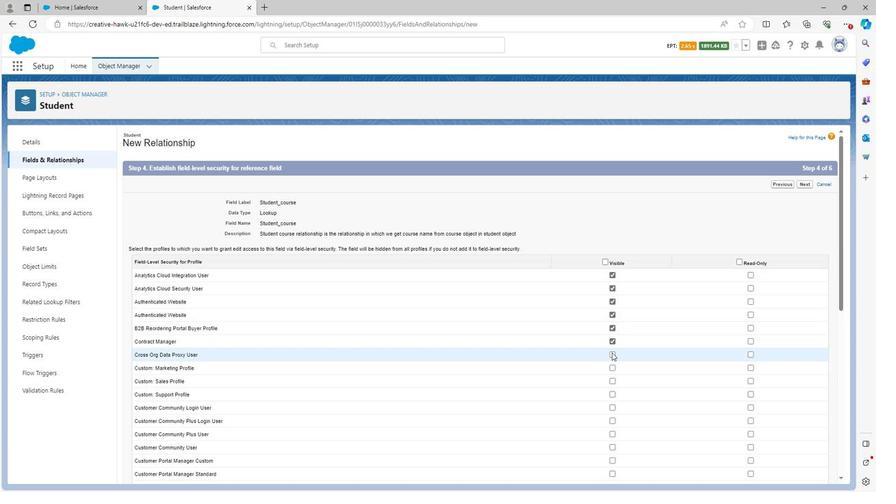 
Action: Mouse moved to (610, 363)
Screenshot: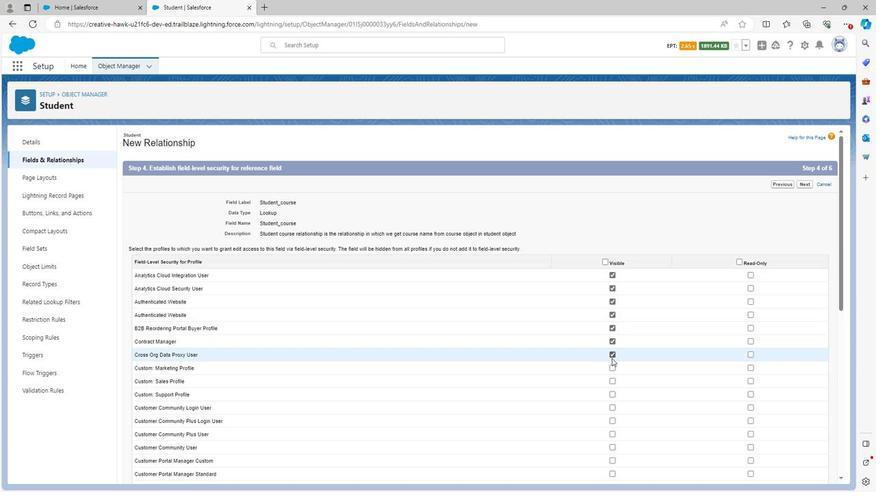 
Action: Mouse pressed left at (610, 363)
Screenshot: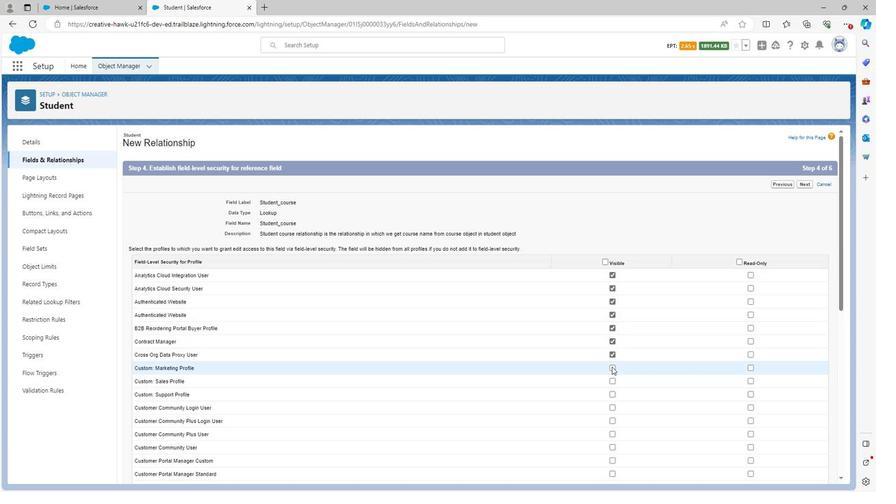 
Action: Mouse moved to (610, 375)
Screenshot: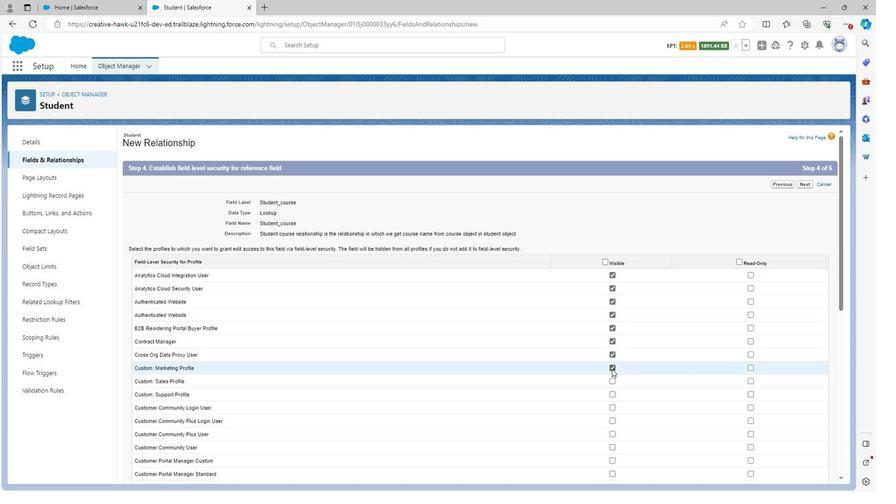 
Action: Mouse pressed left at (610, 375)
Screenshot: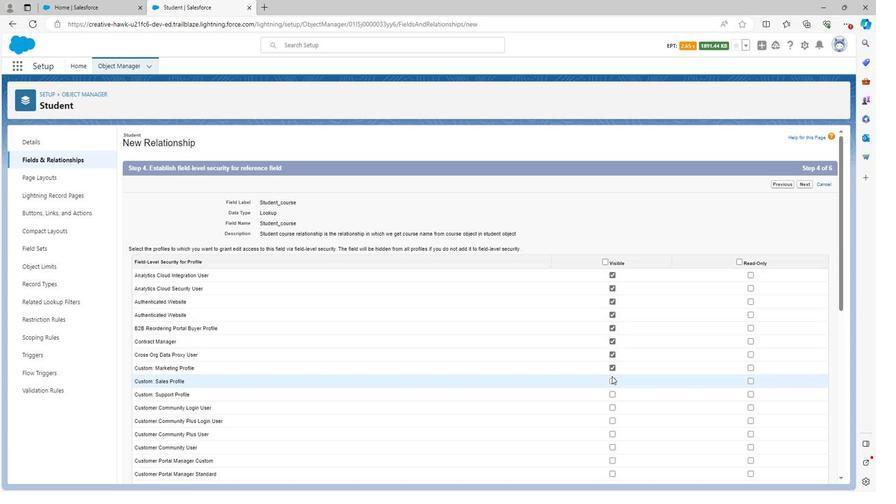 
Action: Mouse moved to (610, 388)
Screenshot: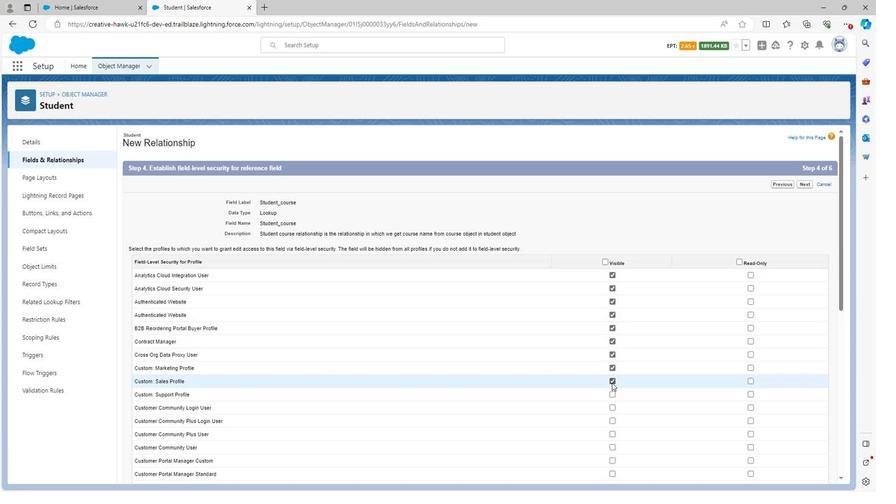 
Action: Mouse pressed left at (610, 388)
Screenshot: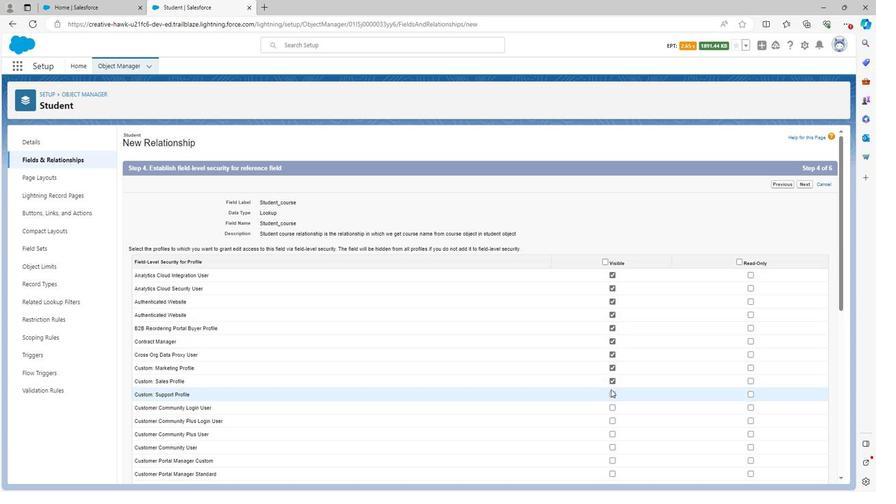 
Action: Mouse moved to (609, 401)
Screenshot: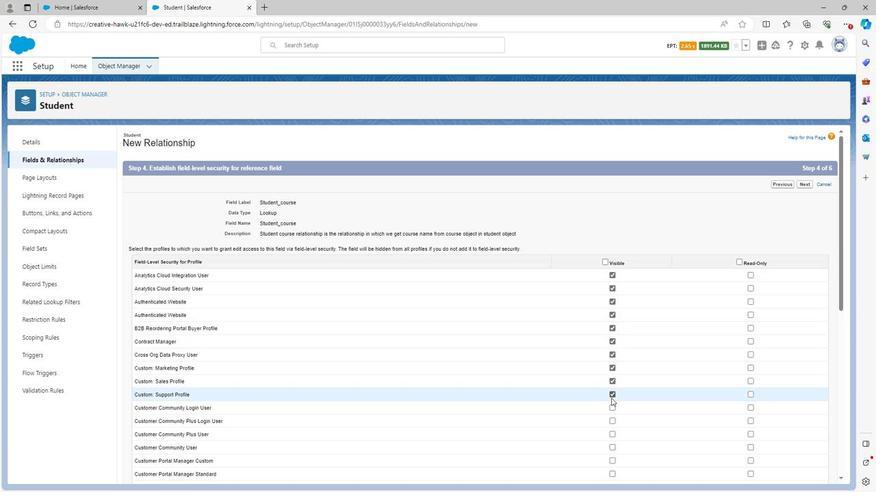 
Action: Mouse pressed left at (609, 401)
Screenshot: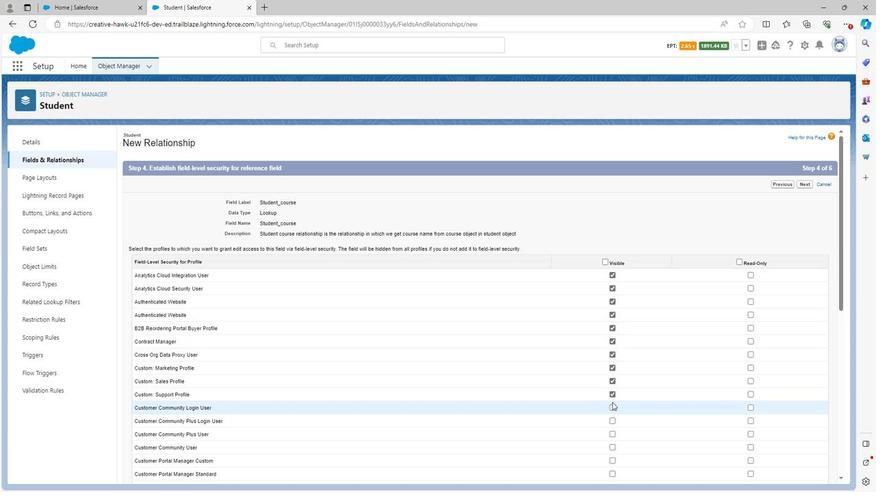 
Action: Mouse moved to (611, 412)
Screenshot: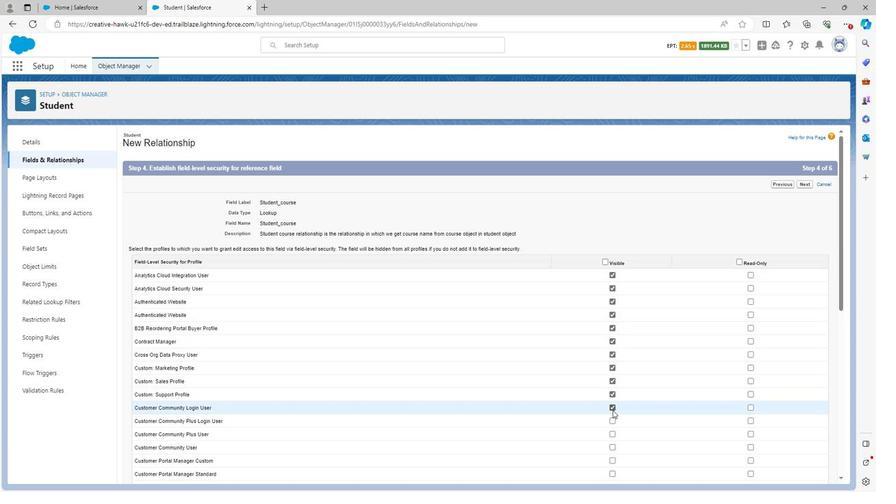 
Action: Mouse pressed left at (611, 412)
Screenshot: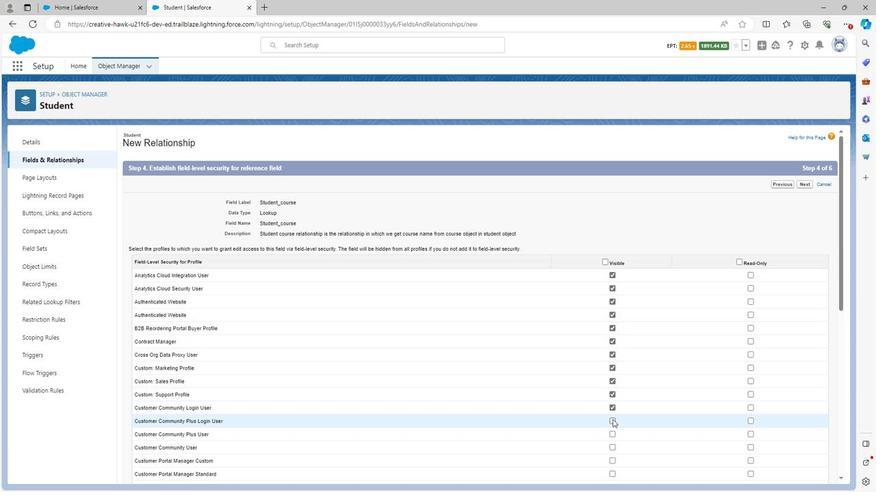 
Action: Mouse moved to (611, 426)
Screenshot: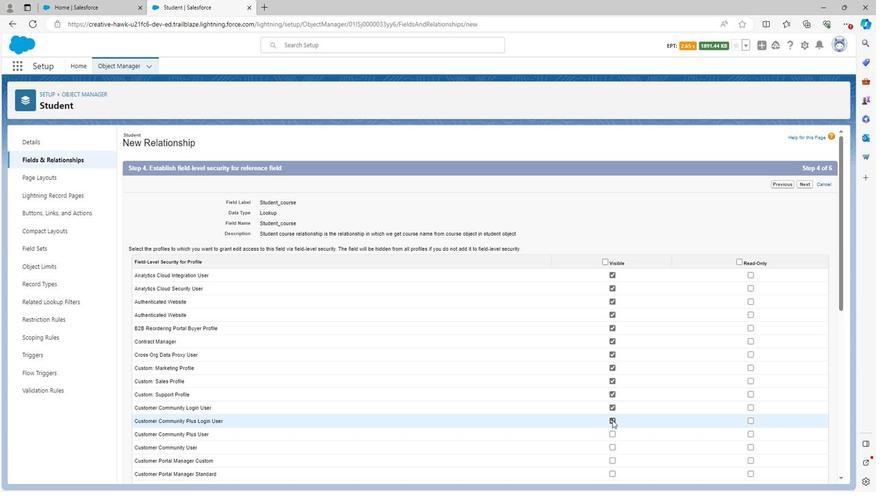 
Action: Mouse pressed left at (611, 426)
Screenshot: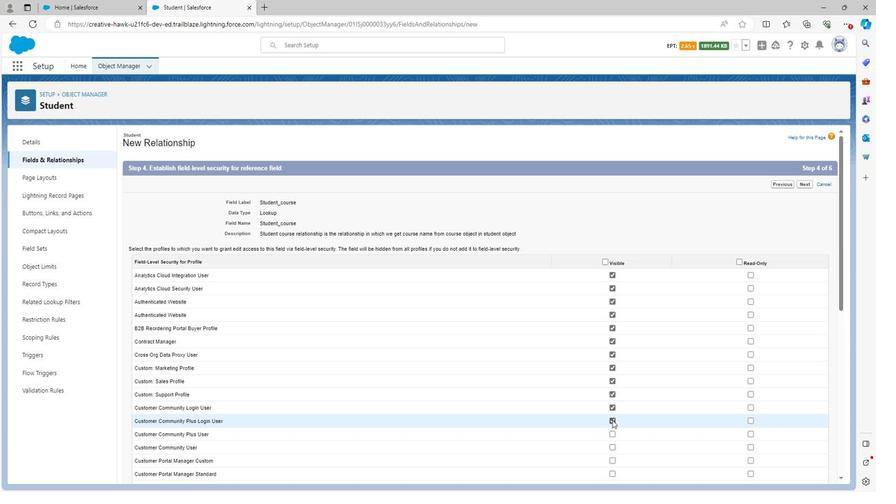 
Action: Mouse scrolled (611, 426) with delta (0, 0)
Screenshot: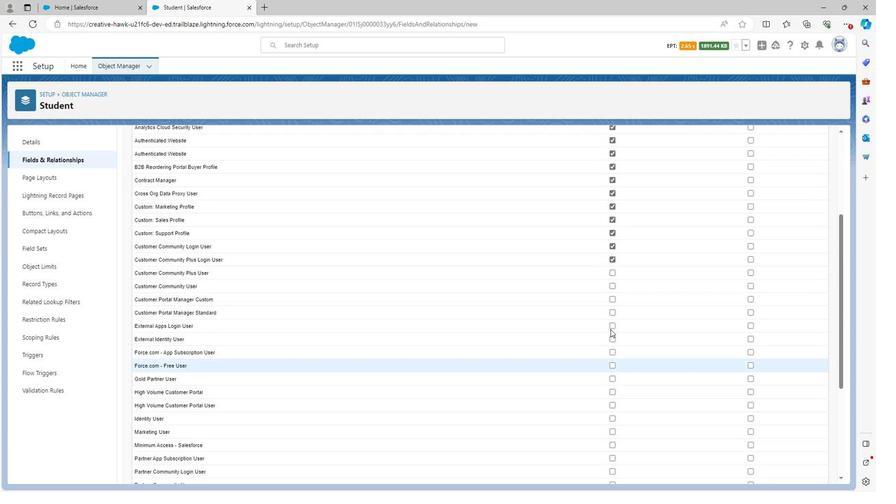 
Action: Mouse scrolled (611, 426) with delta (0, 0)
Screenshot: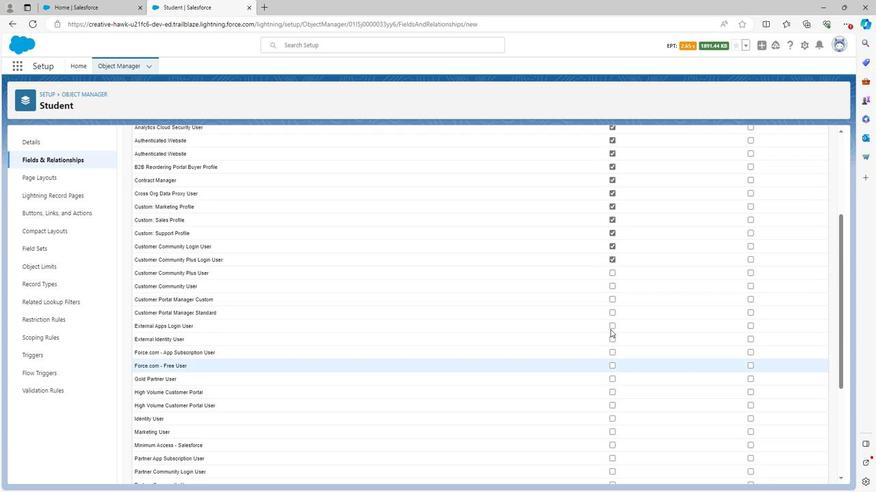 
Action: Mouse scrolled (611, 426) with delta (0, 0)
Screenshot: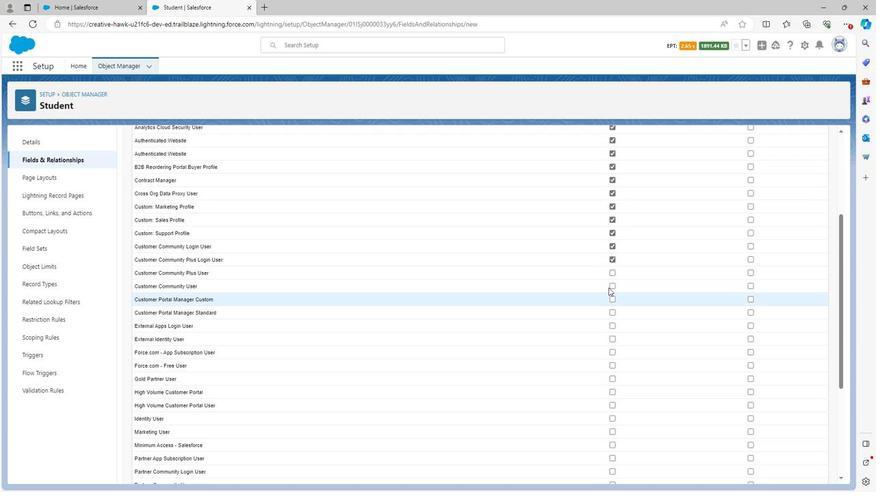
Action: Mouse moved to (610, 284)
Screenshot: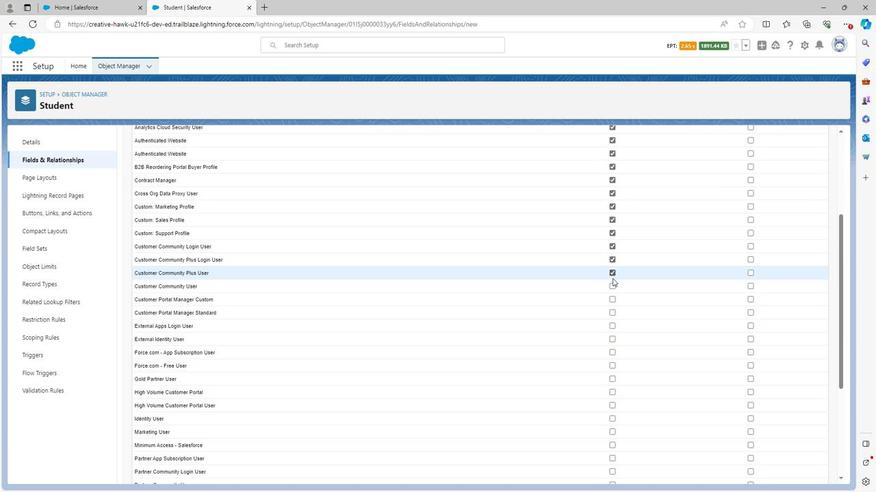 
Action: Mouse pressed left at (610, 284)
Screenshot: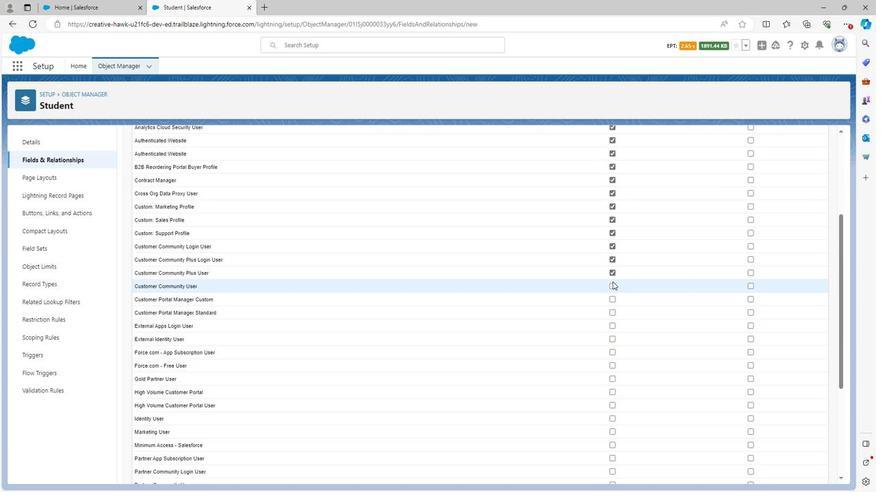 
Action: Mouse moved to (612, 308)
Screenshot: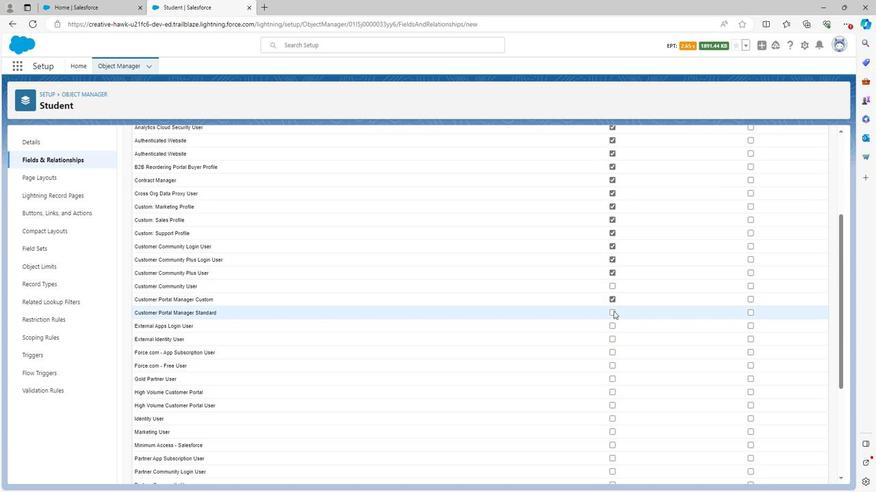 
Action: Mouse pressed left at (612, 308)
Screenshot: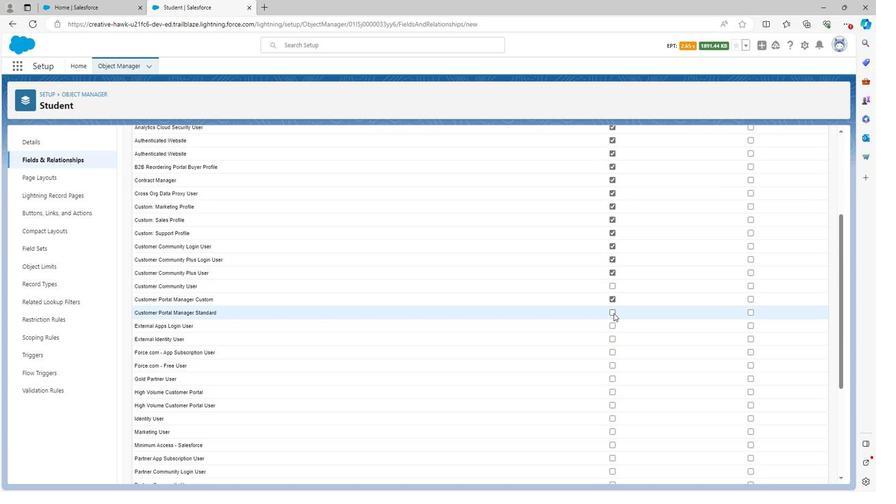 
Action: Mouse moved to (612, 326)
Screenshot: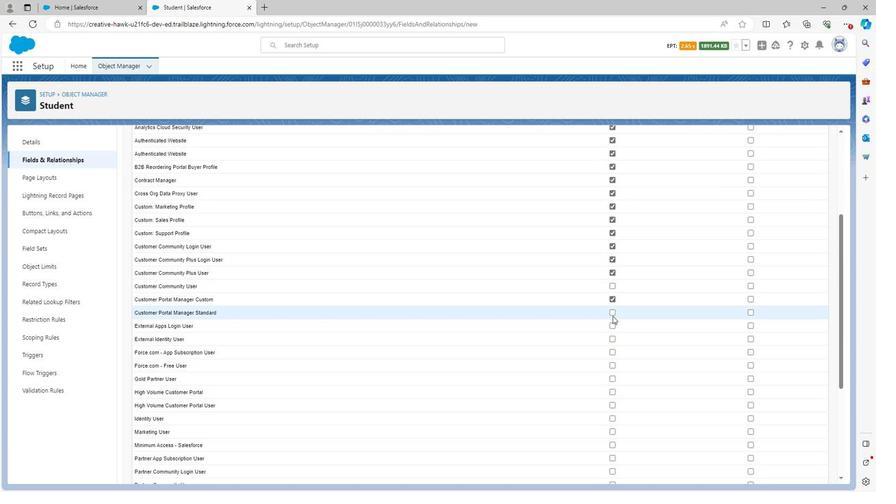 
Action: Mouse pressed left at (612, 326)
Screenshot: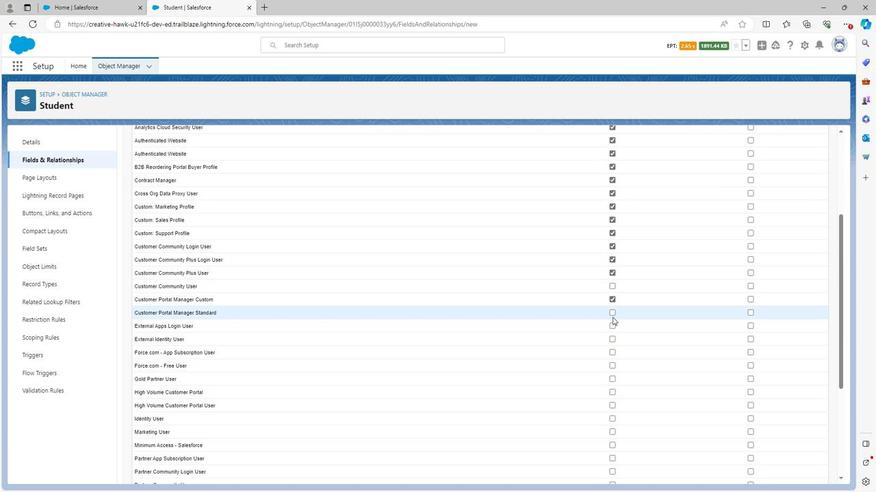 
Action: Mouse moved to (612, 325)
Screenshot: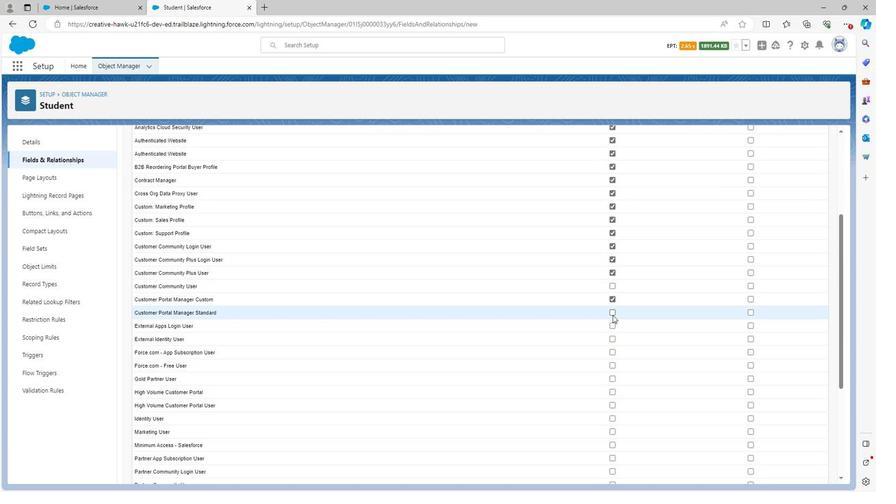 
Action: Mouse pressed left at (612, 325)
Screenshot: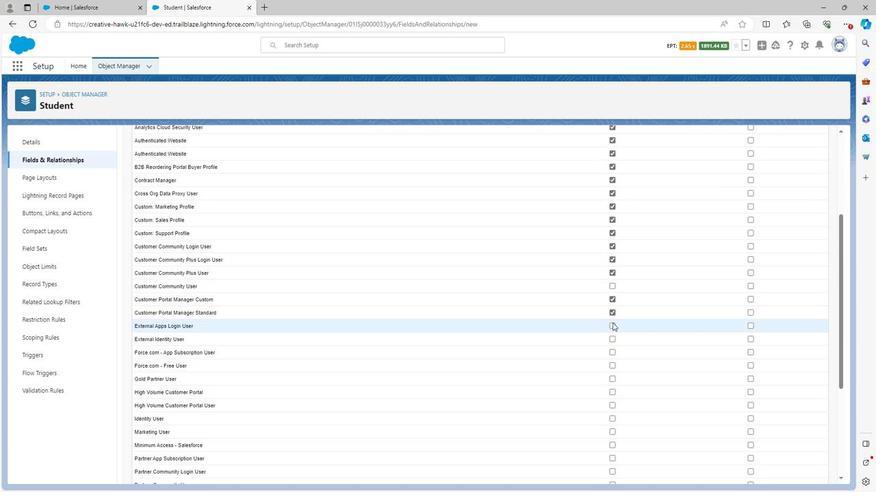 
Action: Mouse moved to (612, 334)
Screenshot: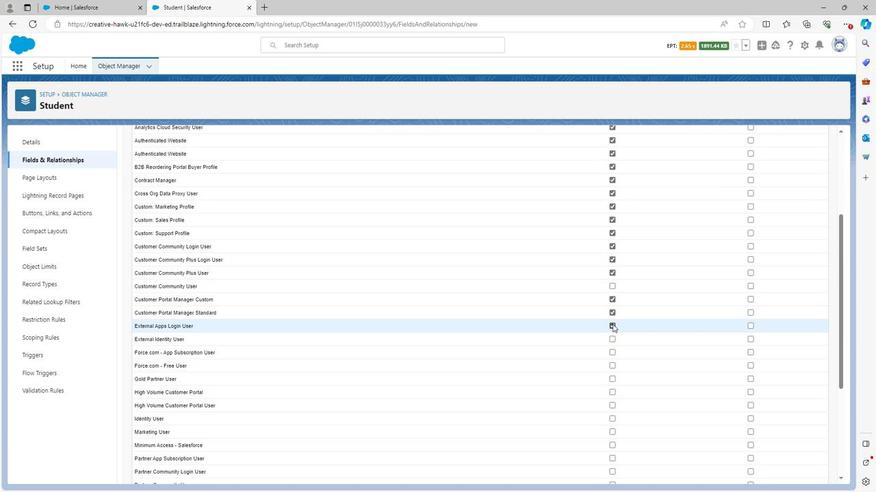 
Action: Mouse pressed left at (612, 334)
Screenshot: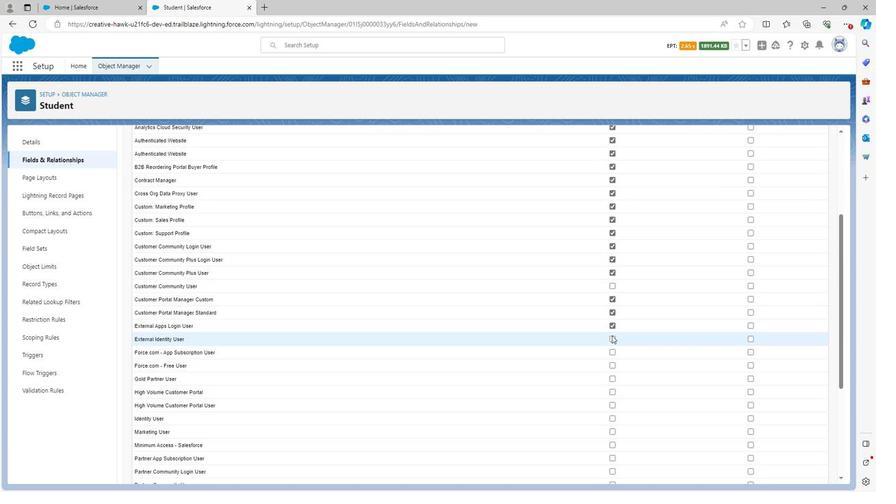 
Action: Mouse moved to (610, 346)
Screenshot: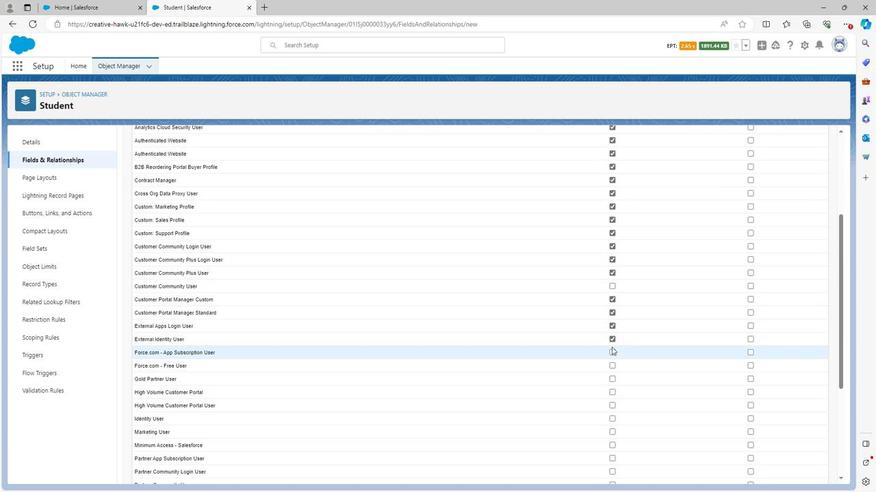 
Action: Mouse pressed left at (610, 346)
Screenshot: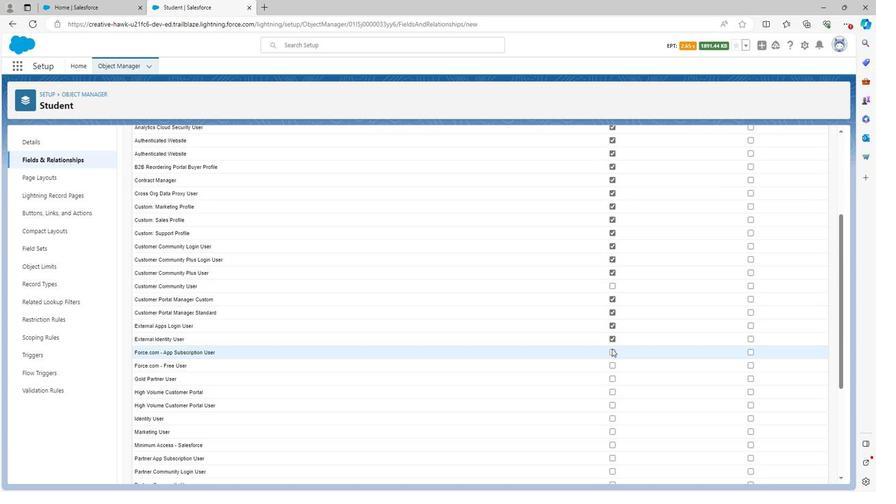 
Action: Mouse moved to (610, 358)
Screenshot: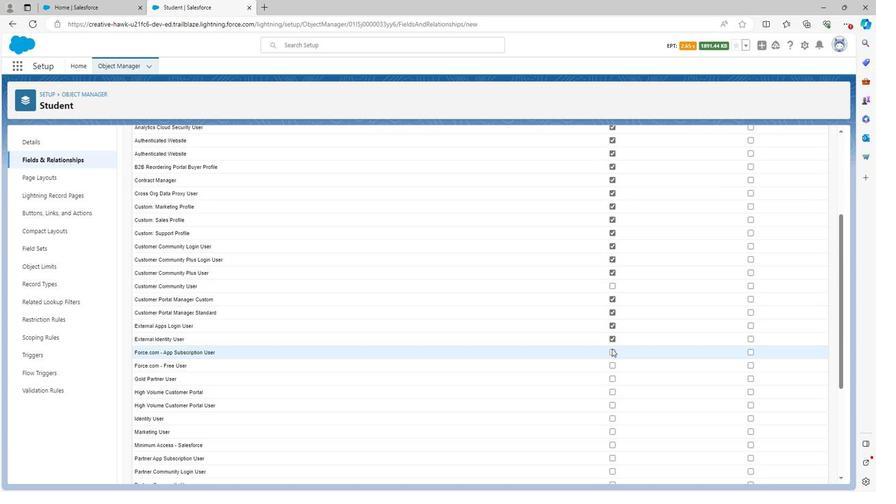 
Action: Mouse pressed left at (610, 358)
Screenshot: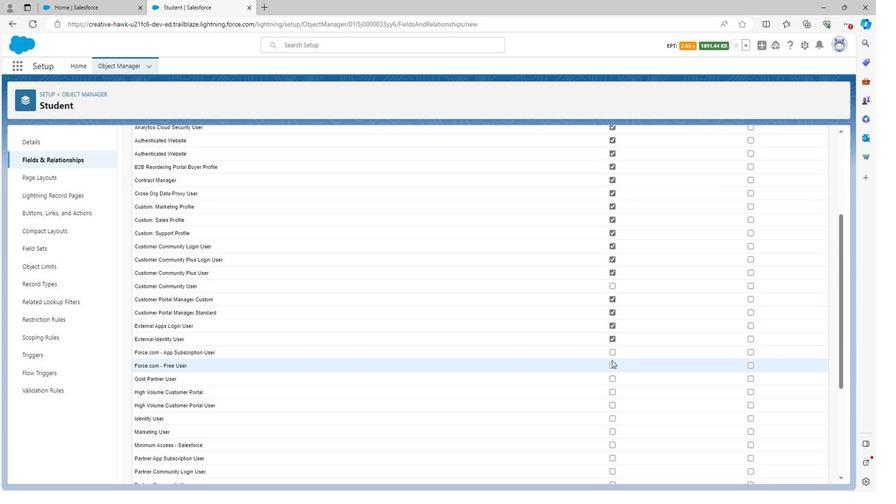 
Action: Mouse moved to (612, 360)
Screenshot: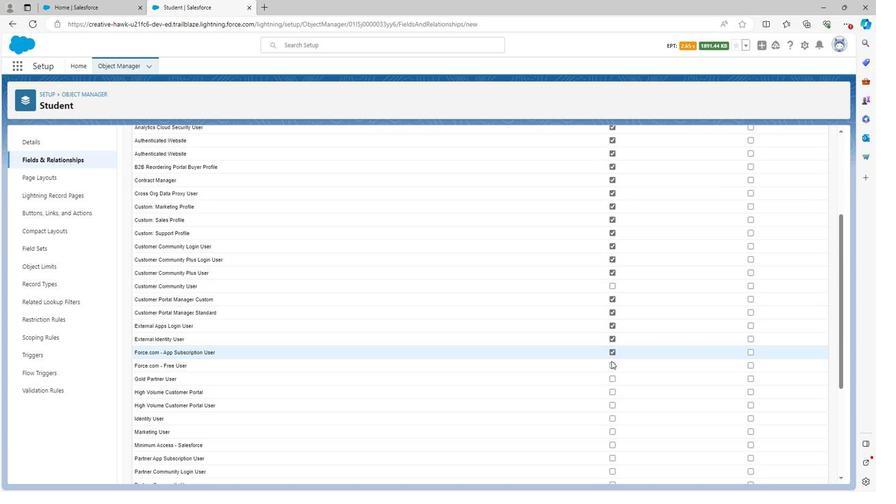 
Action: Mouse pressed left at (612, 360)
Screenshot: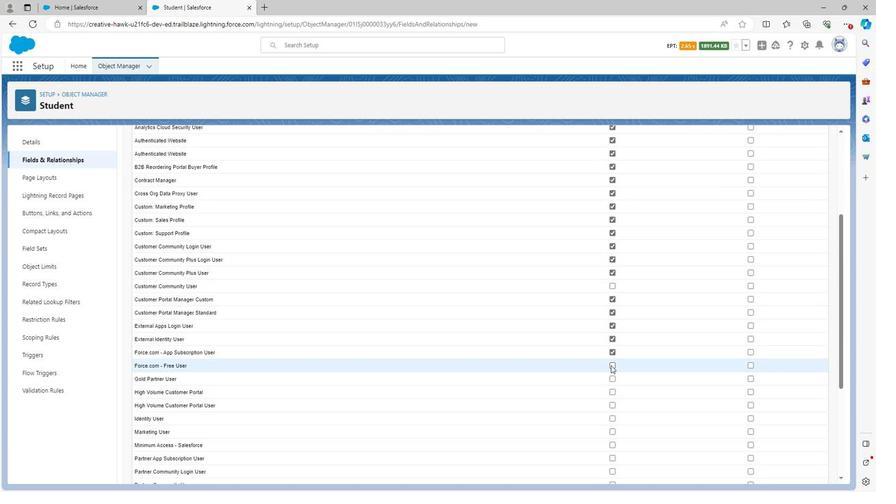 
Action: Mouse moved to (609, 373)
Screenshot: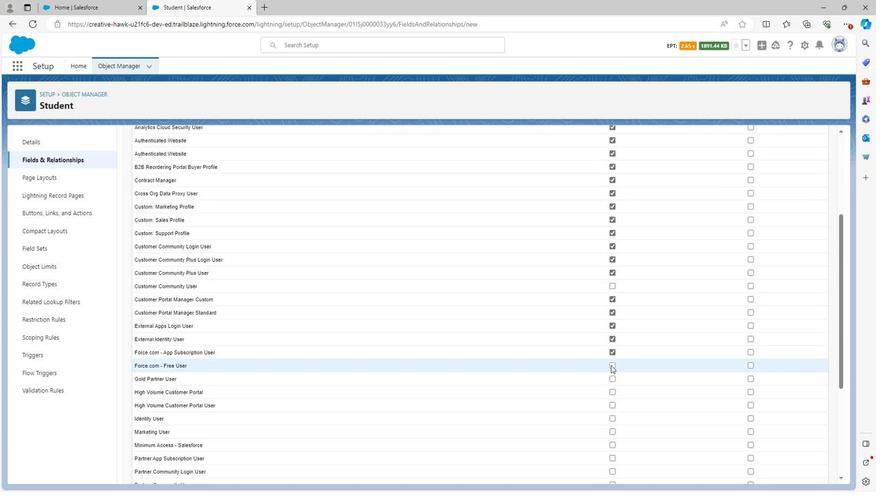 
Action: Mouse pressed left at (609, 373)
Screenshot: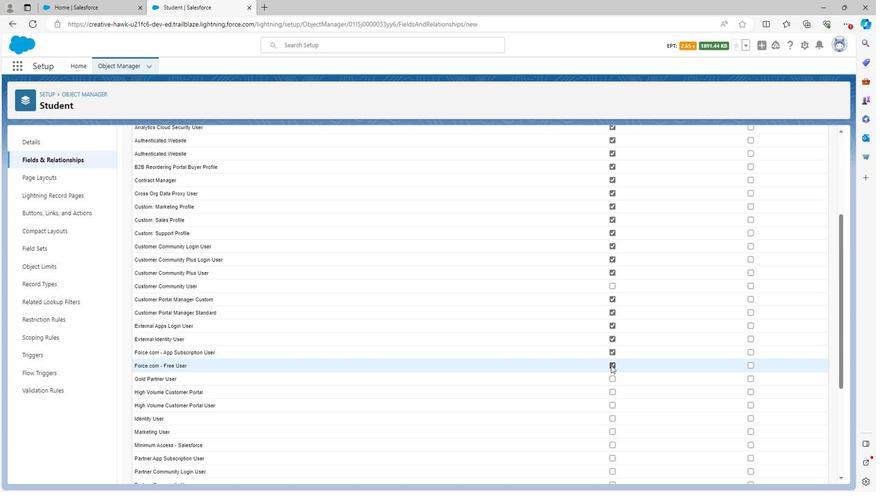 
Action: Mouse moved to (612, 386)
Screenshot: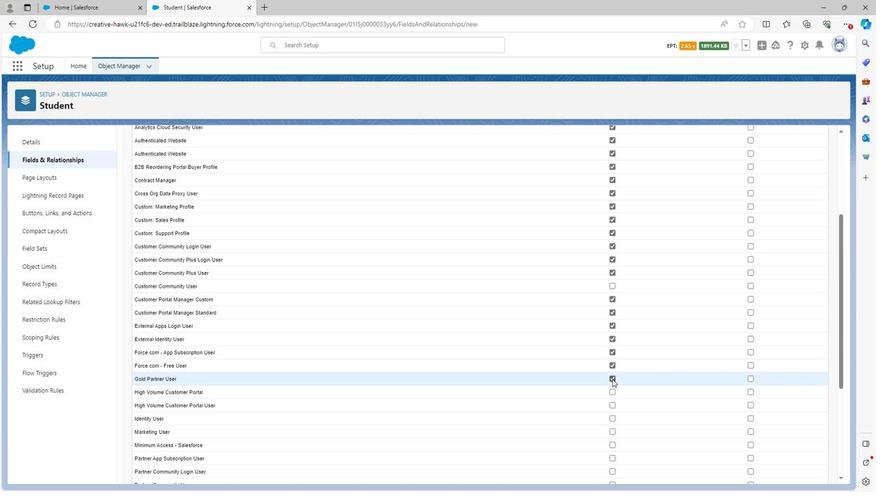 
Action: Mouse pressed left at (612, 386)
Screenshot: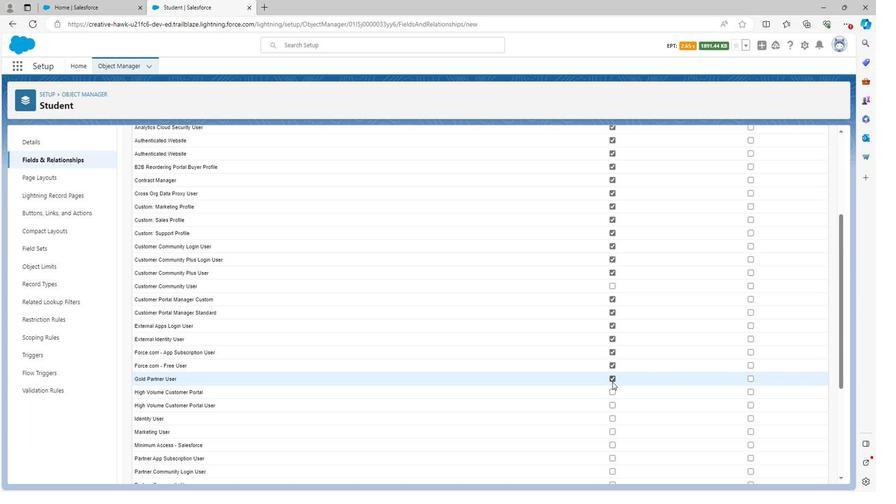 
Action: Mouse moved to (611, 399)
Screenshot: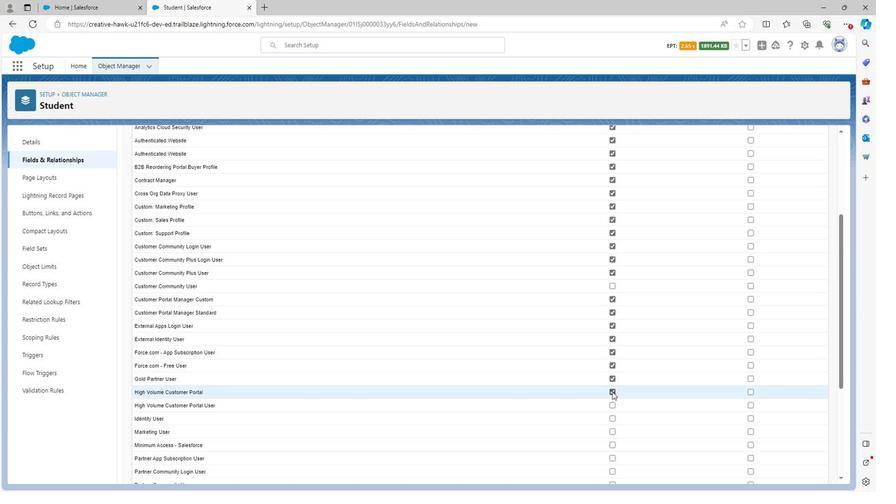 
Action: Mouse pressed left at (611, 399)
Screenshot: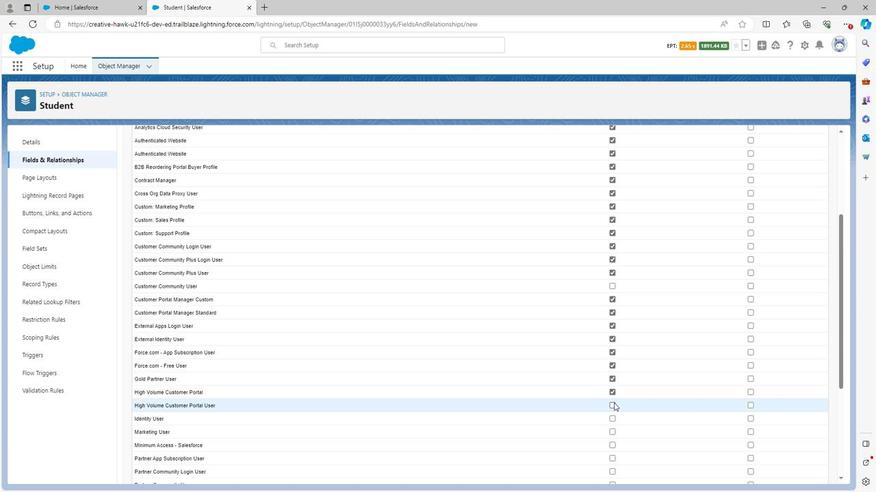 
Action: Mouse moved to (610, 411)
Screenshot: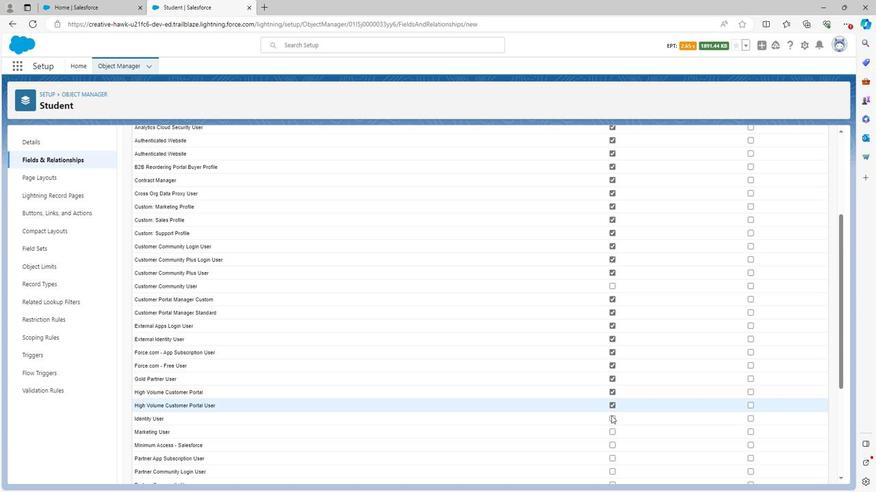 
Action: Mouse pressed left at (610, 411)
Screenshot: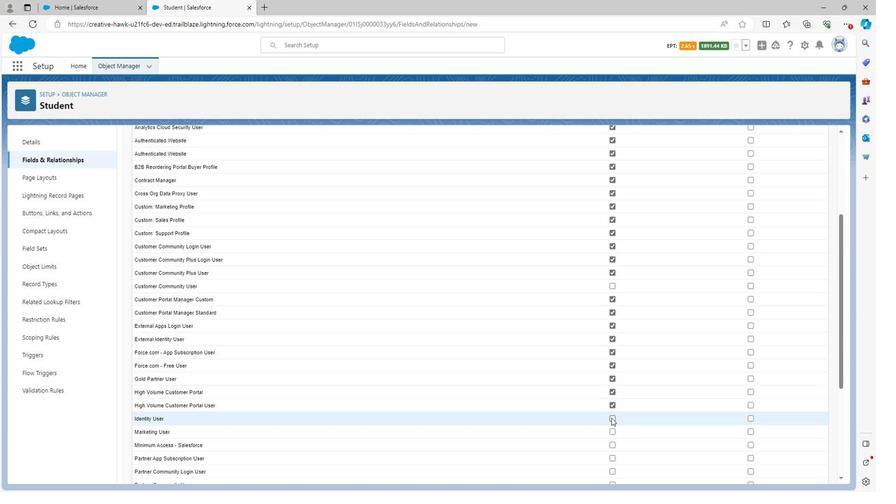 
Action: Mouse moved to (610, 425)
Screenshot: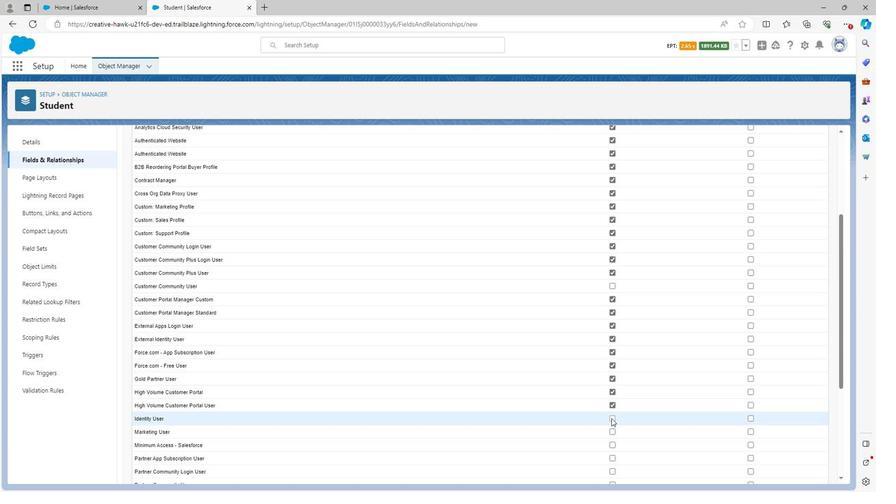 
Action: Mouse pressed left at (610, 425)
Screenshot: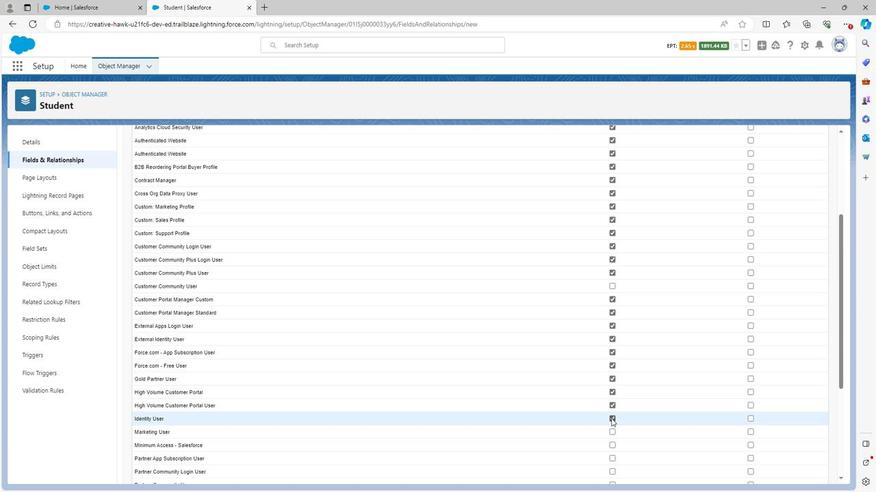 
Action: Mouse moved to (613, 437)
Screenshot: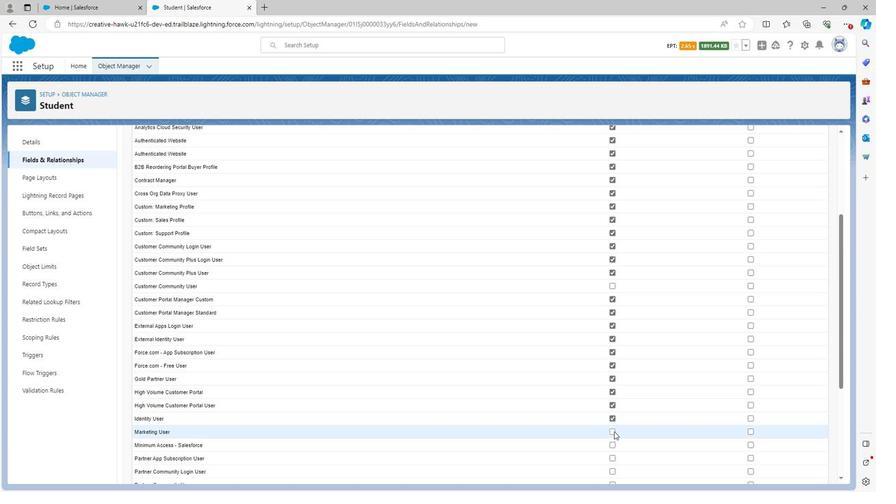 
Action: Mouse pressed left at (613, 437)
Screenshot: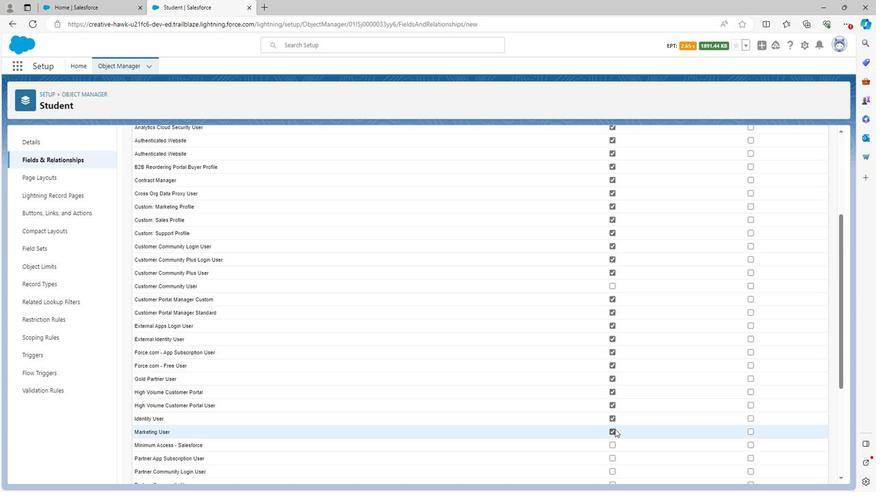 
Action: Mouse moved to (614, 433)
Screenshot: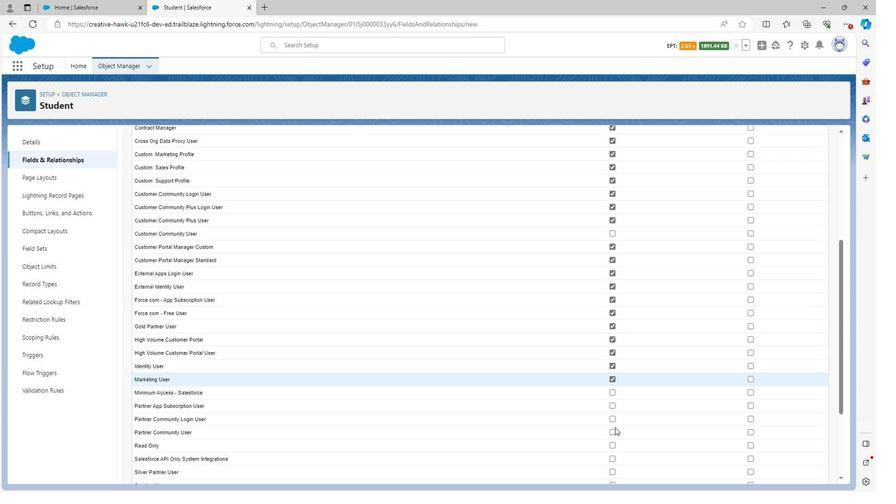 
Action: Mouse scrolled (614, 433) with delta (0, 0)
Screenshot: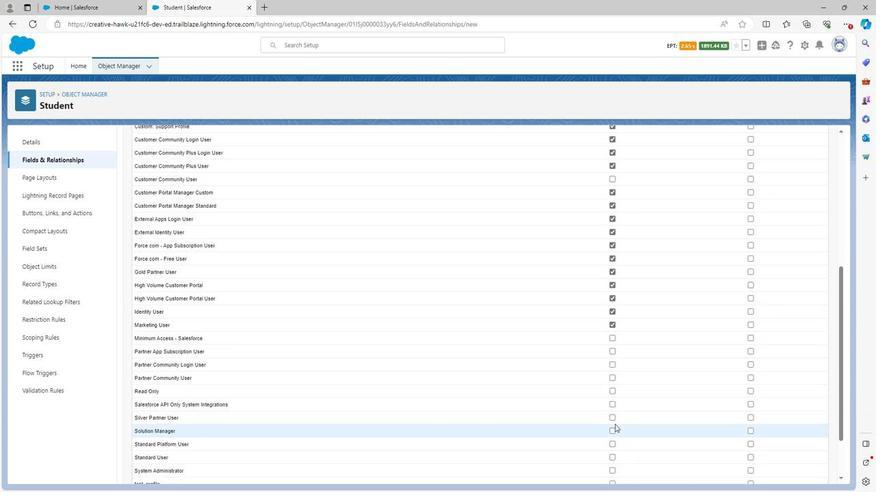 
Action: Mouse scrolled (614, 433) with delta (0, 0)
Screenshot: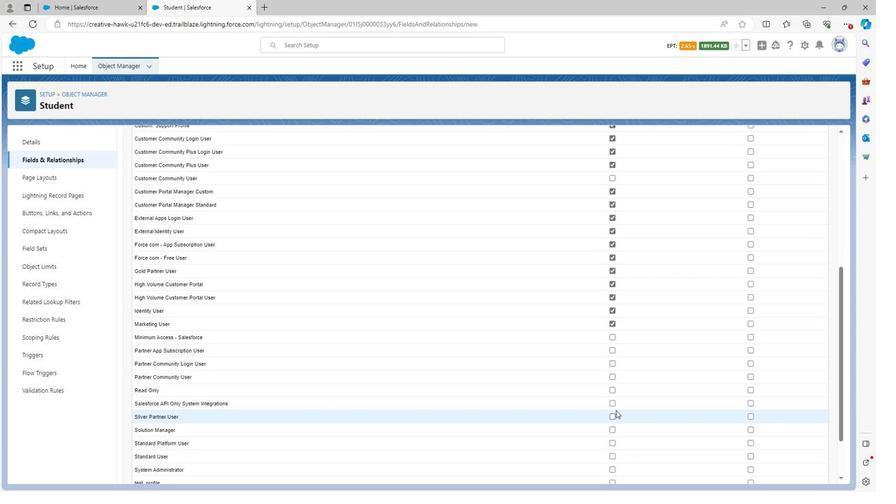
Action: Mouse moved to (612, 334)
Screenshot: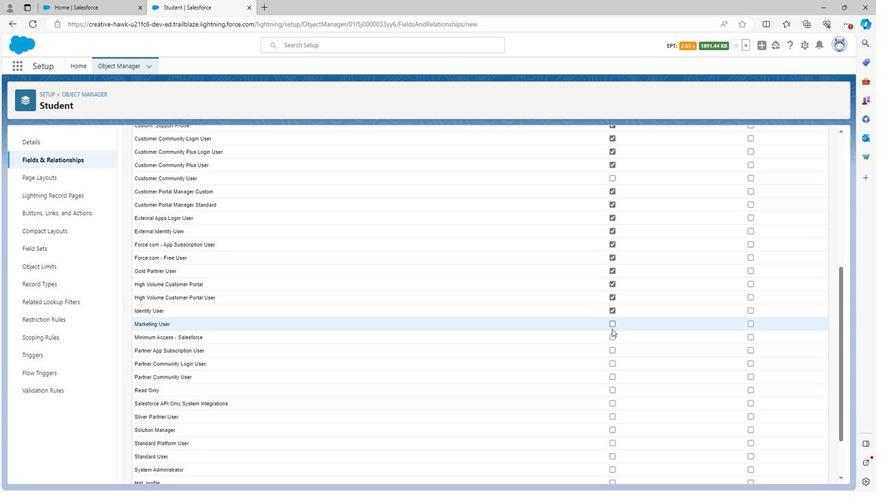 
Action: Mouse pressed left at (612, 334)
Screenshot: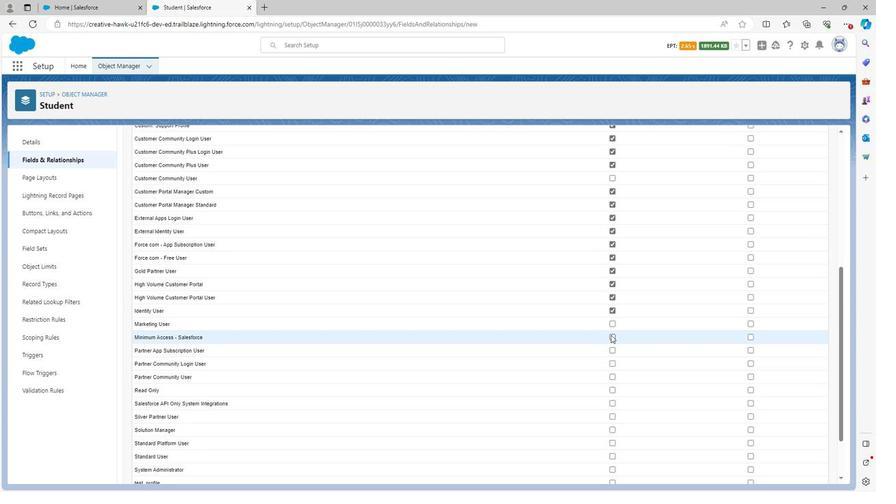 
Action: Mouse moved to (609, 345)
Screenshot: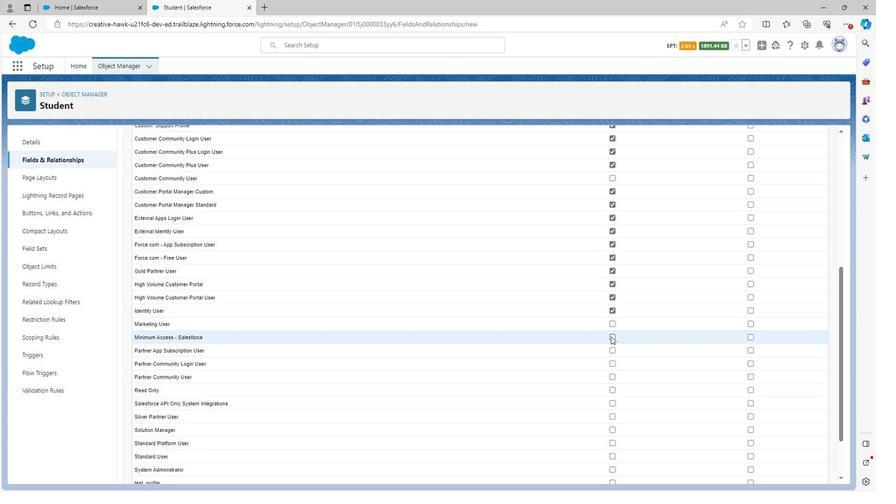 
Action: Mouse pressed left at (609, 345)
Screenshot: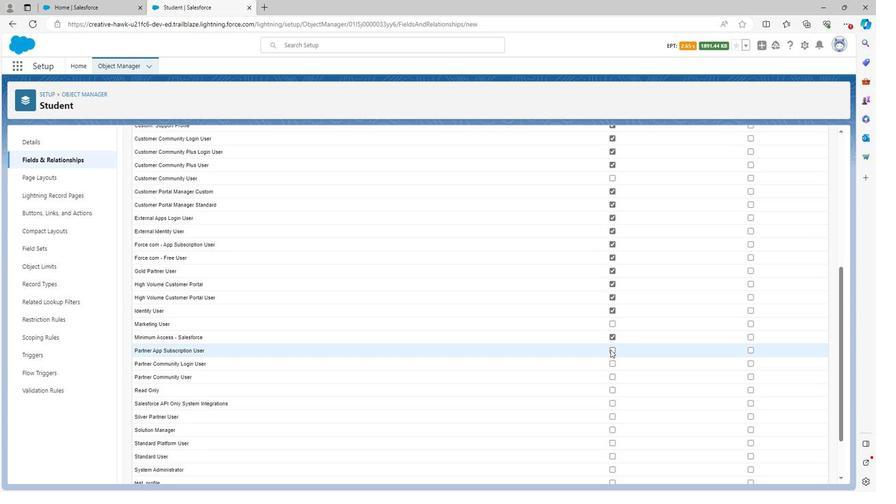 
Action: Mouse moved to (609, 358)
Screenshot: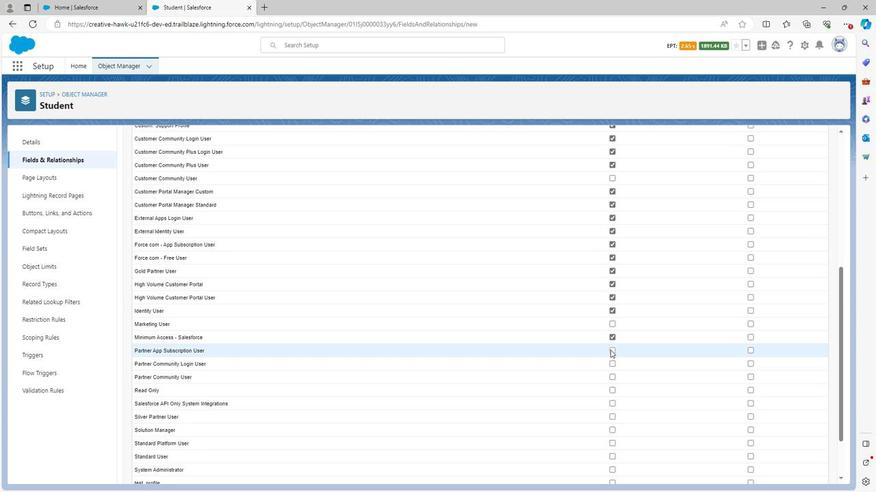 
Action: Mouse pressed left at (609, 358)
Screenshot: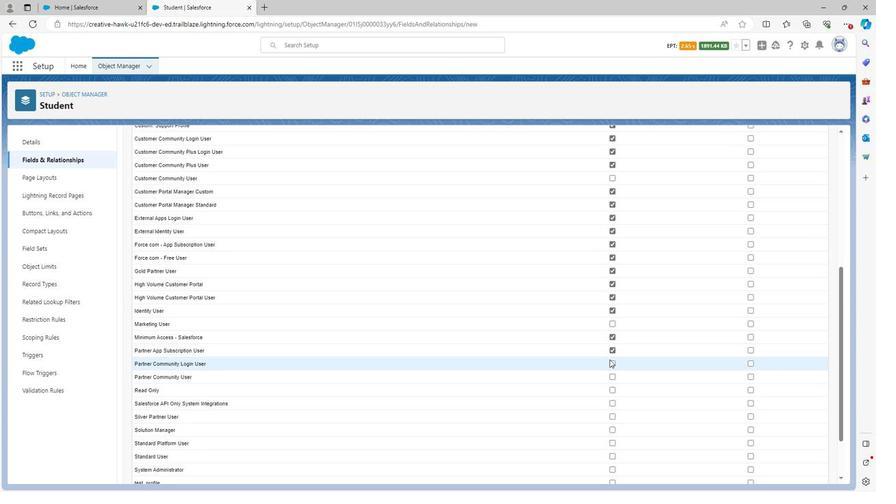 
Action: Mouse moved to (609, 370)
Screenshot: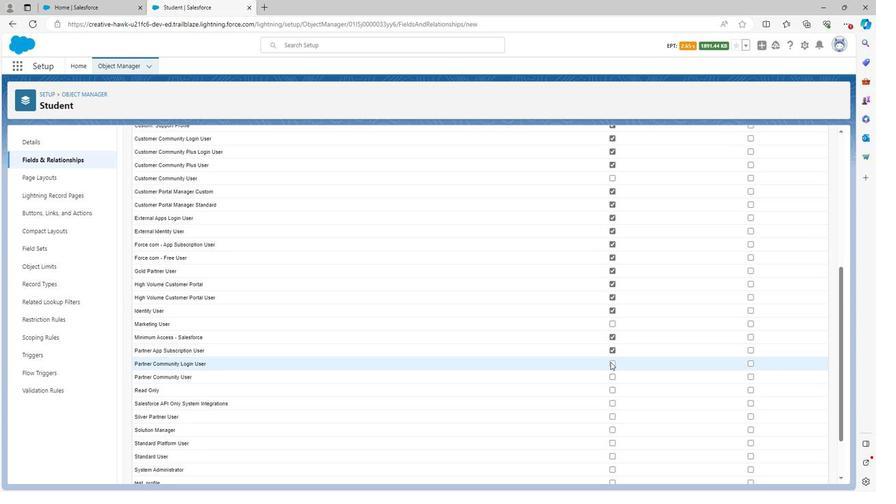 
Action: Mouse pressed left at (609, 370)
Screenshot: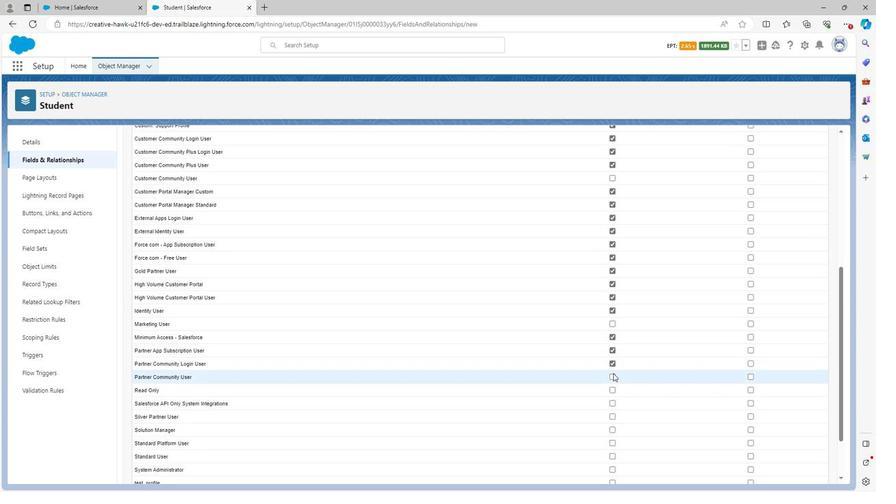 
Action: Mouse moved to (612, 384)
Screenshot: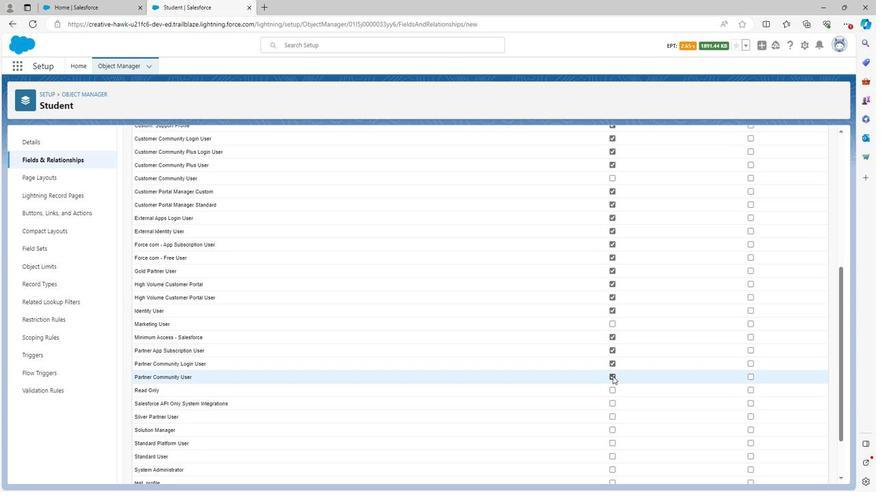 
Action: Mouse pressed left at (612, 384)
Screenshot: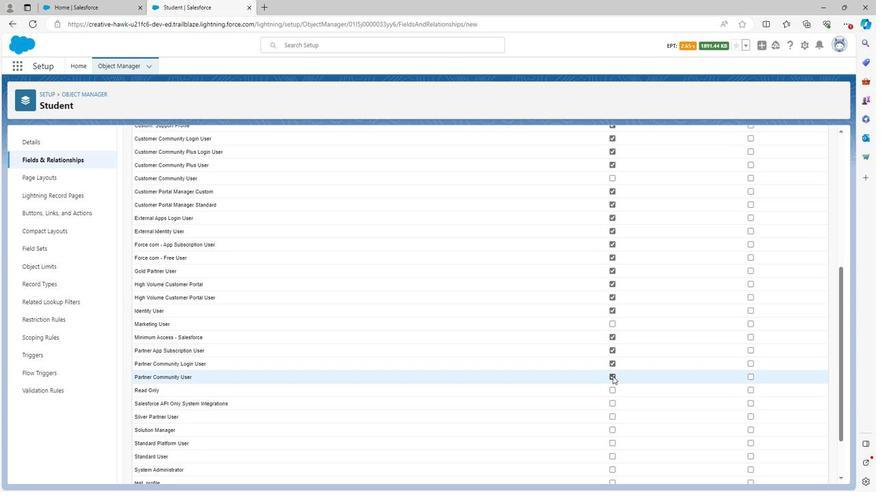 
Action: Mouse moved to (612, 384)
Screenshot: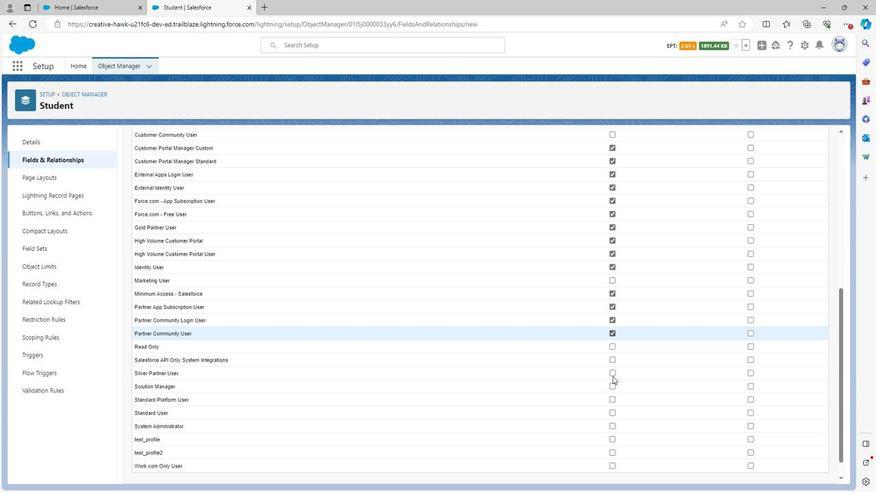 
Action: Mouse scrolled (612, 384) with delta (0, 0)
Screenshot: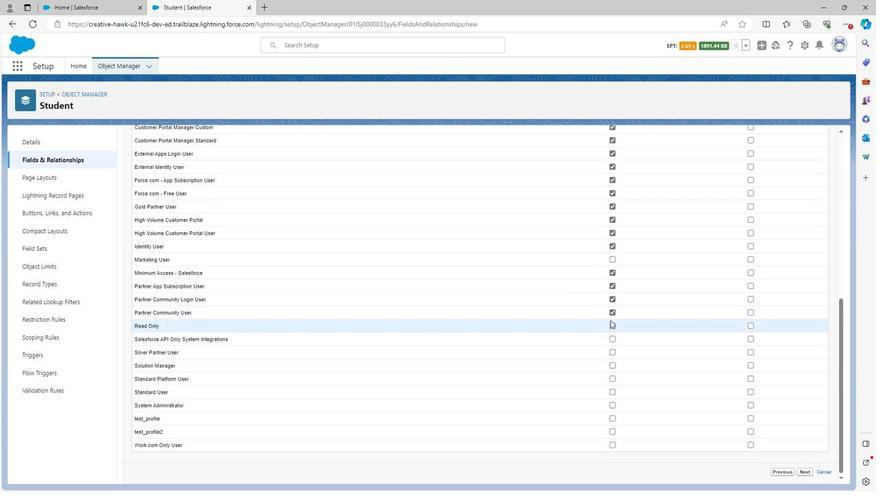 
Action: Mouse scrolled (612, 384) with delta (0, 0)
Screenshot: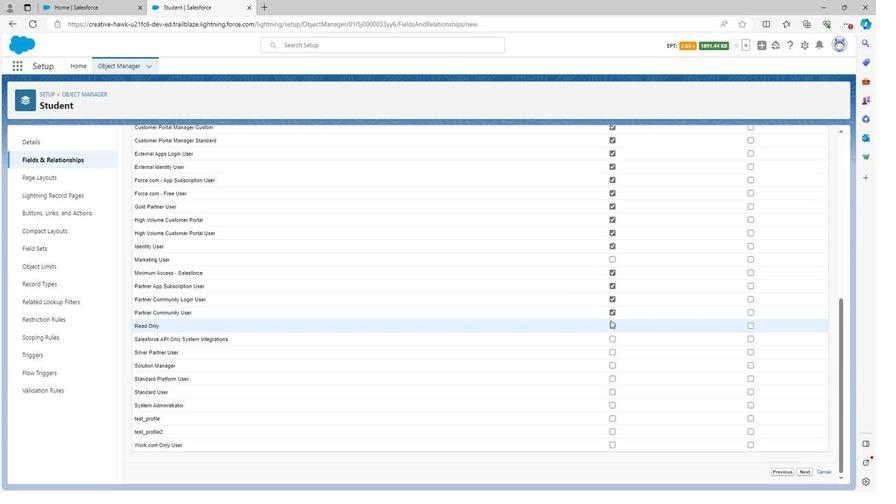 
Action: Mouse moved to (612, 336)
Screenshot: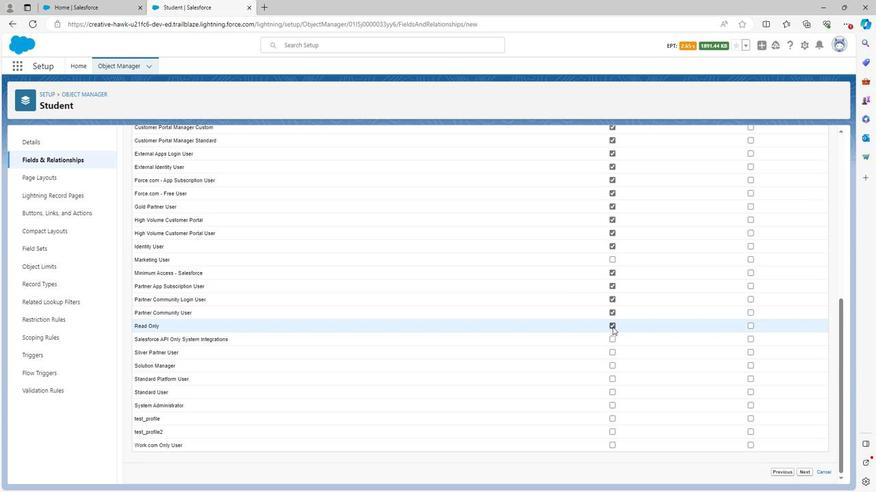 
Action: Mouse pressed left at (612, 336)
Screenshot: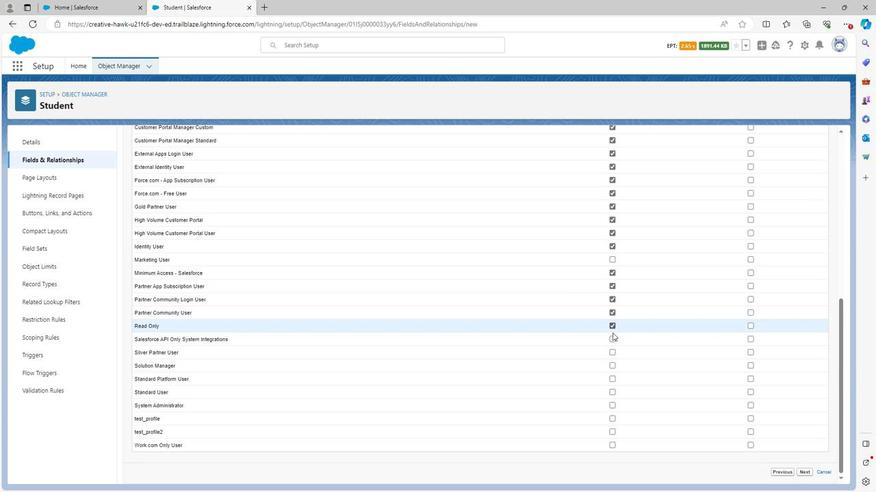 
Action: Mouse moved to (612, 347)
Screenshot: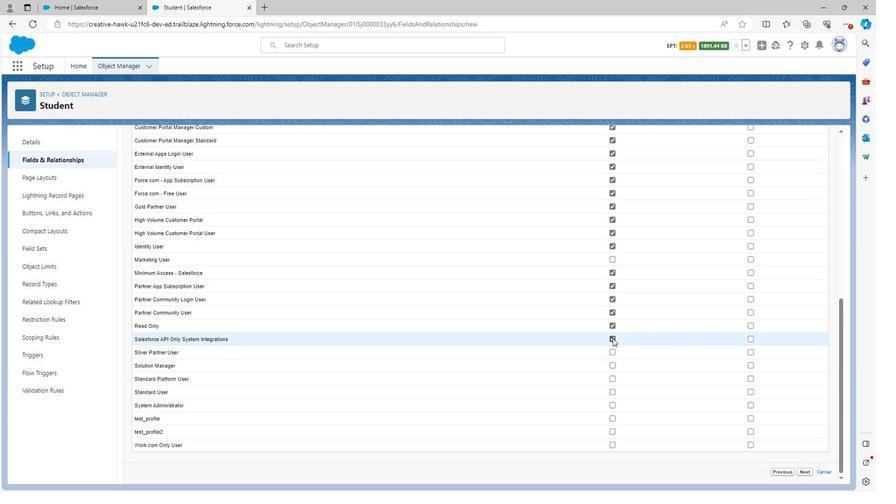 
Action: Mouse pressed left at (612, 347)
Screenshot: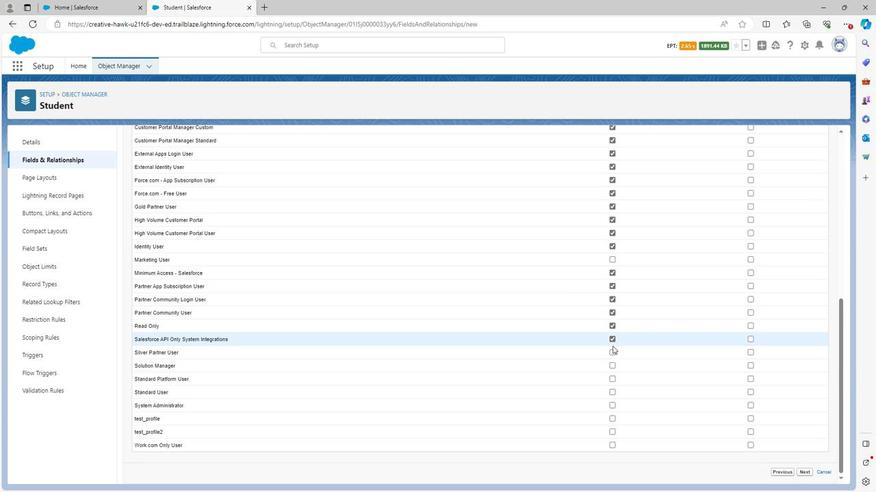 
Action: Mouse moved to (612, 359)
Screenshot: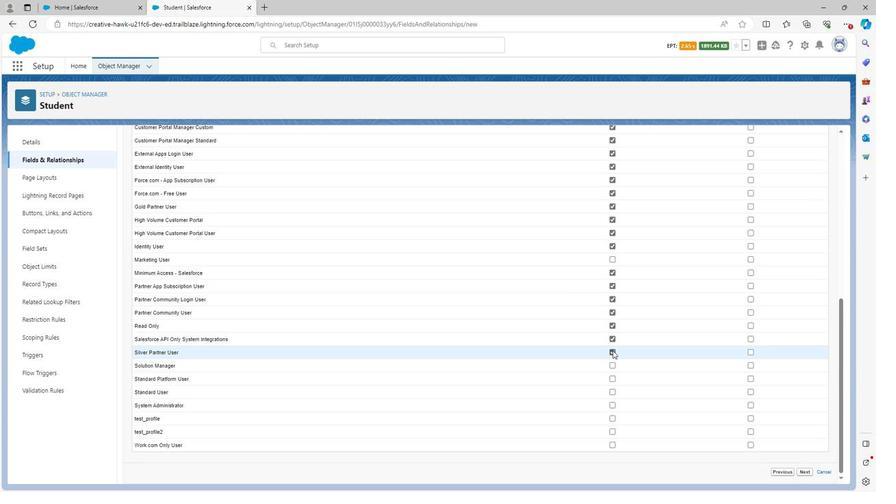 
Action: Mouse pressed left at (612, 359)
Screenshot: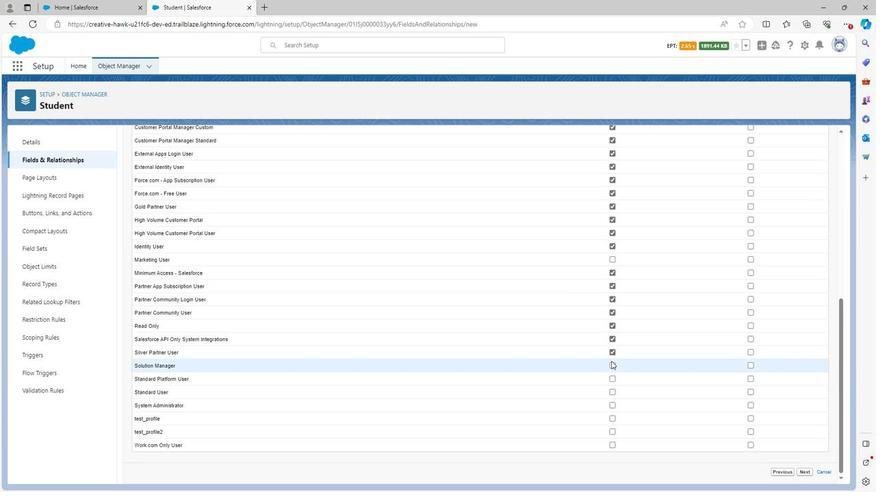 
Action: Mouse moved to (610, 373)
Screenshot: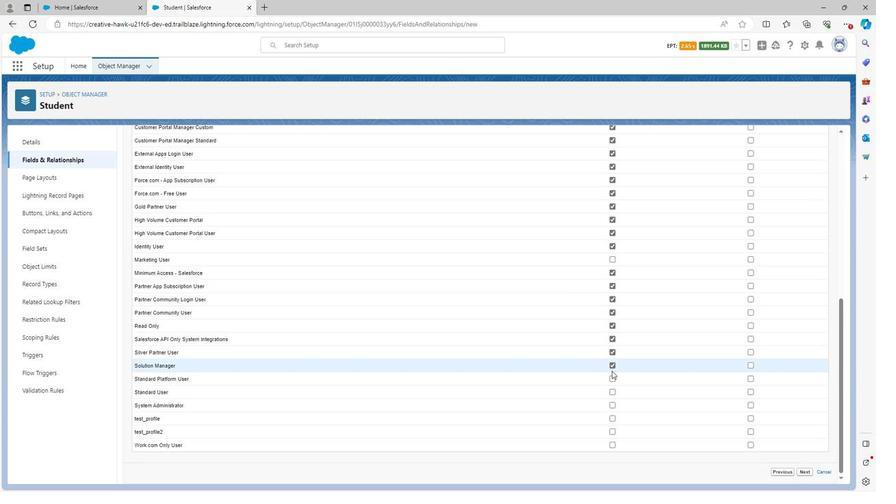 
Action: Mouse pressed left at (610, 373)
Screenshot: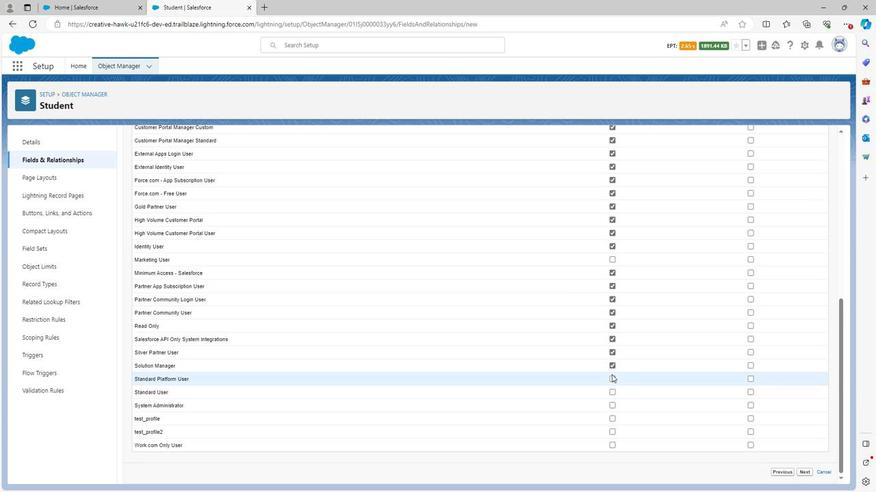 
Action: Mouse moved to (610, 386)
Screenshot: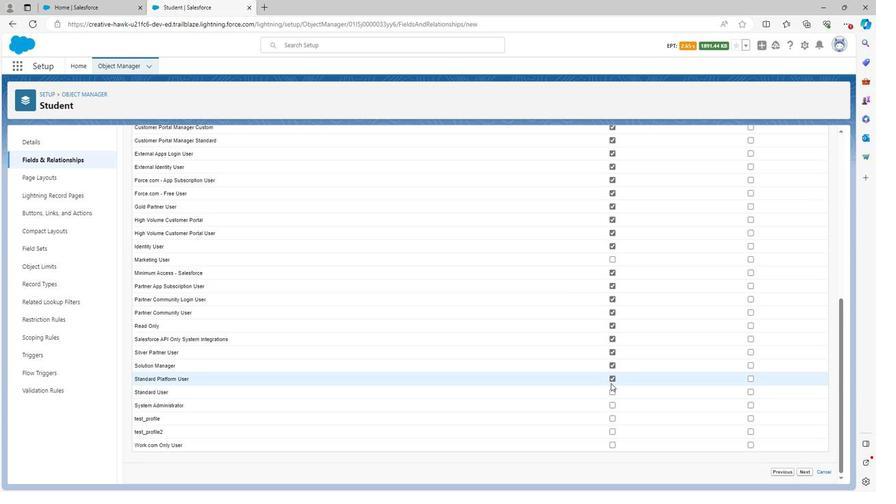 
Action: Mouse pressed left at (610, 386)
Screenshot: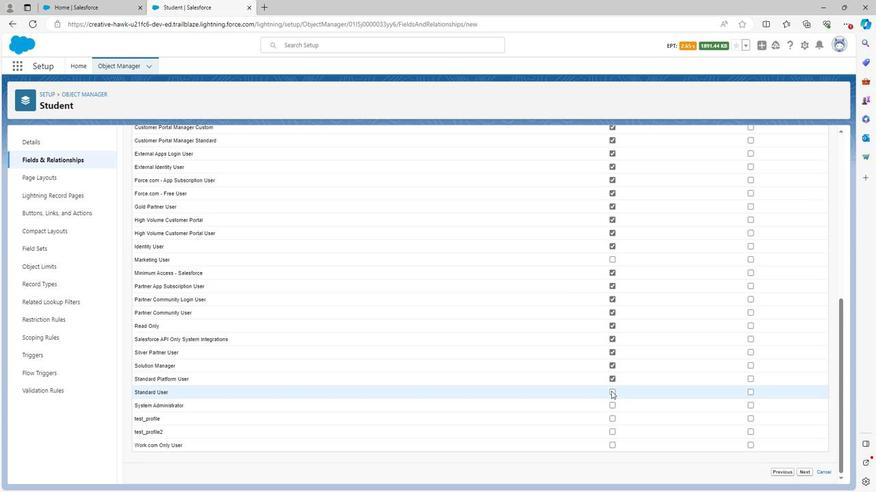 
Action: Mouse moved to (610, 400)
Screenshot: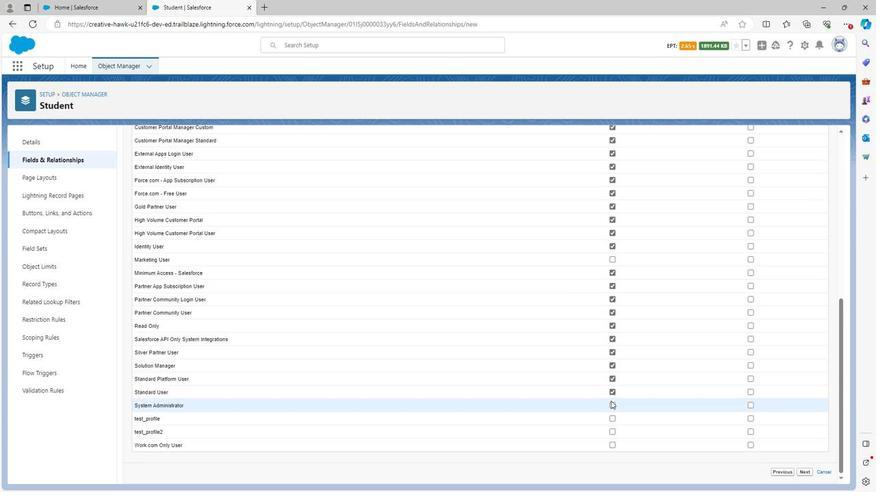 
Action: Mouse pressed left at (610, 400)
Screenshot: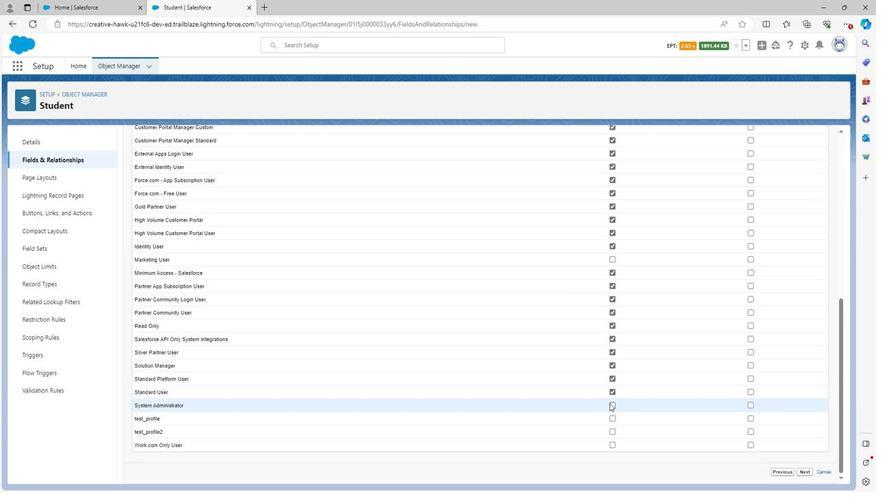 
Action: Mouse moved to (608, 410)
Screenshot: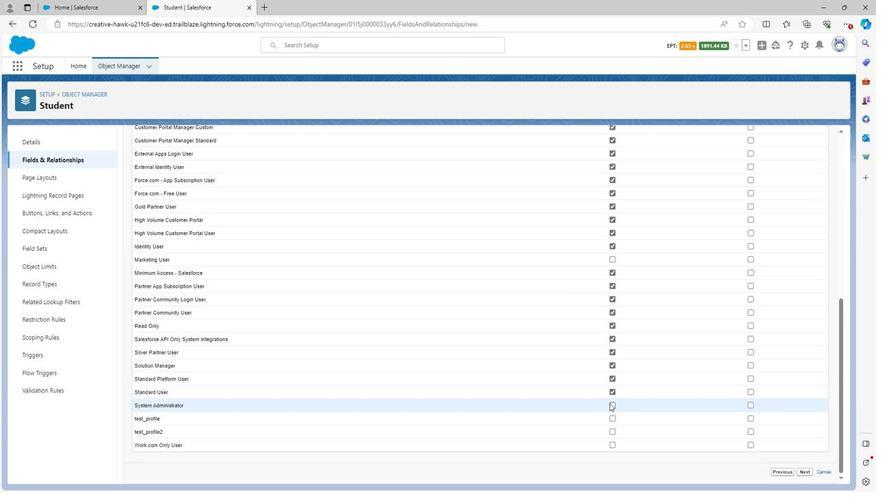 
Action: Mouse pressed left at (608, 410)
Screenshot: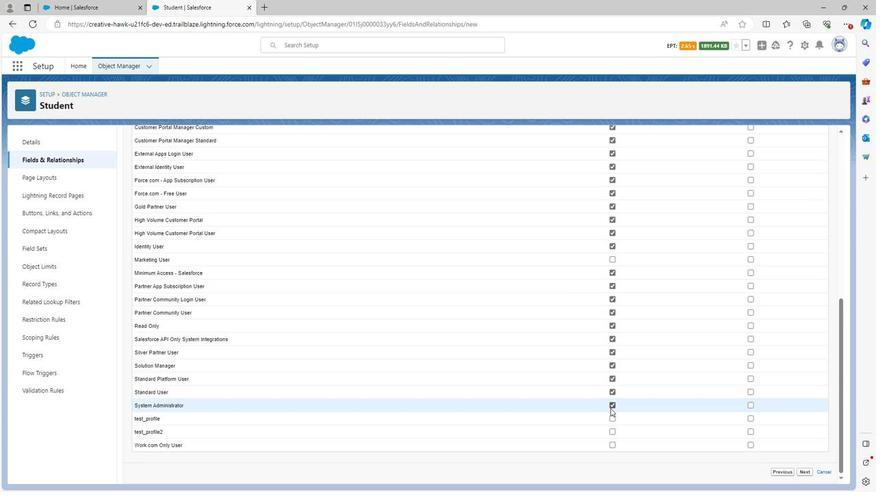 
Action: Mouse moved to (608, 424)
Screenshot: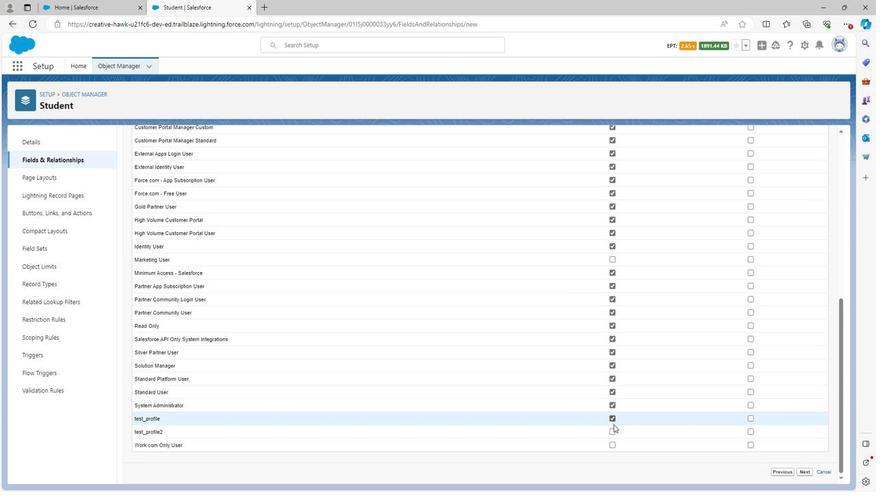 
Action: Mouse pressed left at (608, 424)
Screenshot: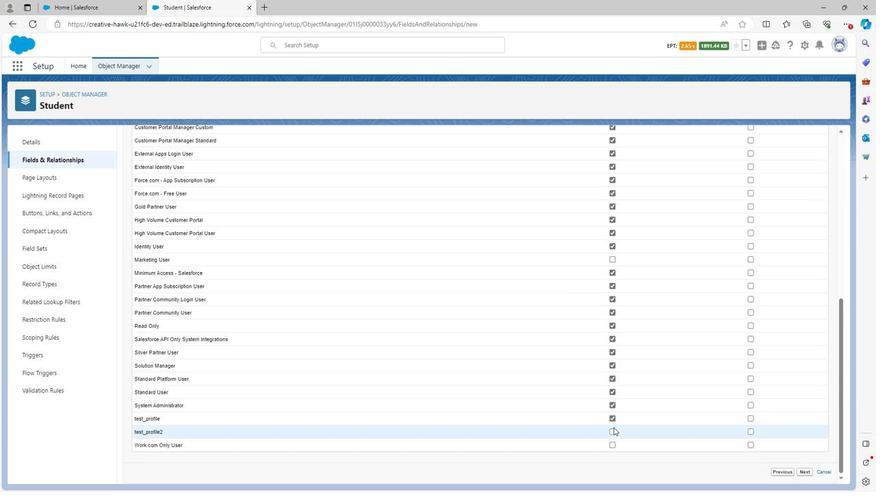 
Action: Mouse moved to (612, 436)
Screenshot: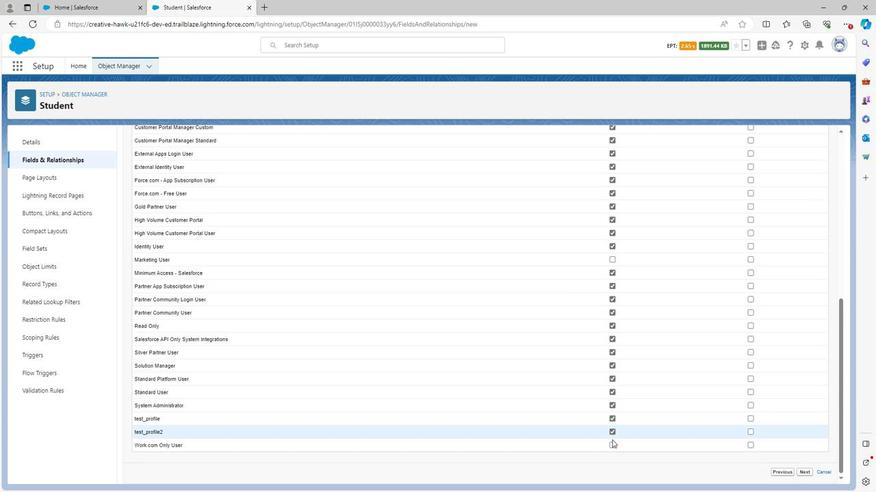 
Action: Mouse pressed left at (612, 436)
Screenshot: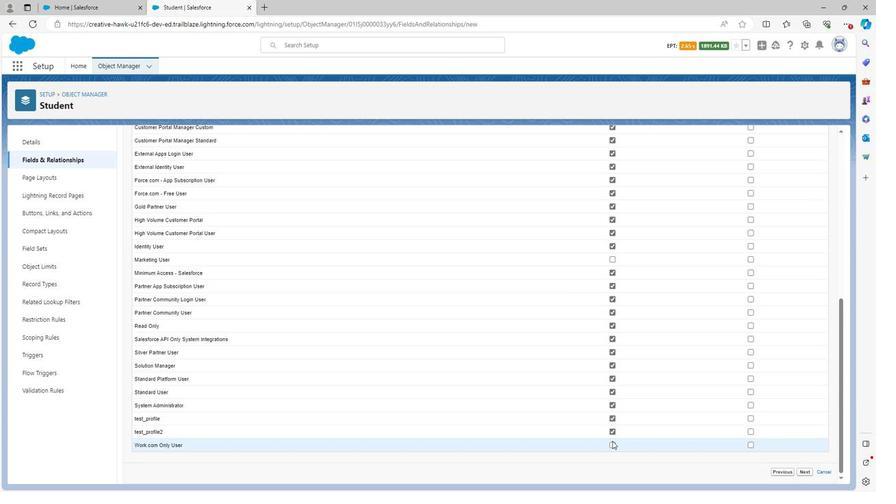 
Action: Mouse moved to (613, 450)
Screenshot: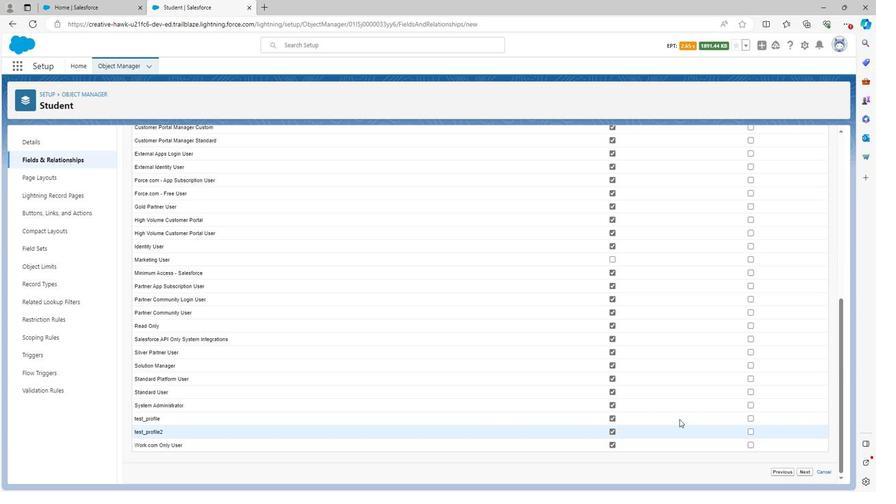 
Action: Mouse pressed left at (613, 450)
Screenshot: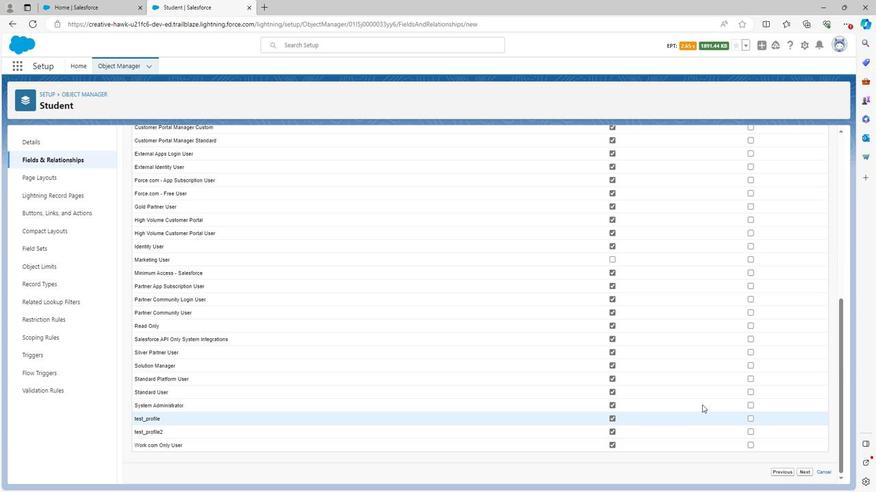 
Action: Mouse moved to (796, 375)
Screenshot: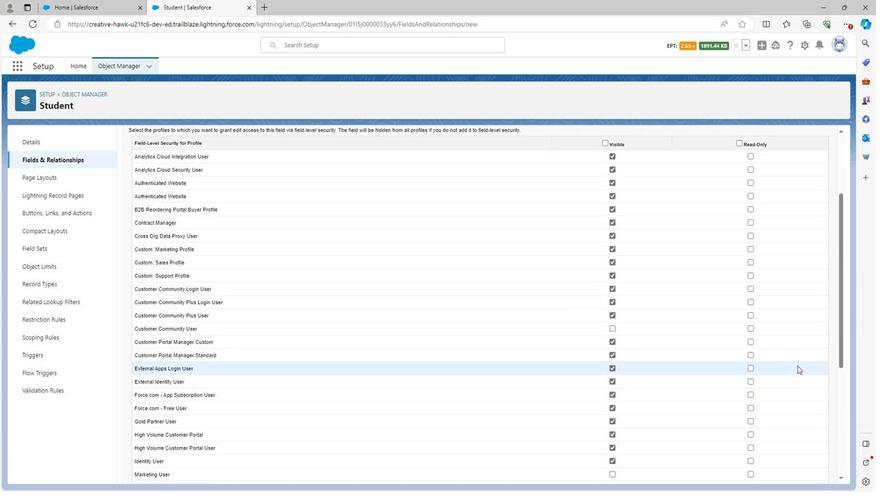 
Action: Mouse scrolled (796, 376) with delta (0, 0)
Screenshot: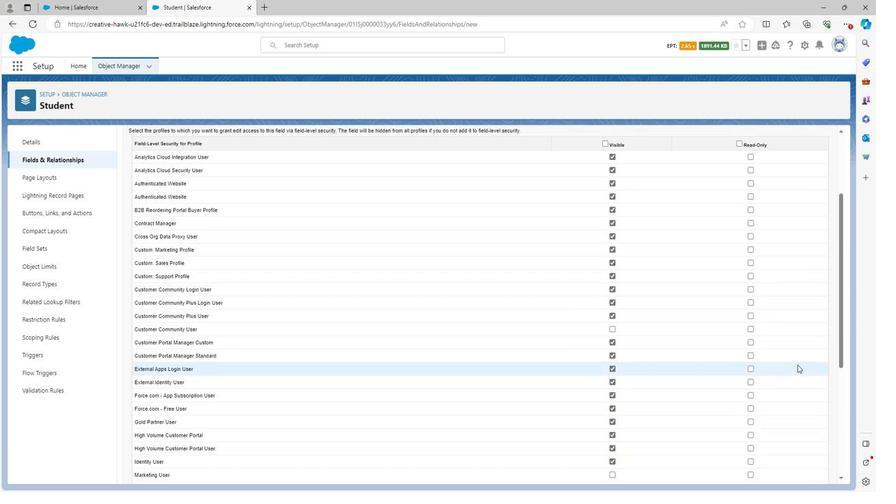 
Action: Mouse scrolled (796, 376) with delta (0, 0)
Screenshot: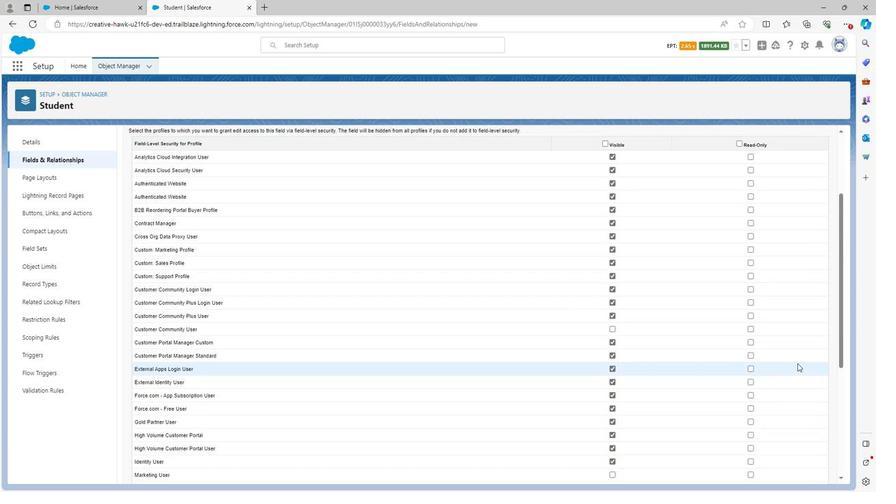
Action: Mouse moved to (796, 375)
Screenshot: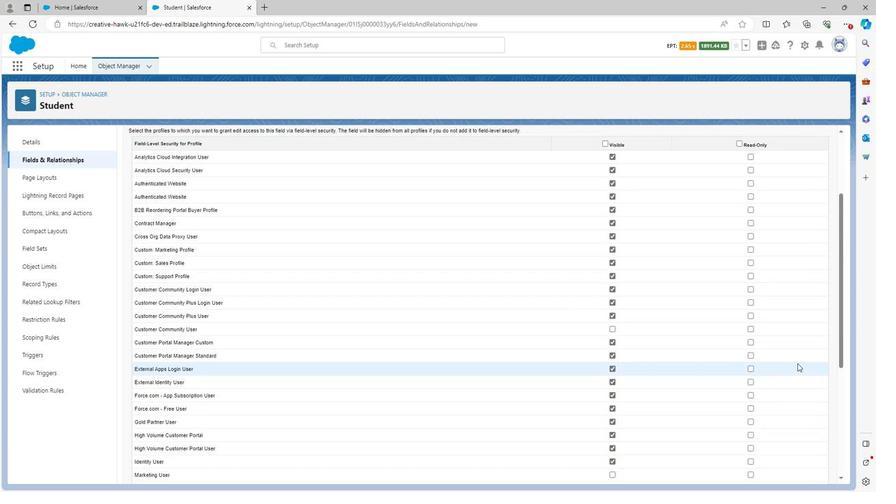
Action: Mouse scrolled (796, 376) with delta (0, 0)
Screenshot: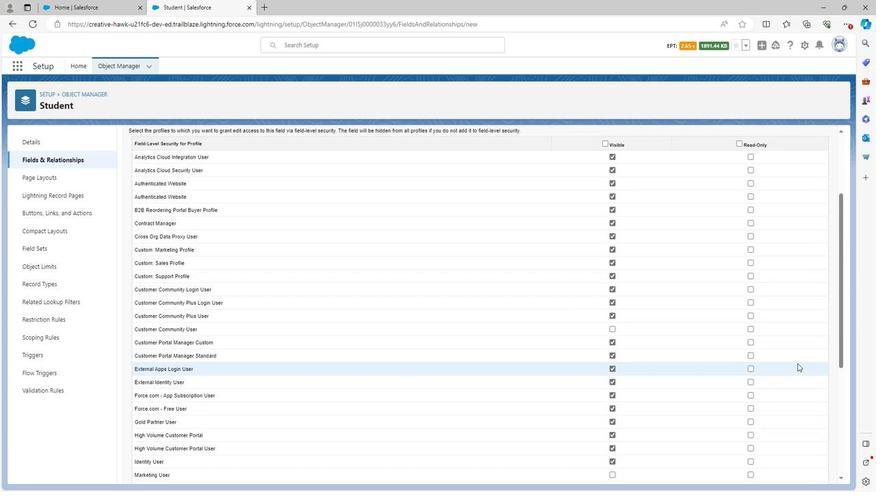 
Action: Mouse moved to (796, 375)
Screenshot: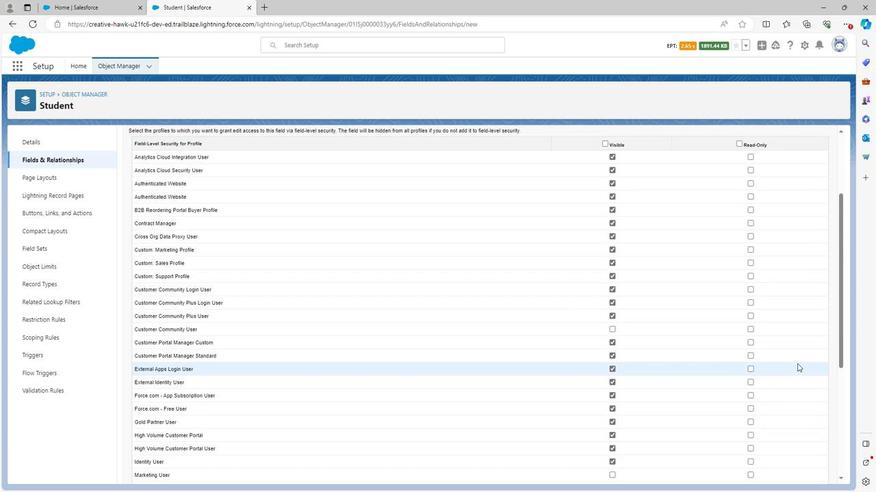 
Action: Mouse scrolled (796, 375) with delta (0, 0)
Screenshot: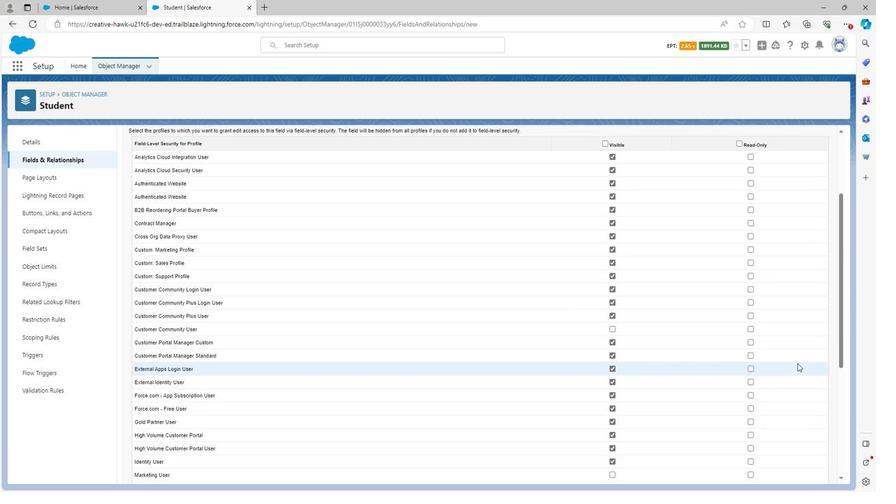
Action: Mouse moved to (796, 371)
Screenshot: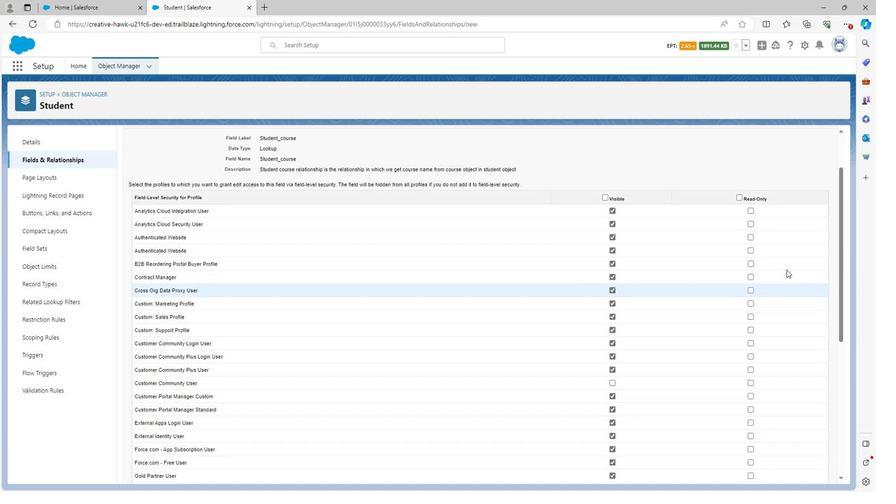 
Action: Mouse scrolled (796, 372) with delta (0, 0)
Screenshot: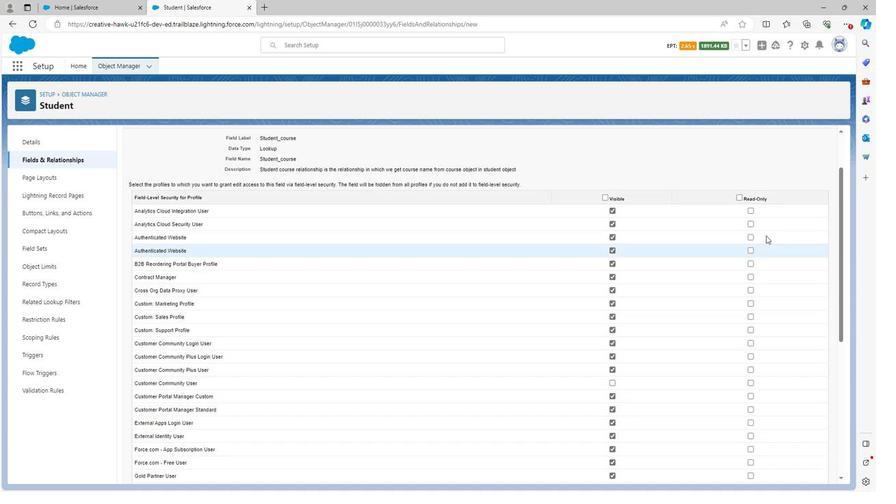 
Action: Mouse moved to (747, 223)
Screenshot: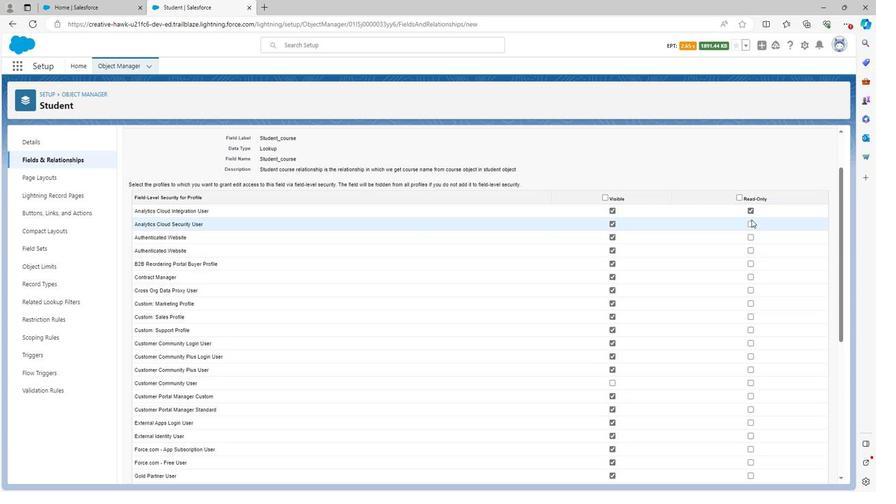 
Action: Mouse pressed left at (747, 223)
Screenshot: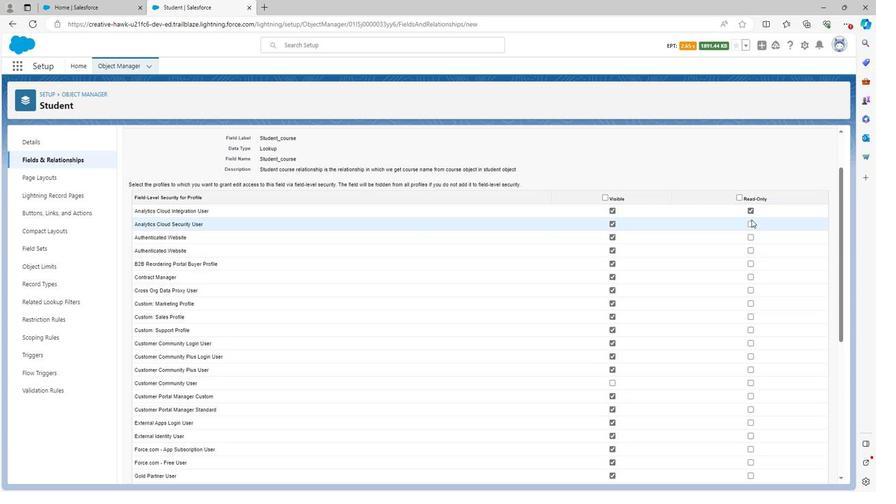 
Action: Mouse moved to (750, 236)
Screenshot: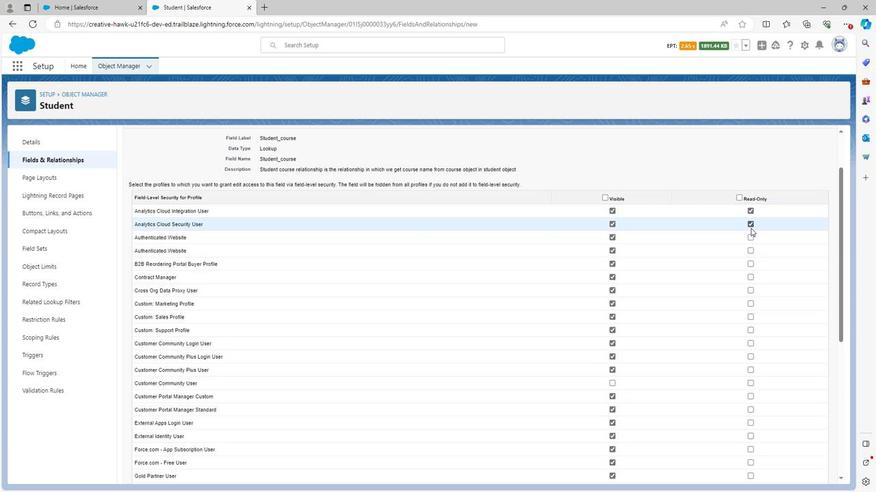
Action: Mouse pressed left at (750, 236)
Screenshot: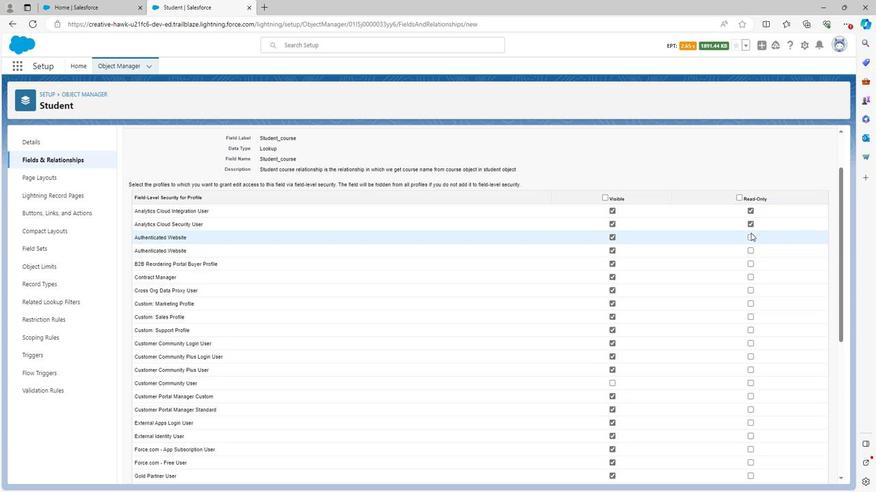 
Action: Mouse moved to (750, 248)
Screenshot: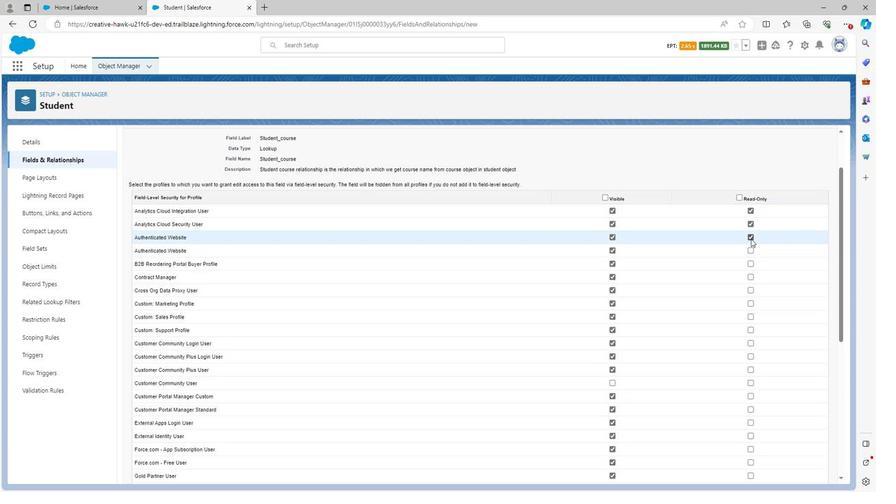 
Action: Mouse pressed left at (750, 248)
Screenshot: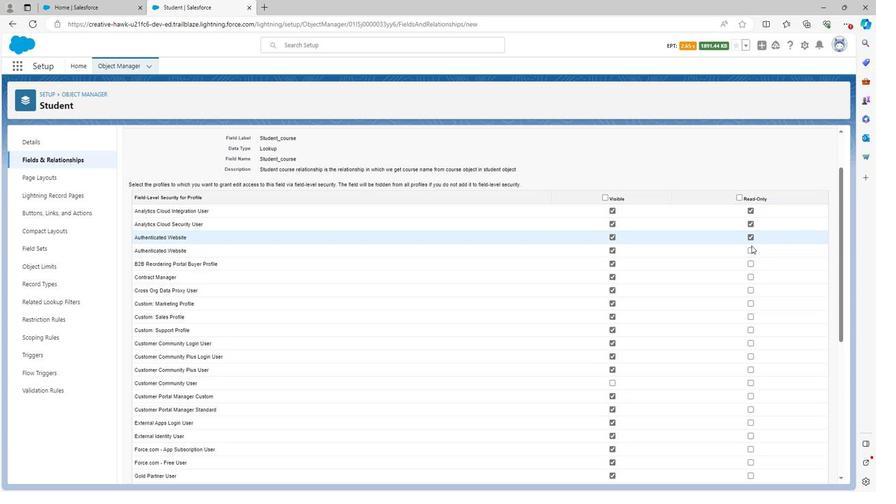 
Action: Mouse moved to (751, 259)
Screenshot: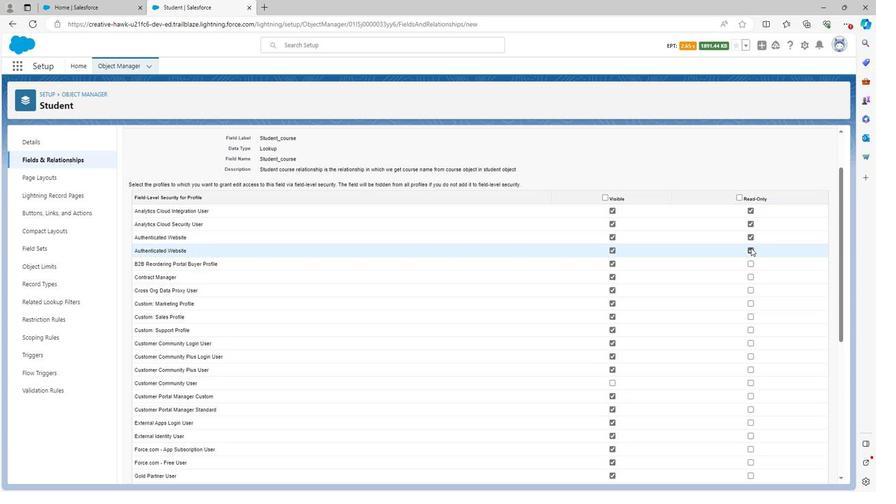 
Action: Mouse pressed left at (751, 259)
Screenshot: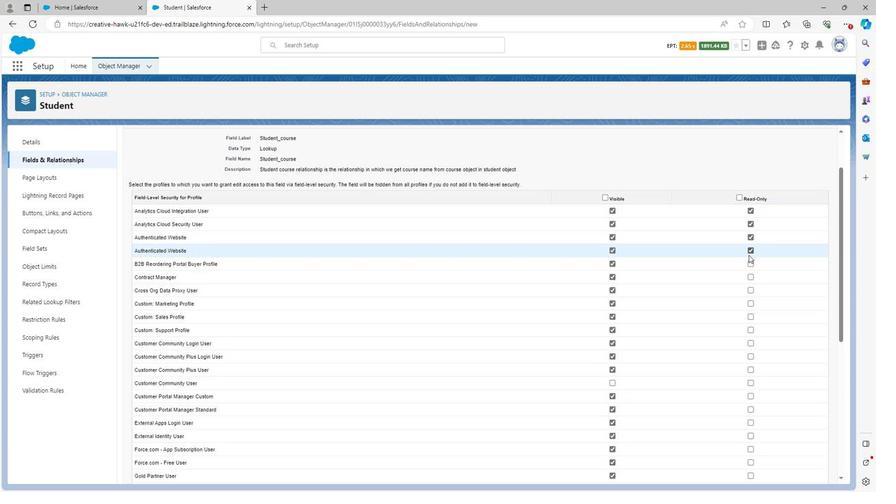 
Action: Mouse moved to (747, 274)
Screenshot: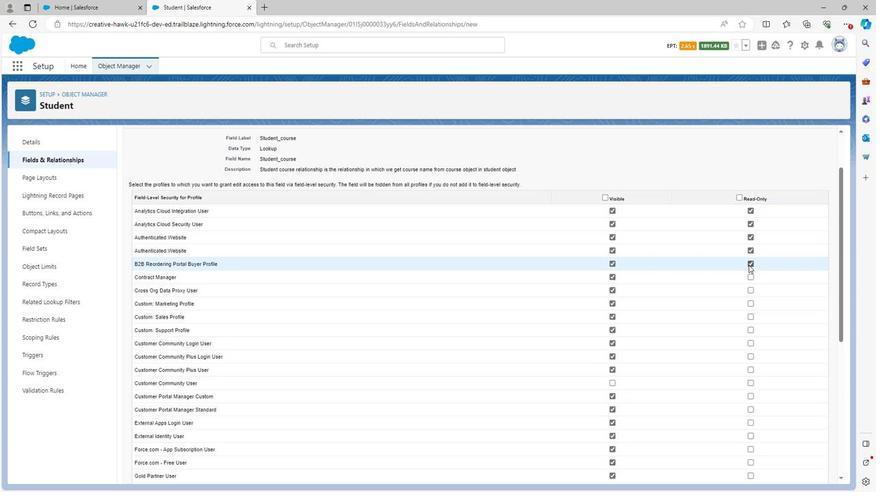 
Action: Mouse pressed left at (747, 274)
Screenshot: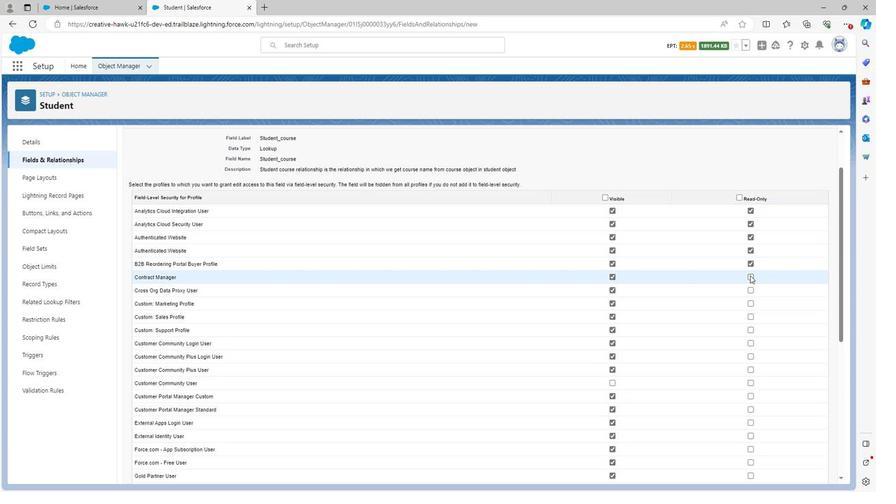 
Action: Mouse moved to (748, 289)
Screenshot: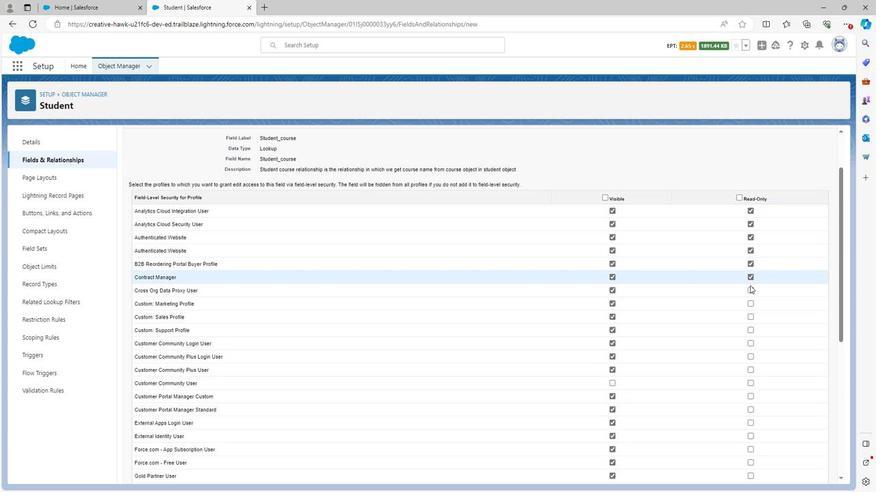 
Action: Mouse pressed left at (748, 289)
Screenshot: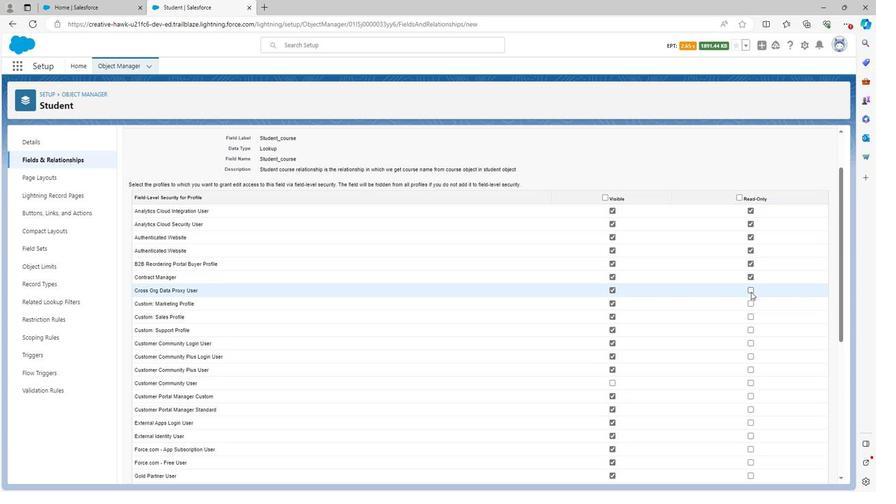 
Action: Mouse moved to (750, 303)
Screenshot: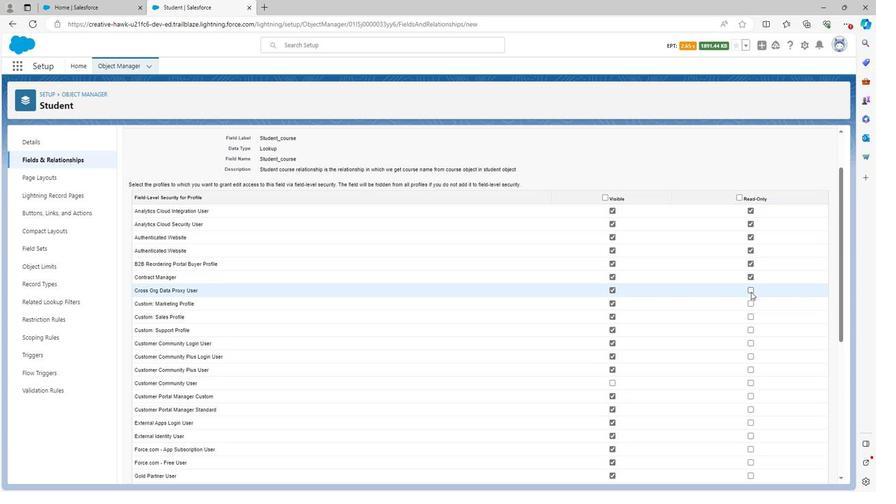 
Action: Mouse pressed left at (750, 303)
Screenshot: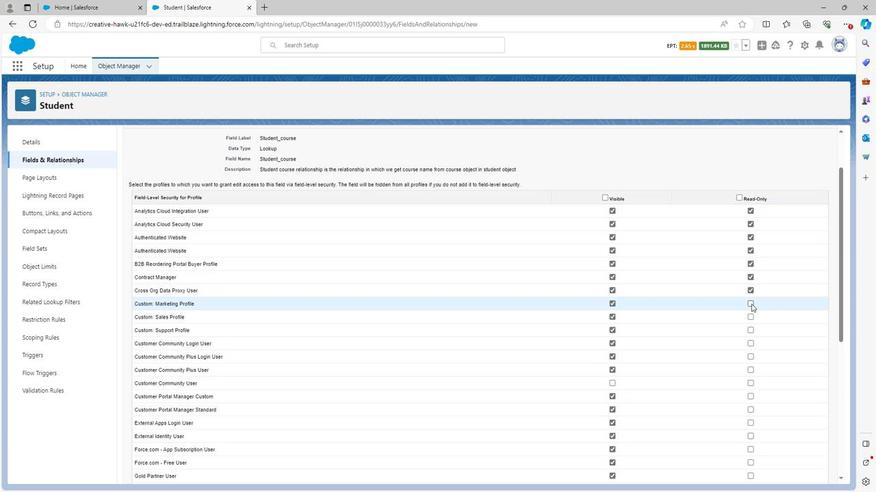 
Action: Mouse moved to (751, 314)
Screenshot: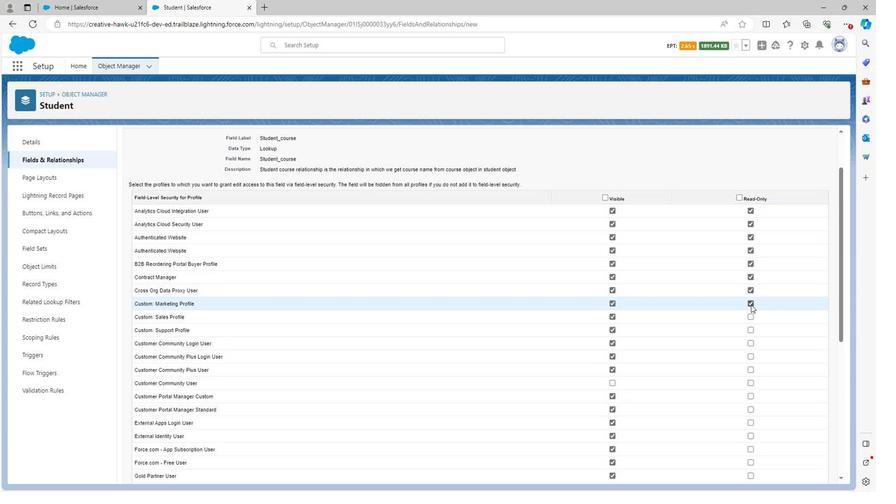 
Action: Mouse pressed left at (751, 314)
Screenshot: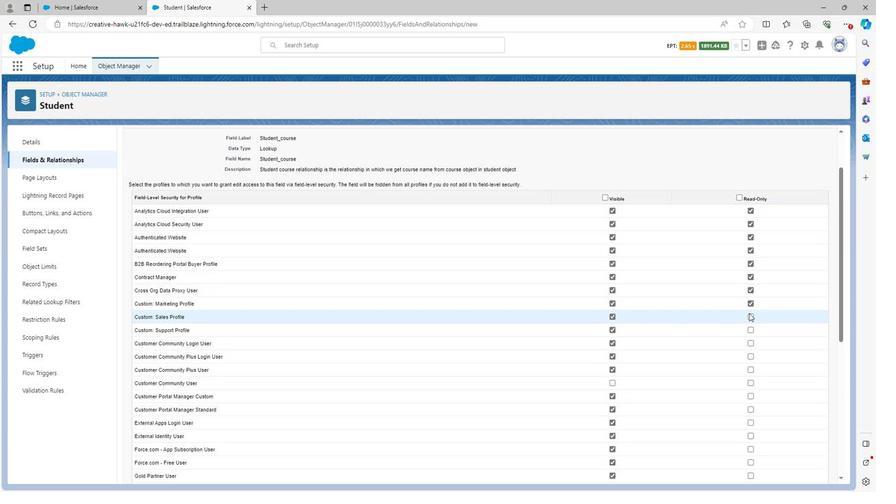 
Action: Mouse moved to (747, 326)
Screenshot: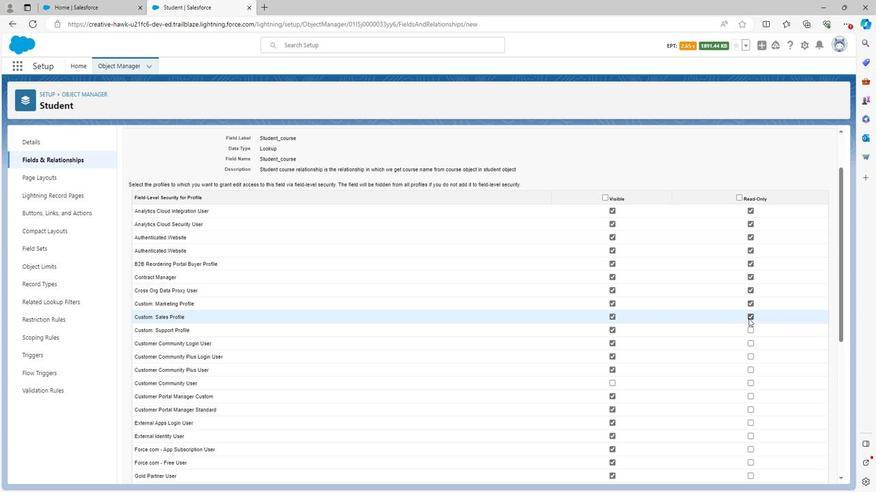 
Action: Mouse pressed left at (747, 326)
Screenshot: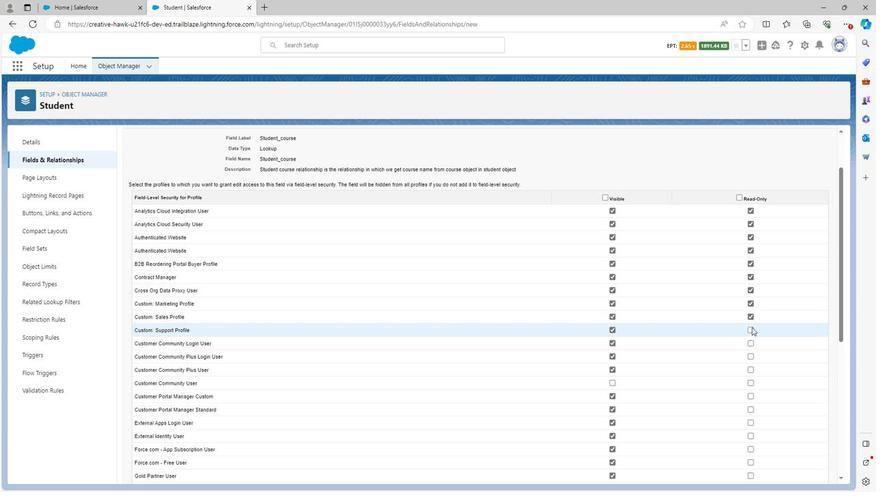 
Action: Mouse moved to (751, 340)
Screenshot: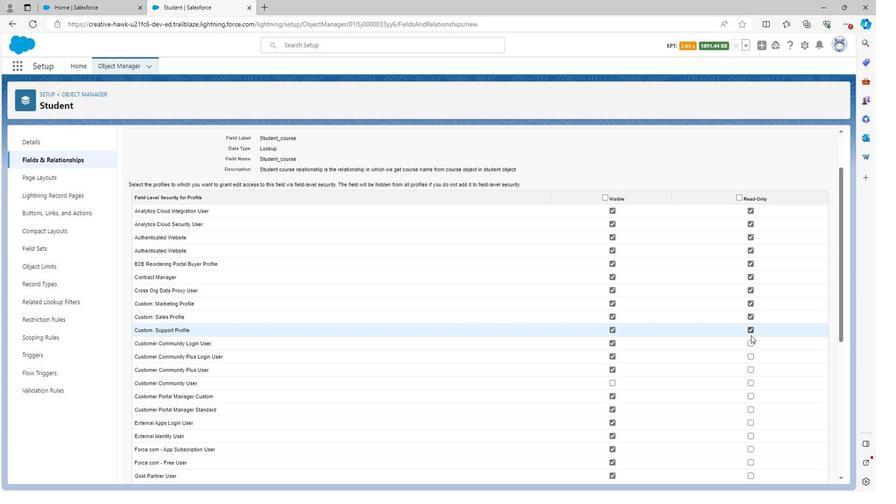 
Action: Mouse pressed left at (751, 340)
Screenshot: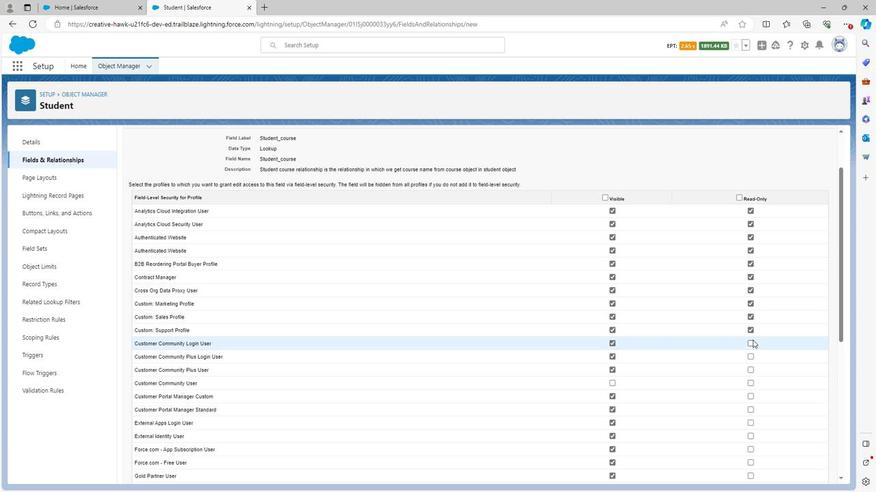 
Action: Mouse moved to (751, 351)
Screenshot: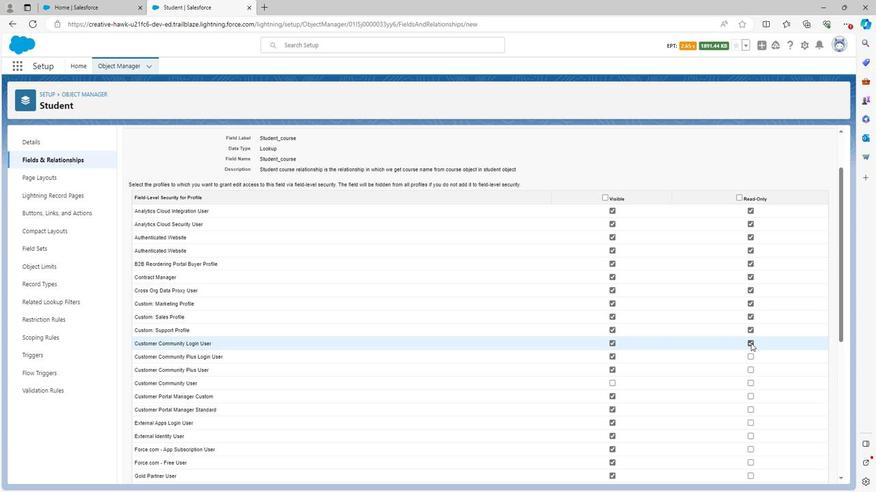 
Action: Mouse pressed left at (751, 351)
Screenshot: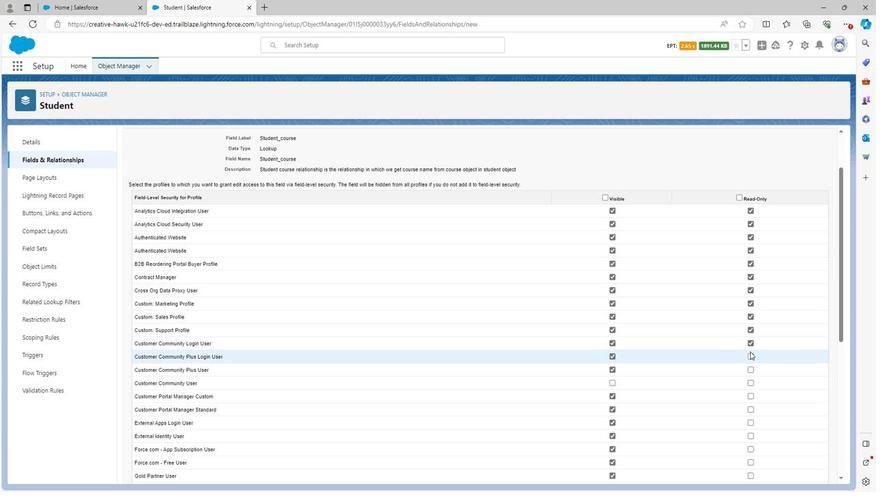 
Action: Mouse moved to (748, 364)
